 Task: Navigate through the streets views of Memphis to reach Sun Studio.
Action: Mouse moved to (146, 80)
Screenshot: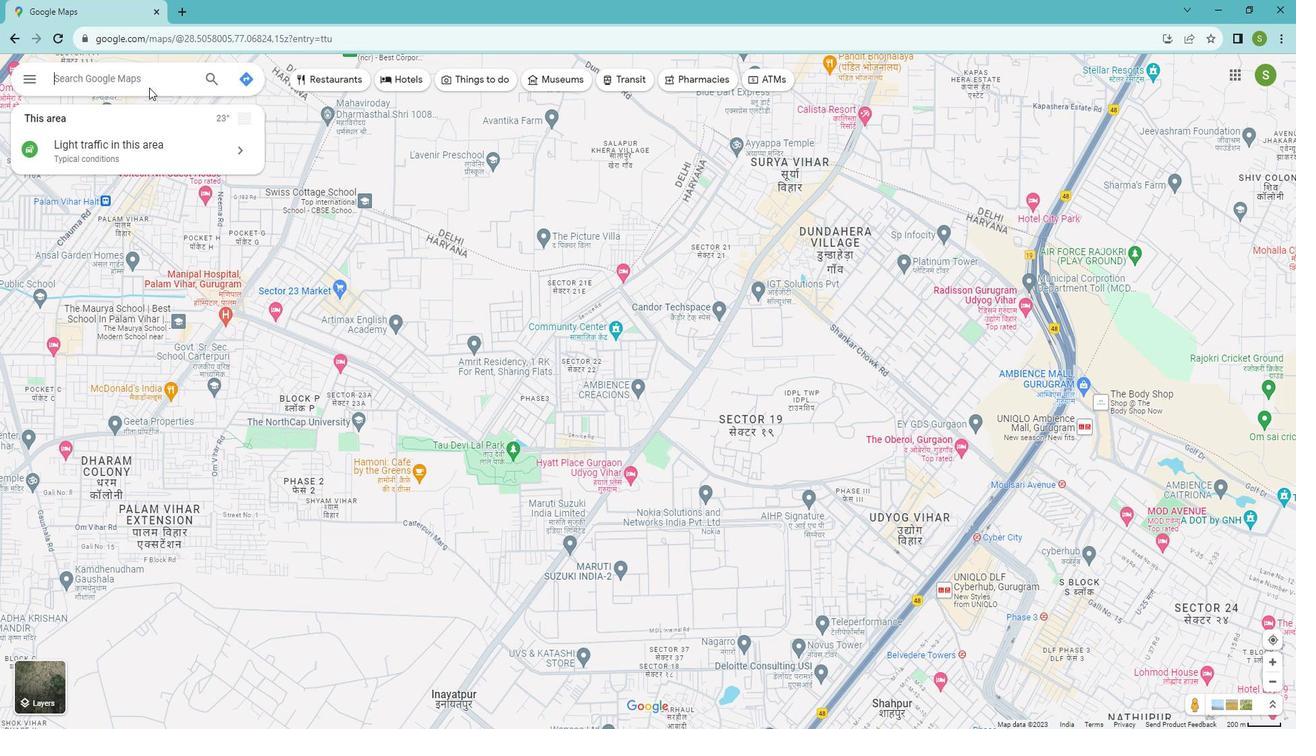 
Action: Mouse pressed left at (146, 80)
Screenshot: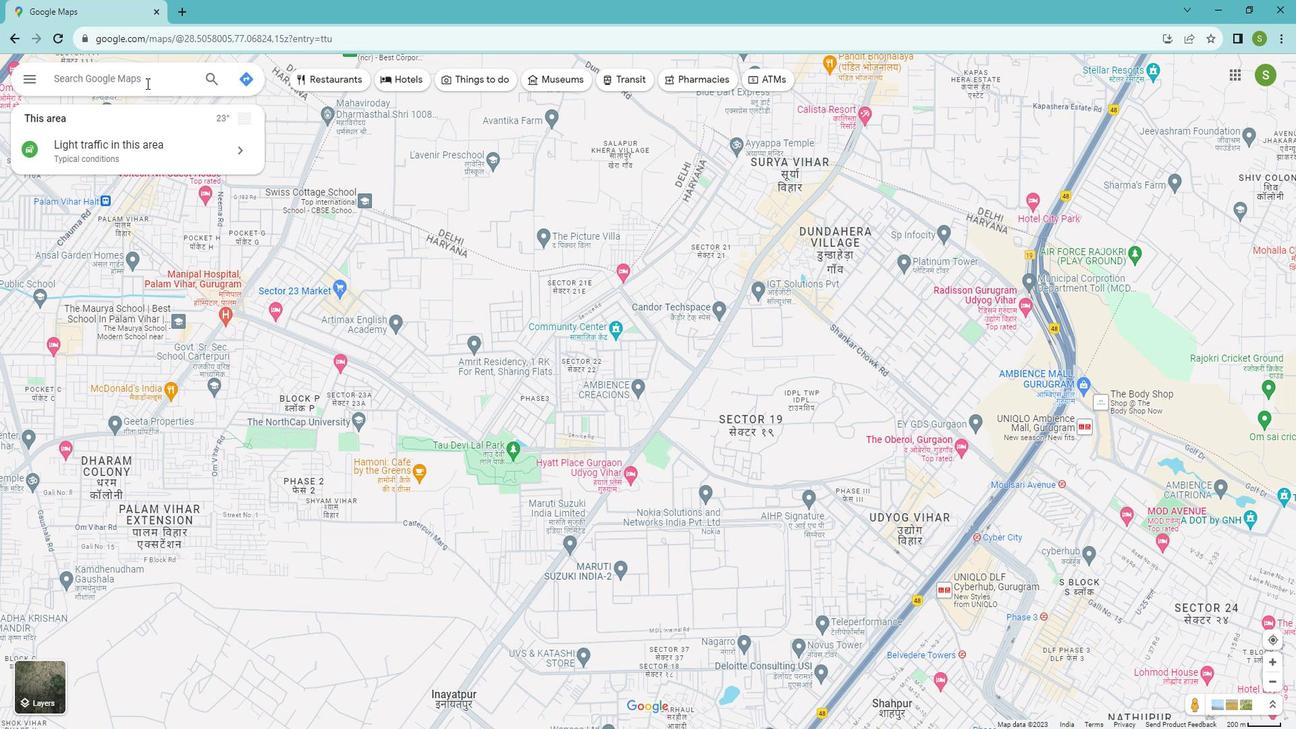 
Action: Mouse moved to (147, 76)
Screenshot: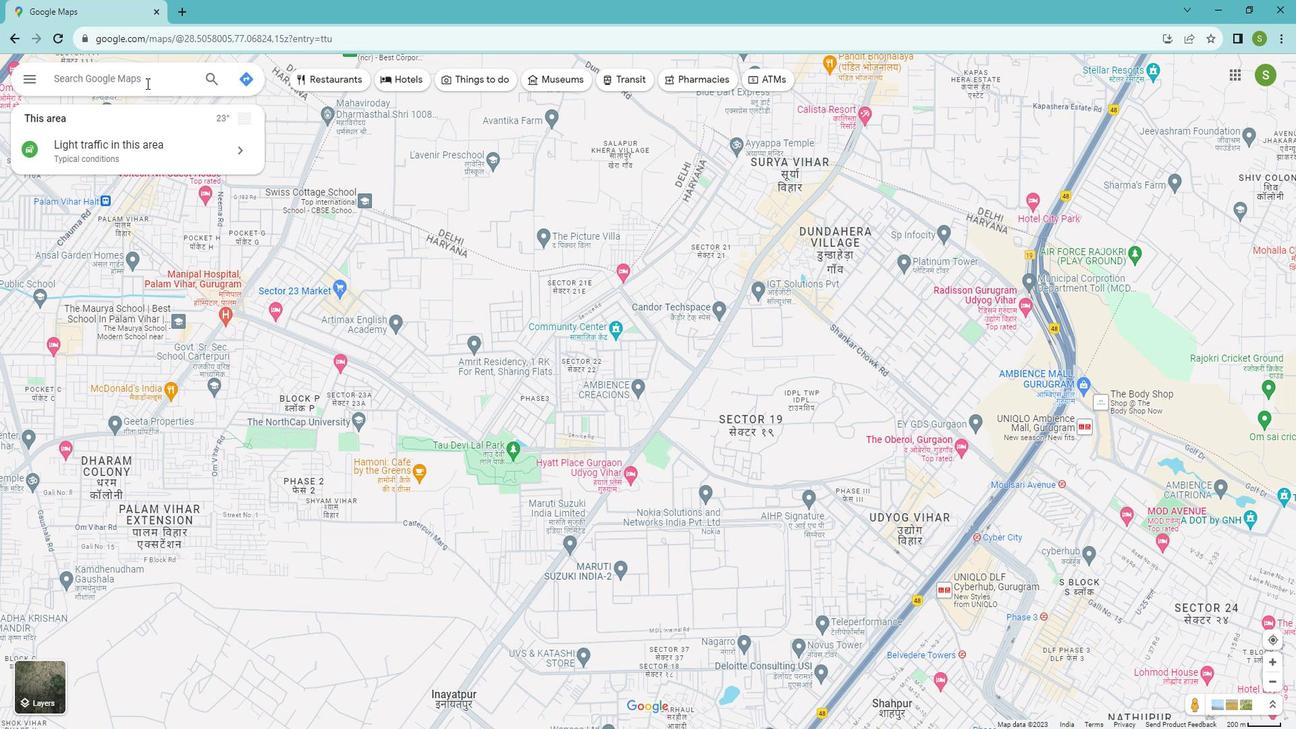
Action: Mouse pressed left at (147, 76)
Screenshot: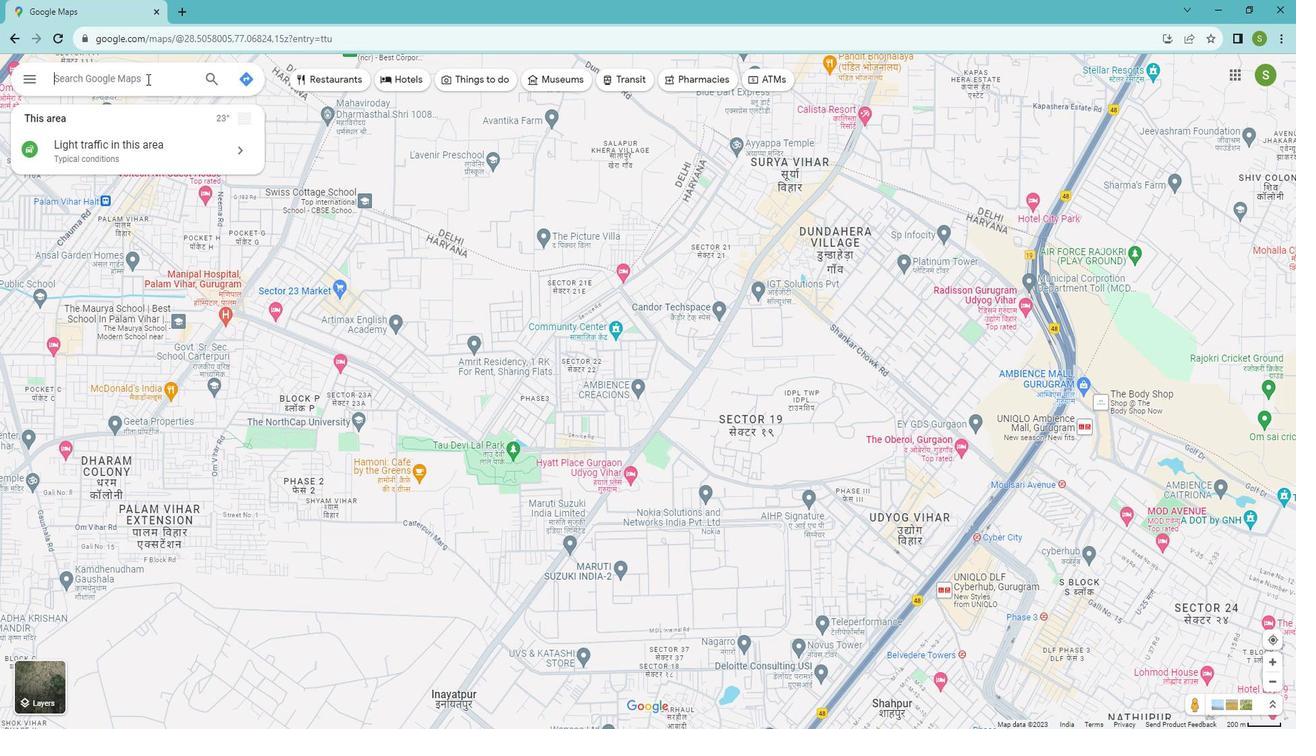 
Action: Key pressed <Key.shift>Memphis<Key.backspace><Key.backspace><Key.backspace><Key.backspace><Key.backspace><Key.backspace><Key.backspace><Key.backspace><Key.backspace><Key.backspace><Key.backspace><Key.backspace><Key.backspace><Key.backspace><Key.backspace>
Screenshot: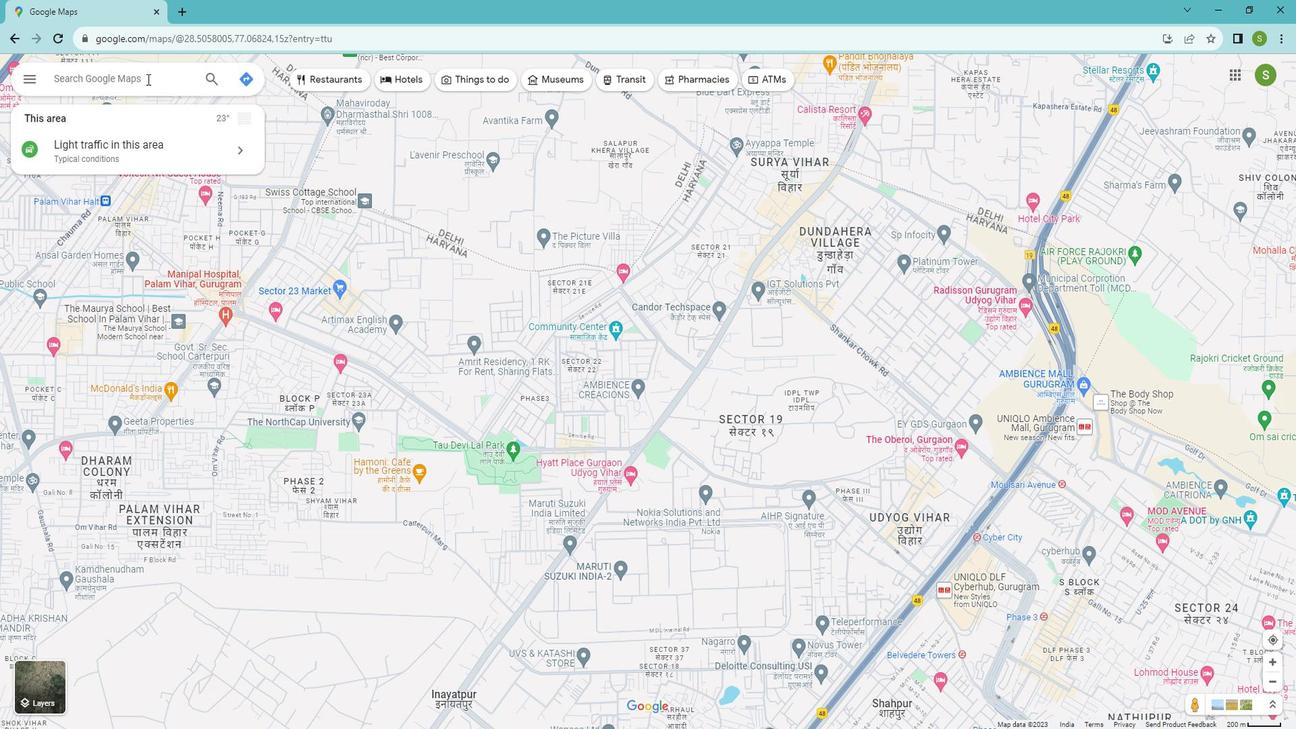 
Action: Mouse moved to (248, 77)
Screenshot: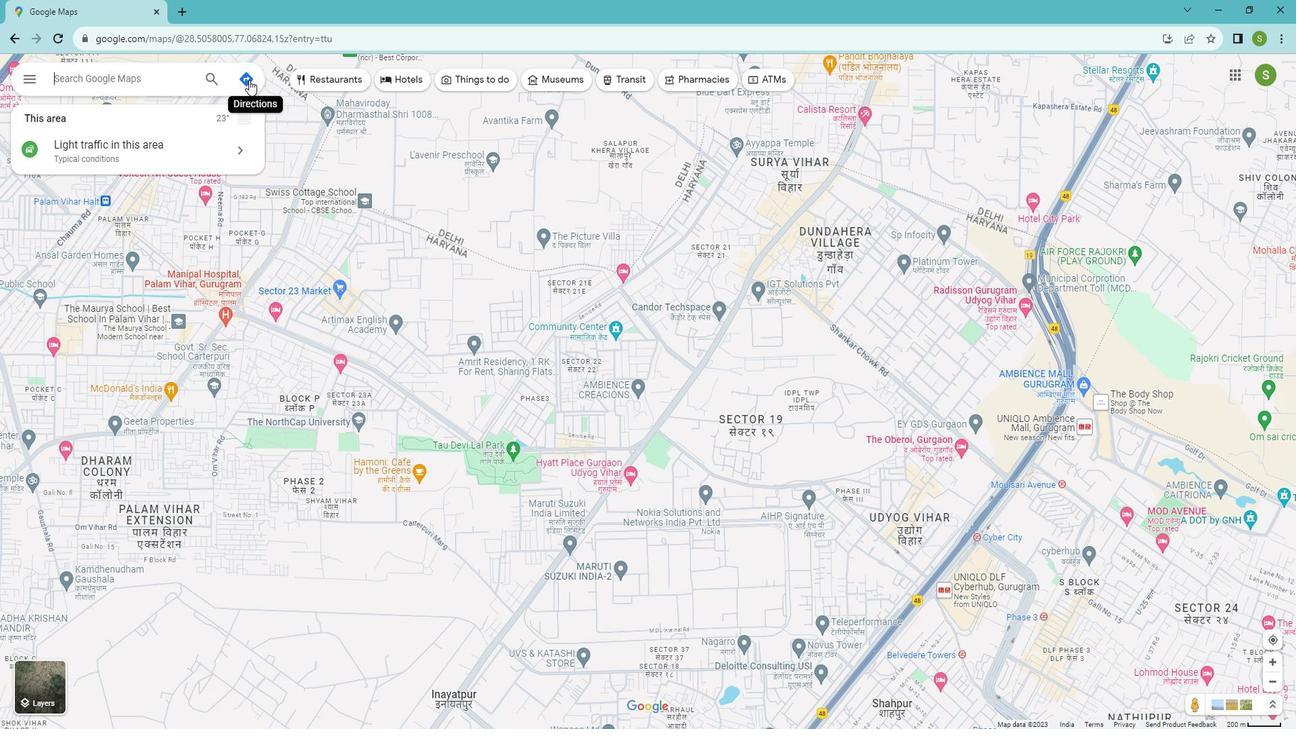 
Action: Mouse pressed left at (248, 77)
Screenshot: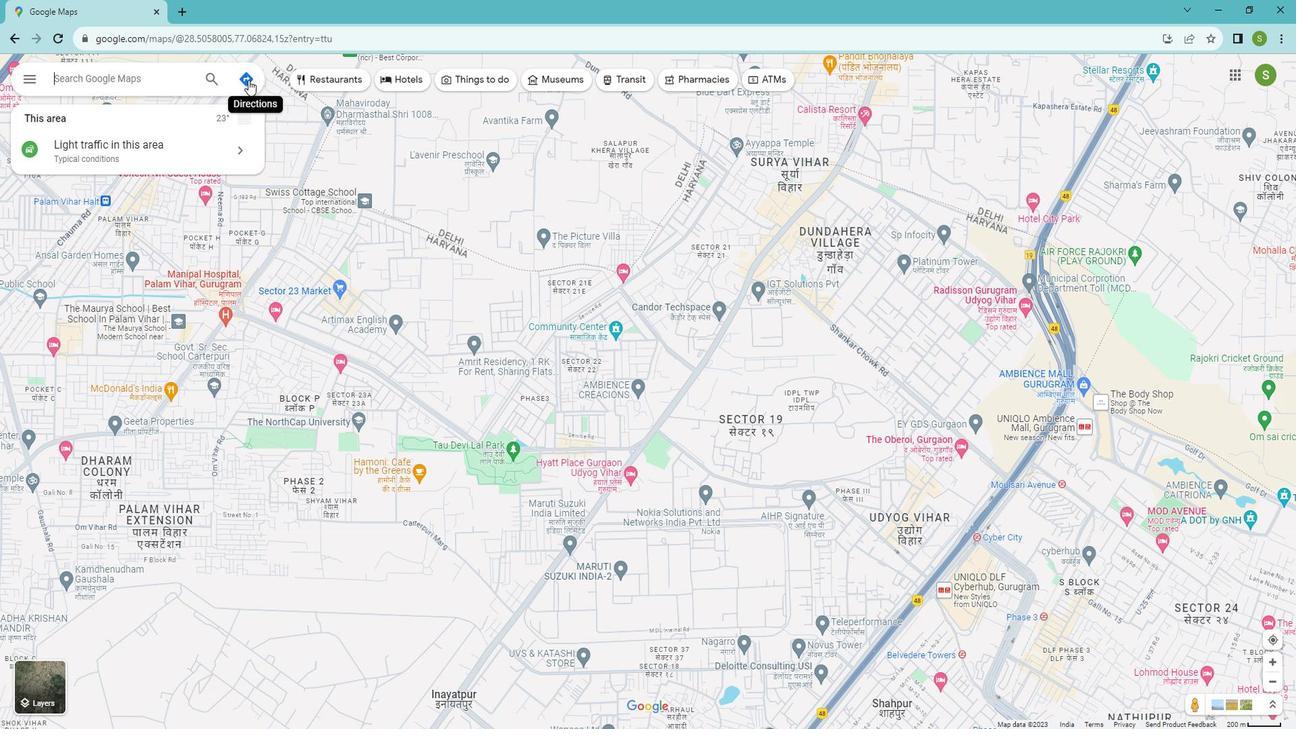 
Action: Mouse moved to (125, 113)
Screenshot: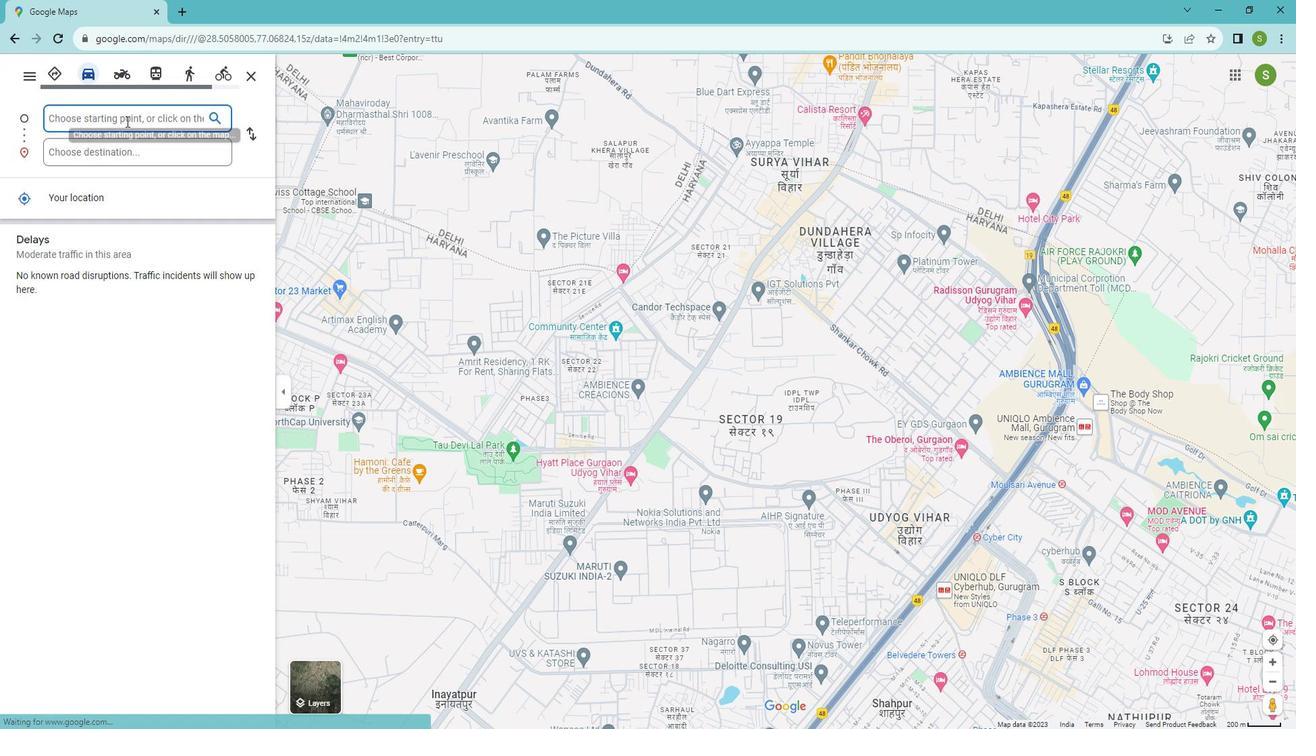 
Action: Mouse pressed left at (125, 113)
Screenshot: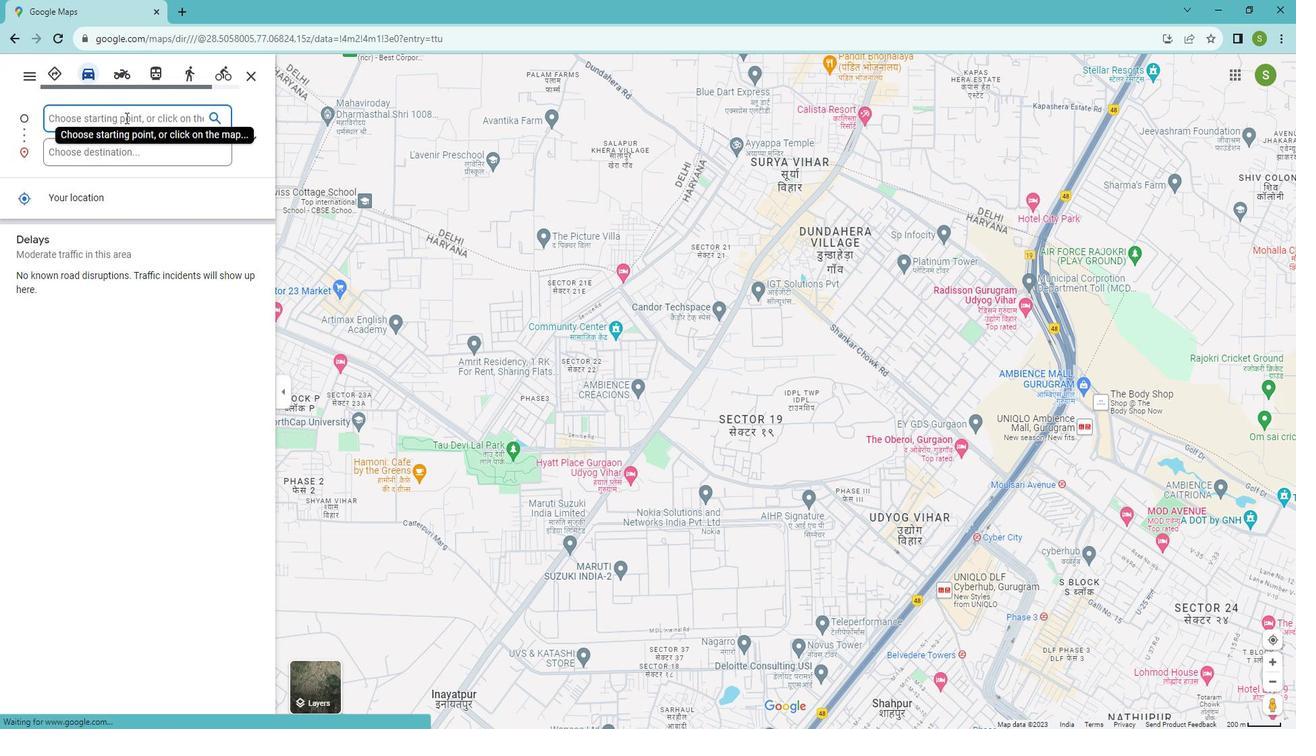 
Action: Key pressed <Key.shift>Memphis
Screenshot: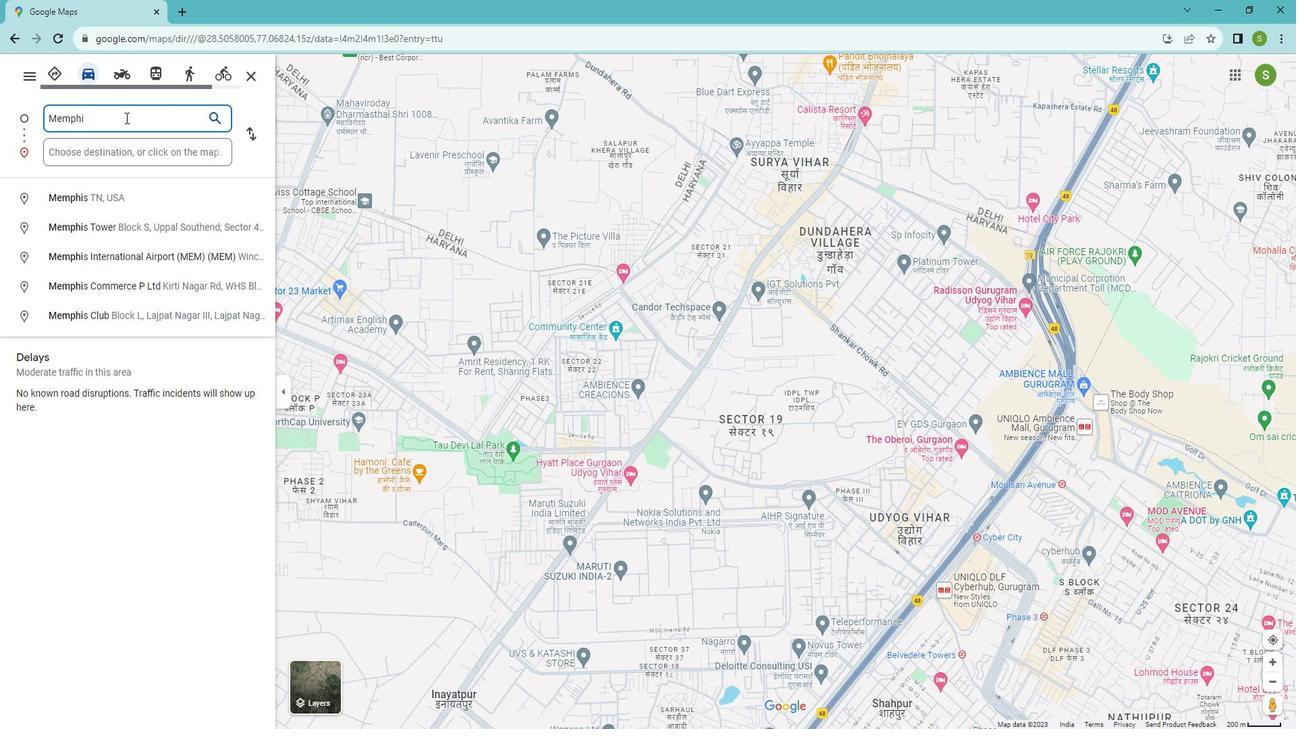 
Action: Mouse moved to (129, 189)
Screenshot: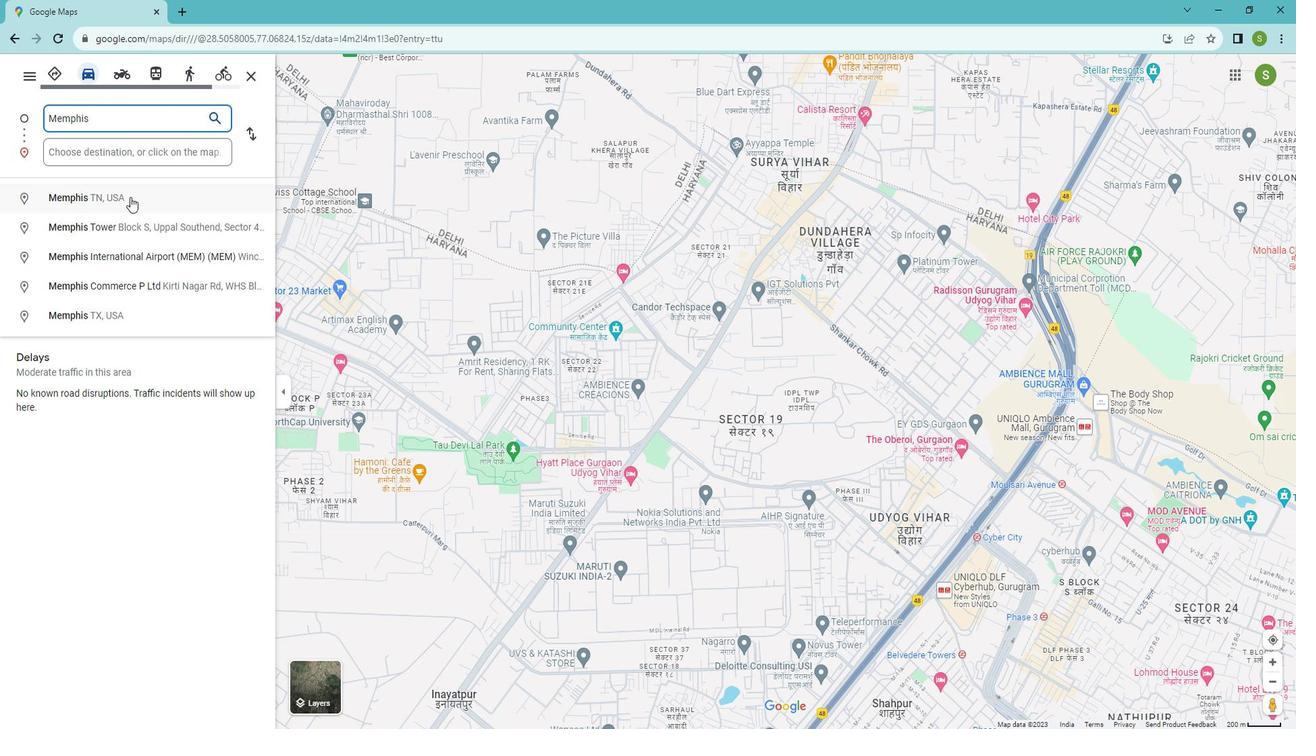 
Action: Mouse pressed left at (129, 189)
Screenshot: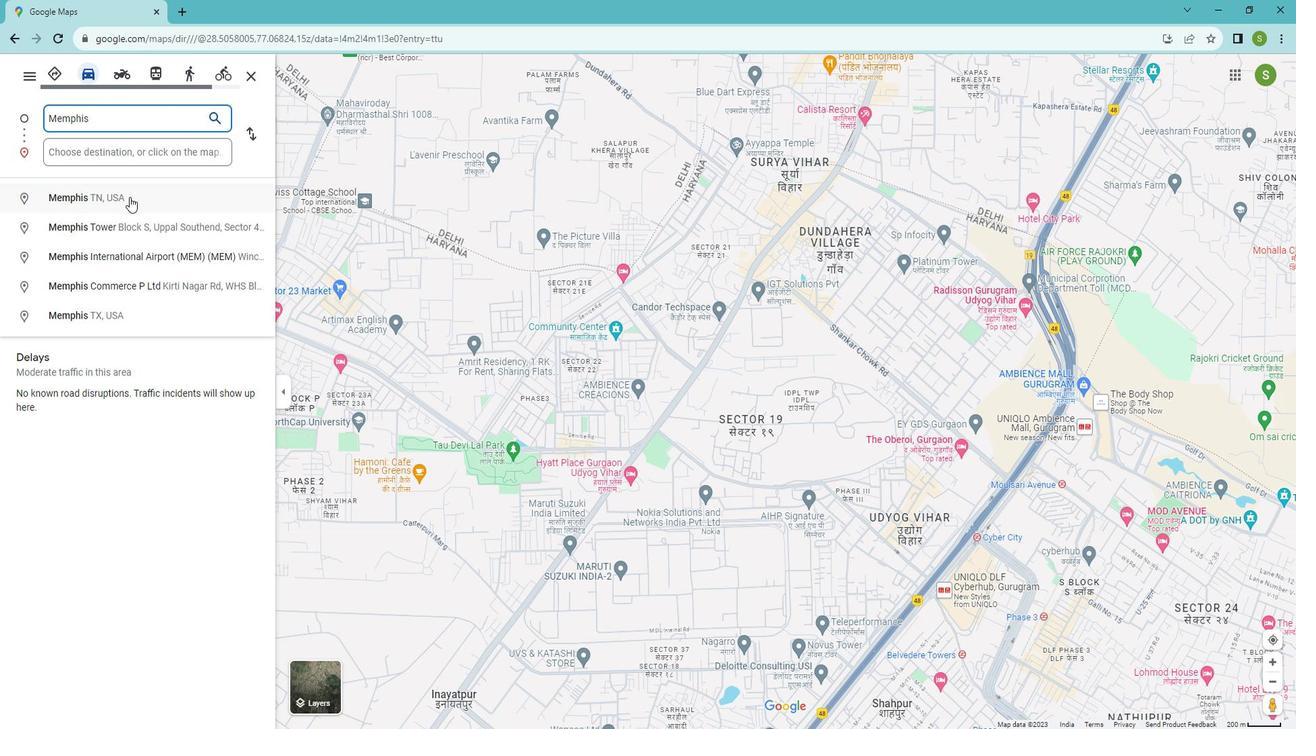 
Action: Mouse moved to (90, 144)
Screenshot: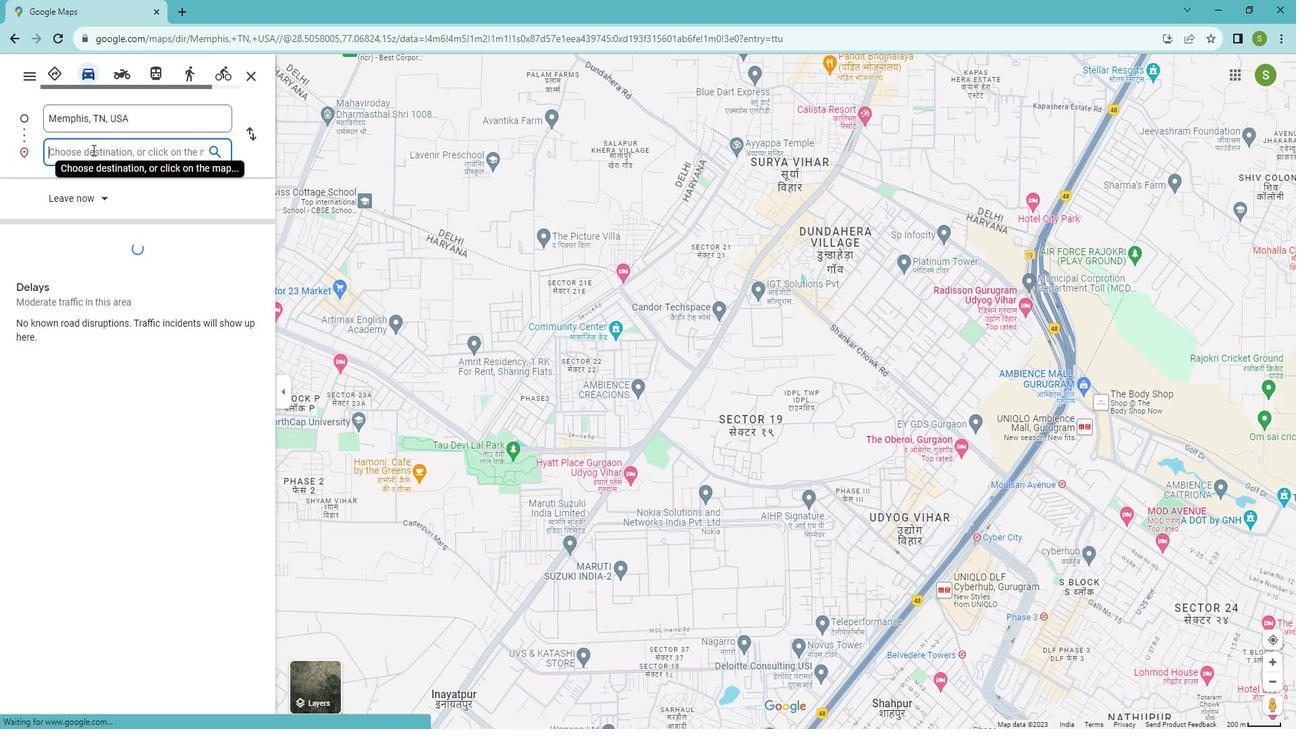 
Action: Mouse pressed left at (90, 144)
Screenshot: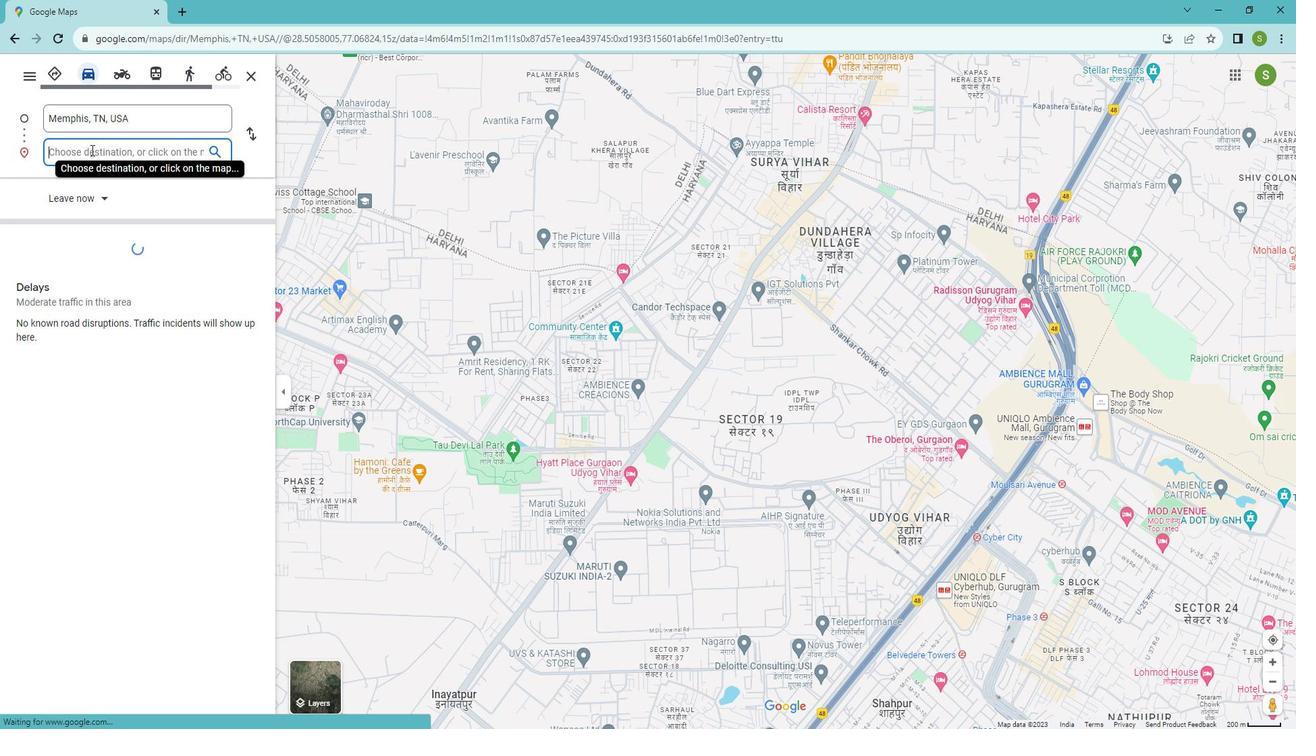 
Action: Key pressed <Key.shift><Key.shift><Key.shift><Key.shift><Key.shift><Key.shift><Key.shift><Key.shift><Key.shift><Key.shift><Key.shift><Key.shift><Key.shift><Key.shift><Key.shift><Key.shift><Key.shift><Key.shift><Key.shift><Key.shift><Key.shift><Key.shift>s<Key.backspace><Key.shift><Key.shift><Key.shift><Key.shift><Key.shift><Key.shift><Key.shift><Key.shift><Key.shift><Key.shift><Key.shift><Key.shift><Key.shift><Key.shift><Key.shift><Key.shift><Key.shift><Key.shift><Key.shift><Key.shift><Key.shift><Key.shift>Sun<Key.space><Key.shift>Studio<Key.enter>
Screenshot: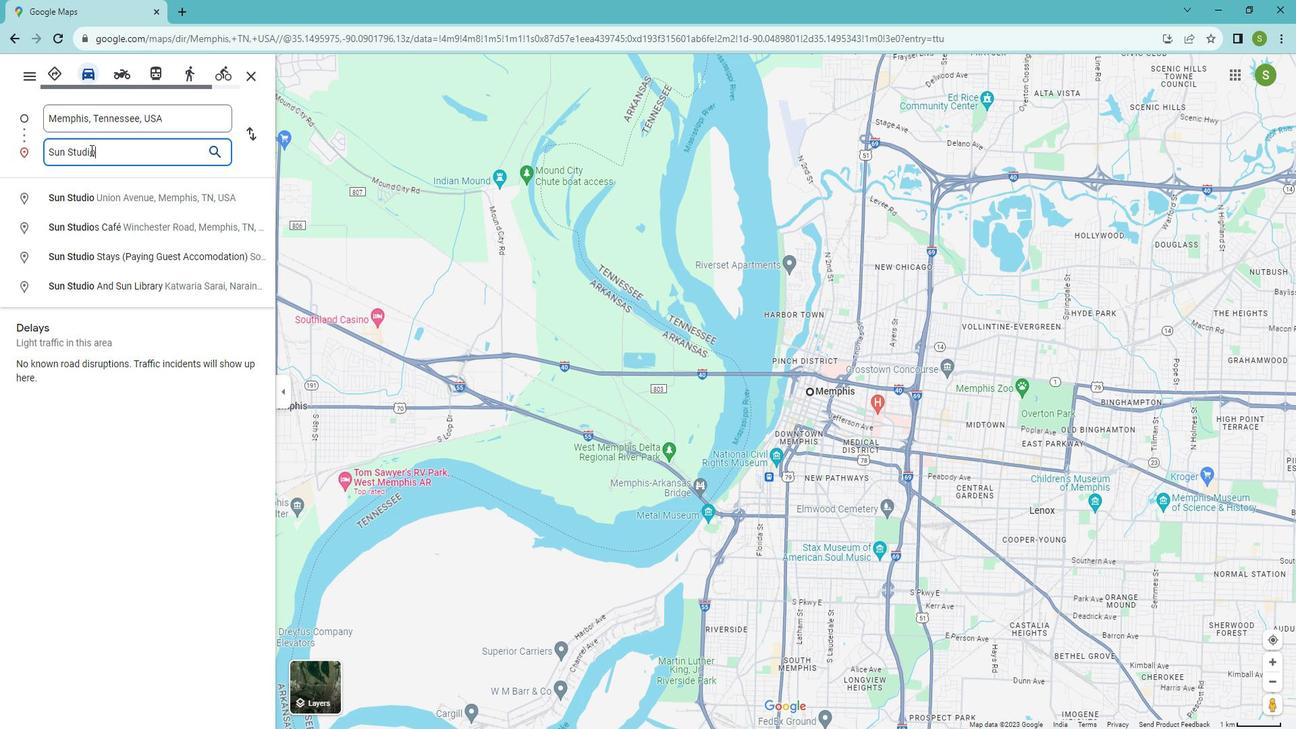 
Action: Mouse moved to (539, 656)
Screenshot: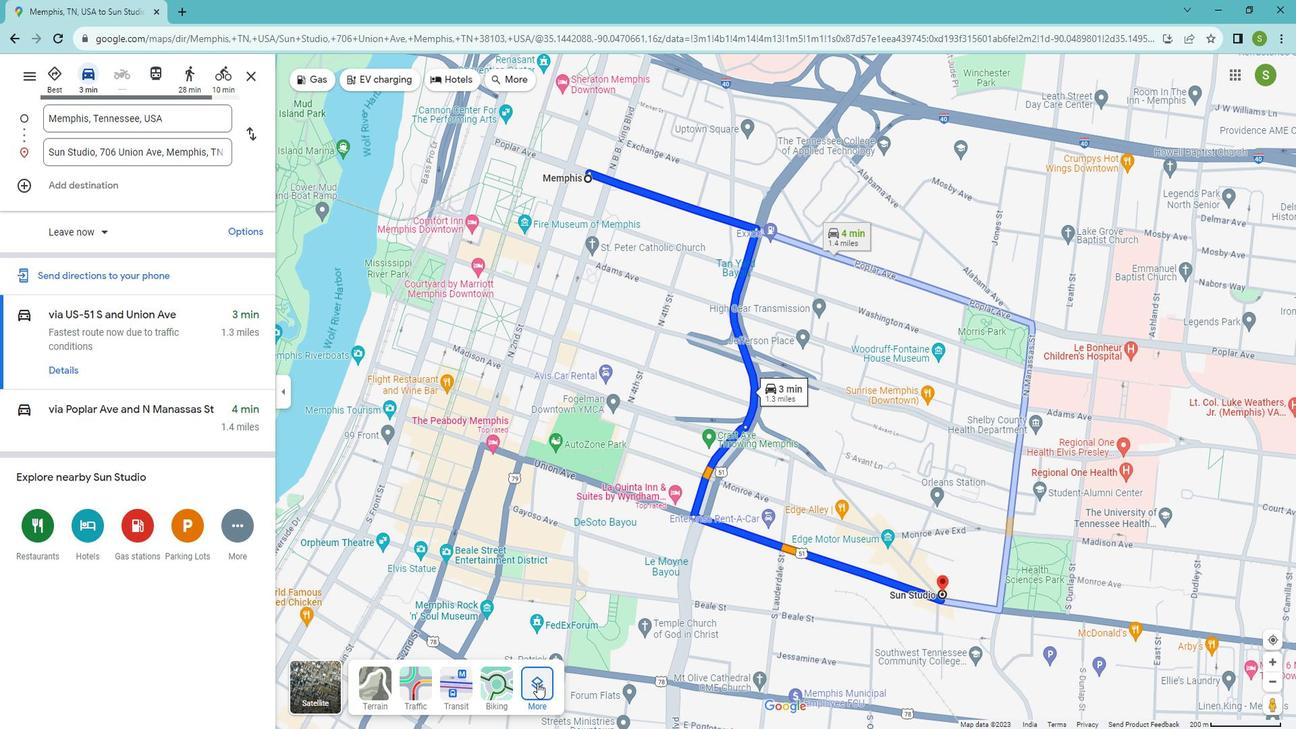 
Action: Mouse pressed left at (539, 656)
Screenshot: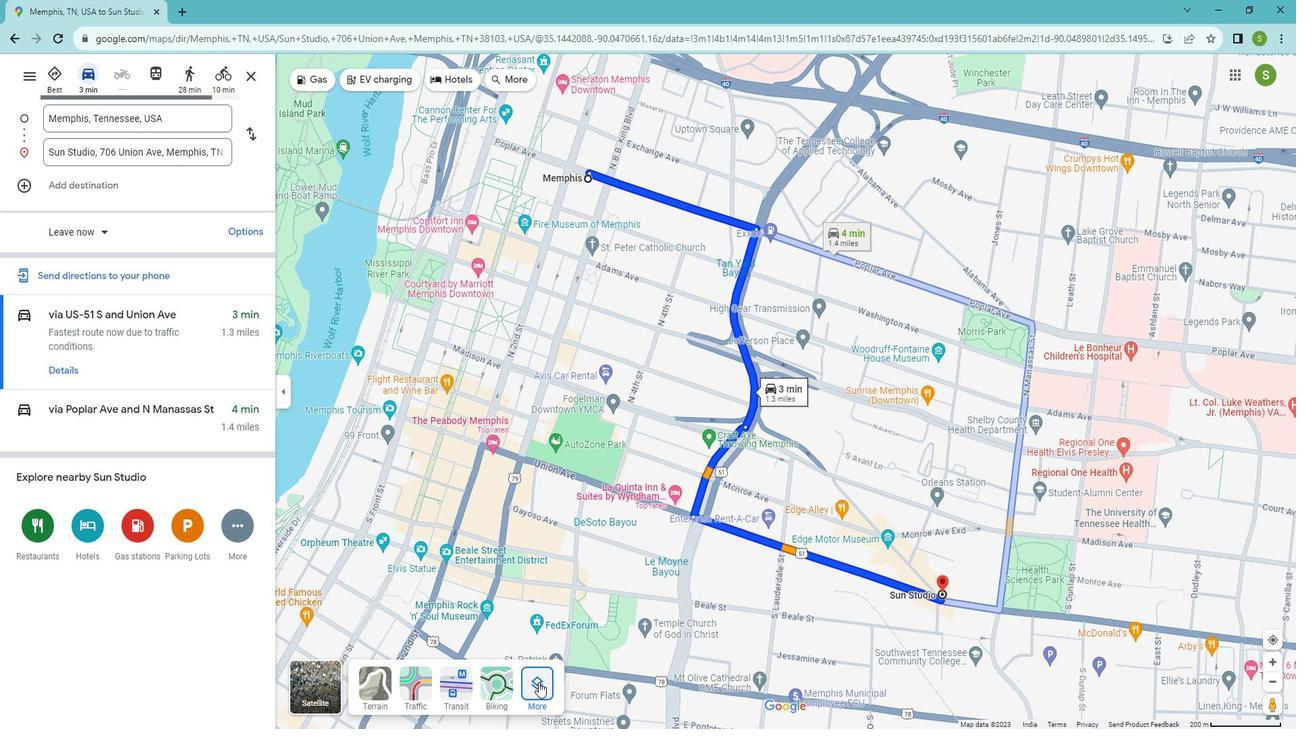 
Action: Mouse moved to (379, 391)
Screenshot: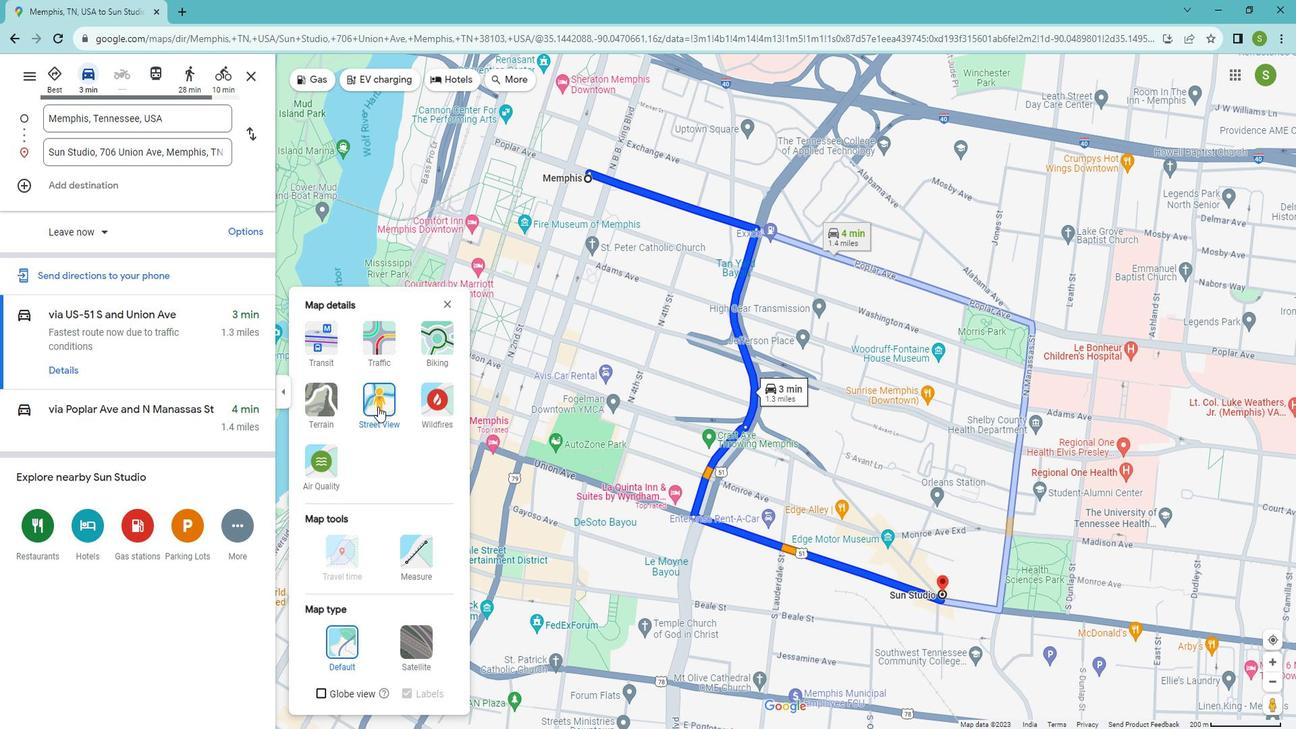 
Action: Mouse pressed left at (379, 391)
Screenshot: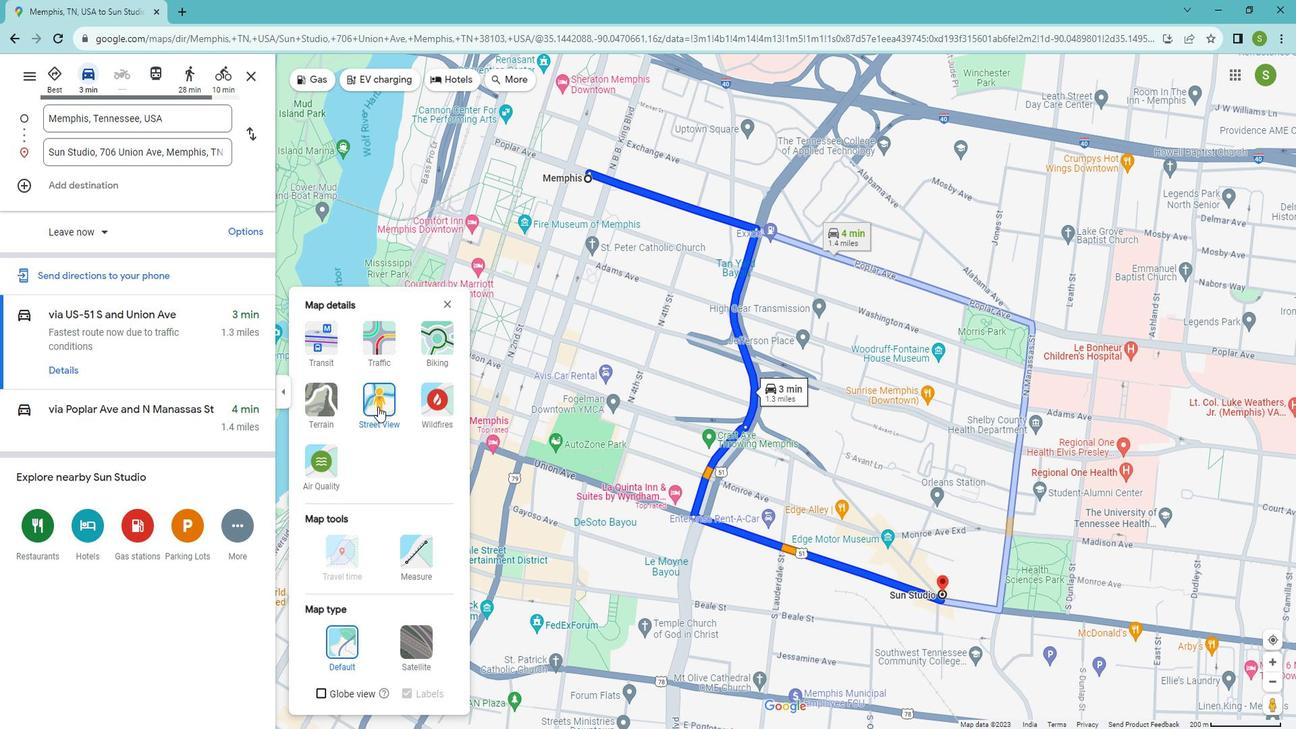 
Action: Mouse moved to (937, 567)
Screenshot: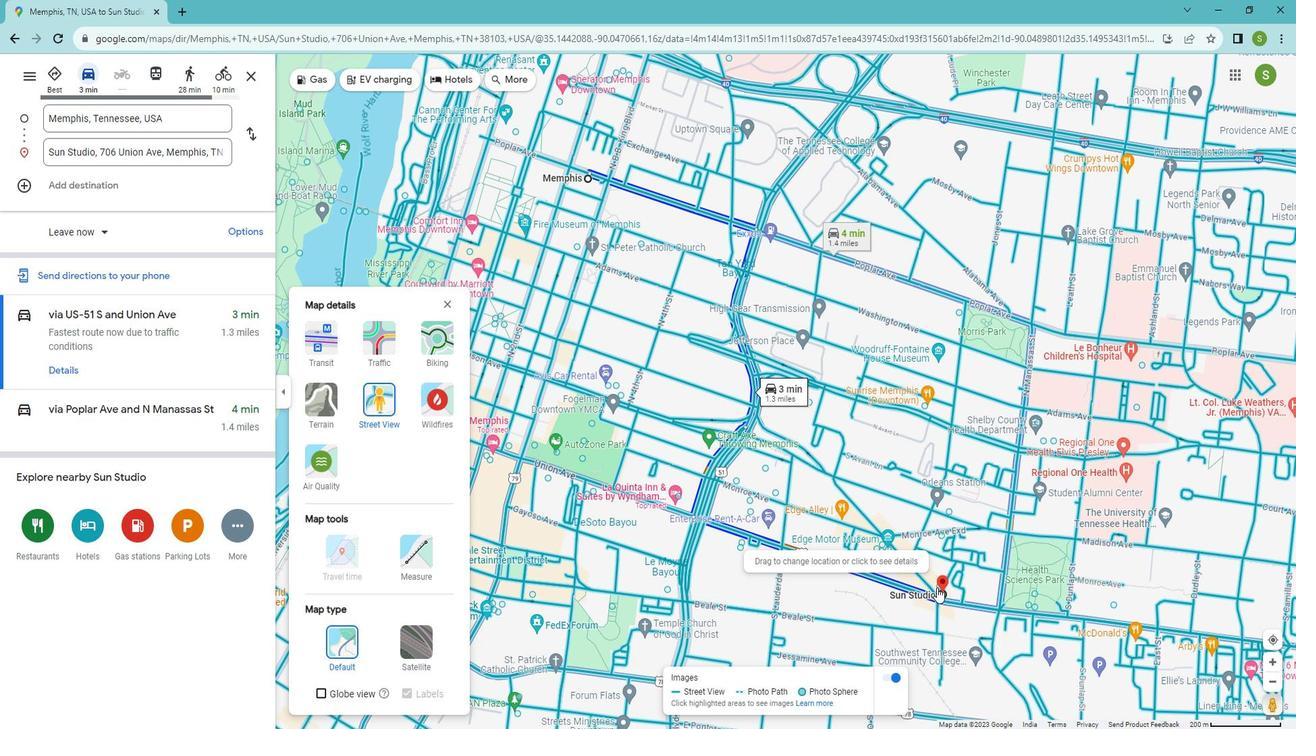 
Action: Mouse pressed left at (937, 567)
Screenshot: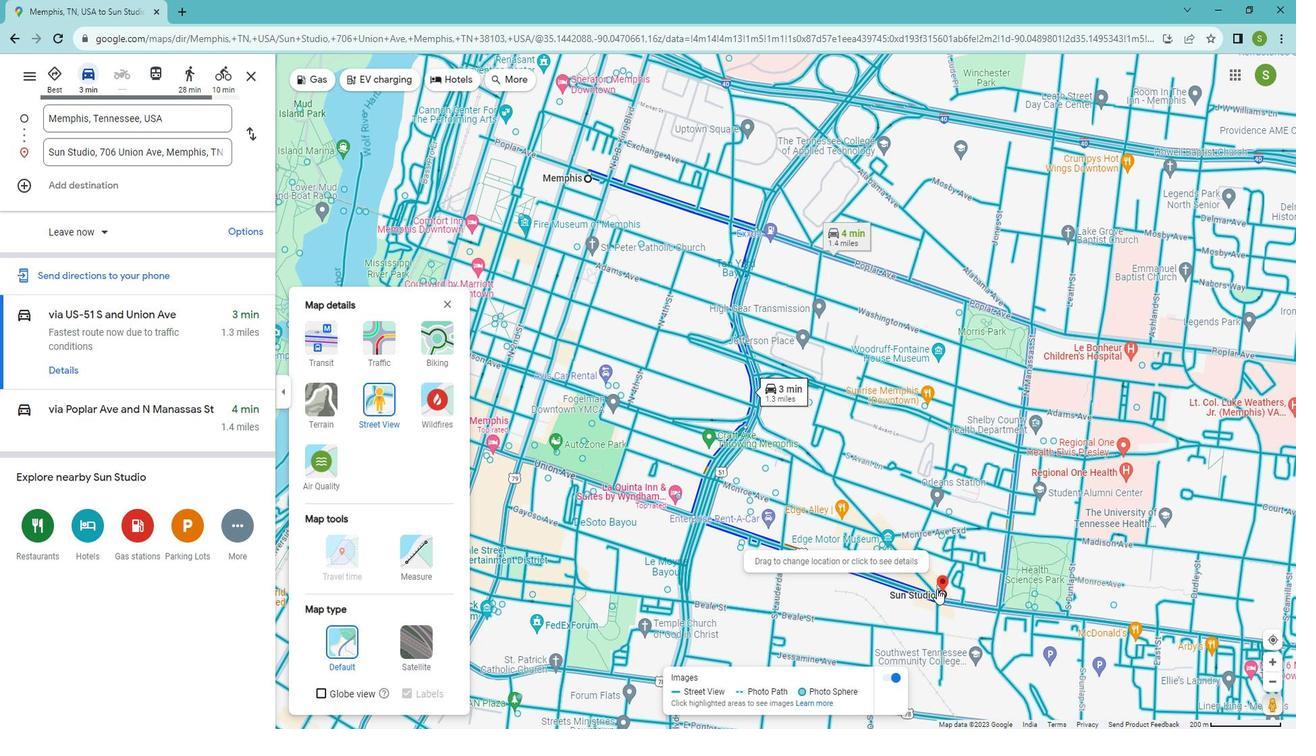 
Action: Mouse moved to (1200, 655)
Screenshot: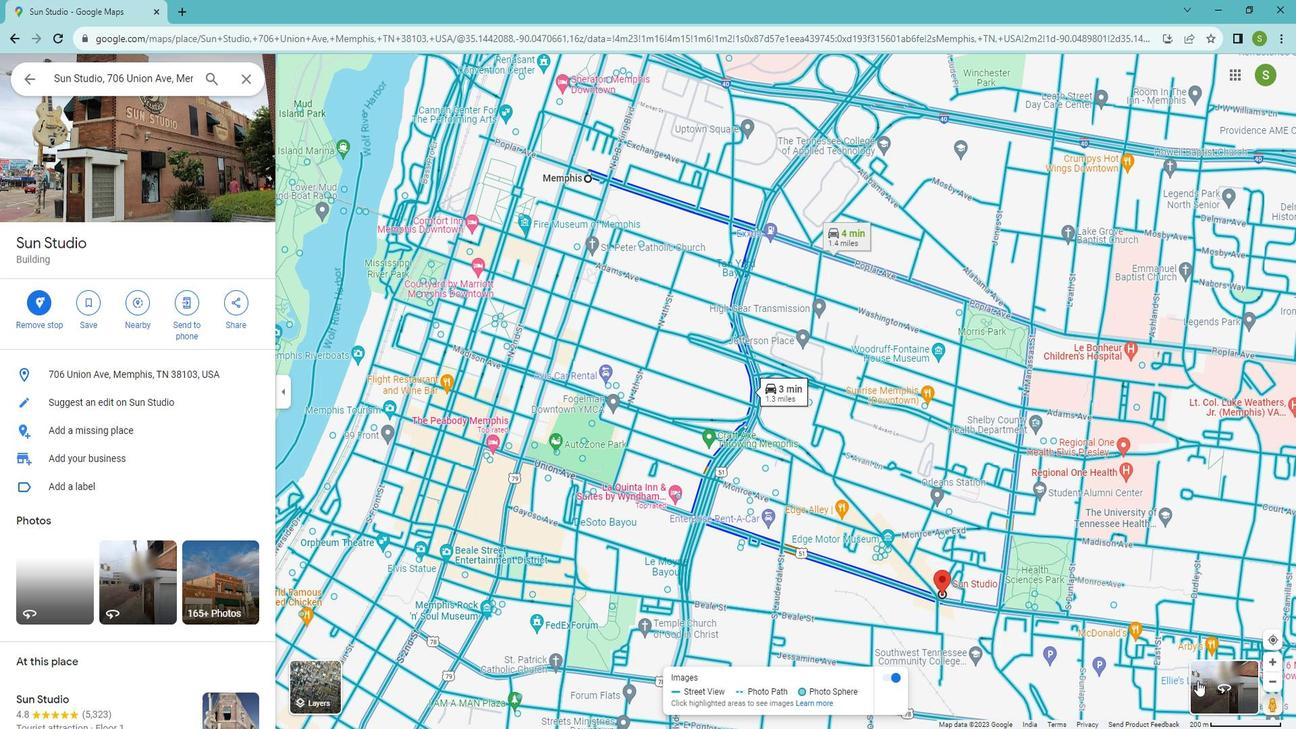 
Action: Mouse pressed left at (1200, 655)
Screenshot: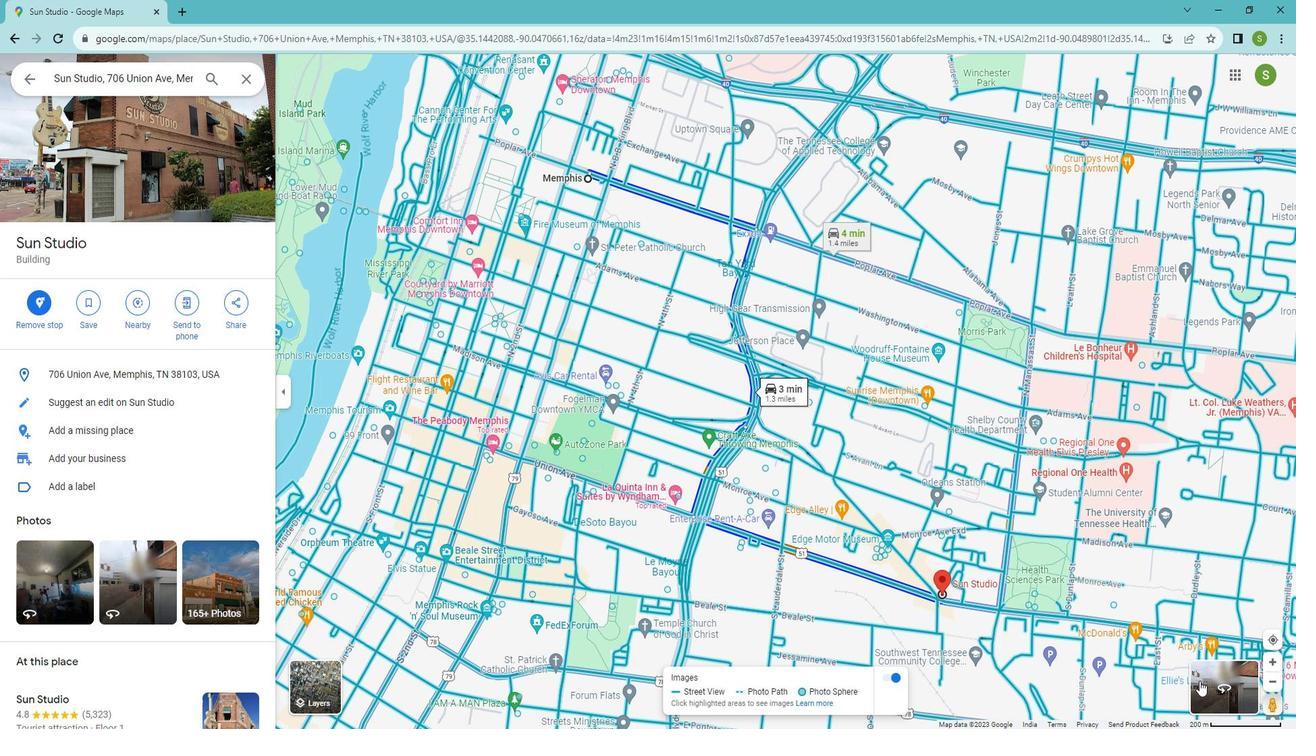 
Action: Mouse moved to (692, 439)
Screenshot: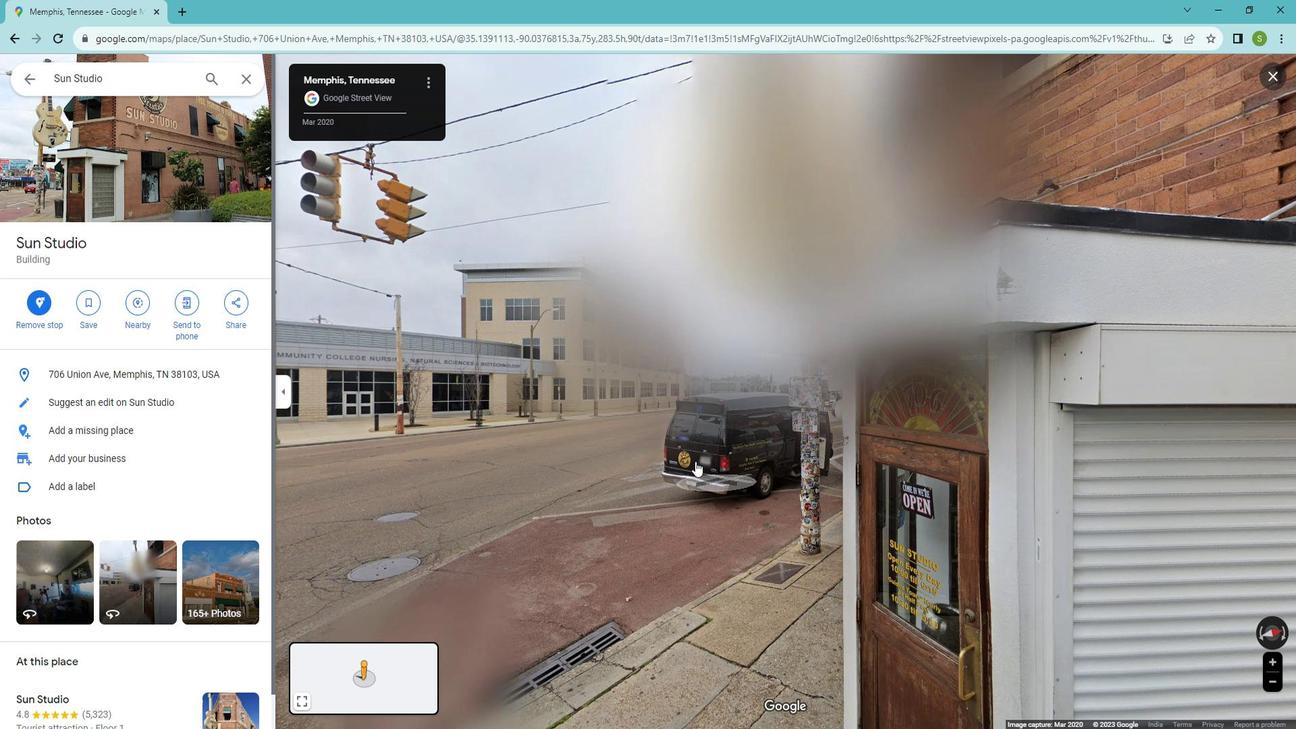 
Action: Mouse scrolled (692, 438) with delta (0, 0)
Screenshot: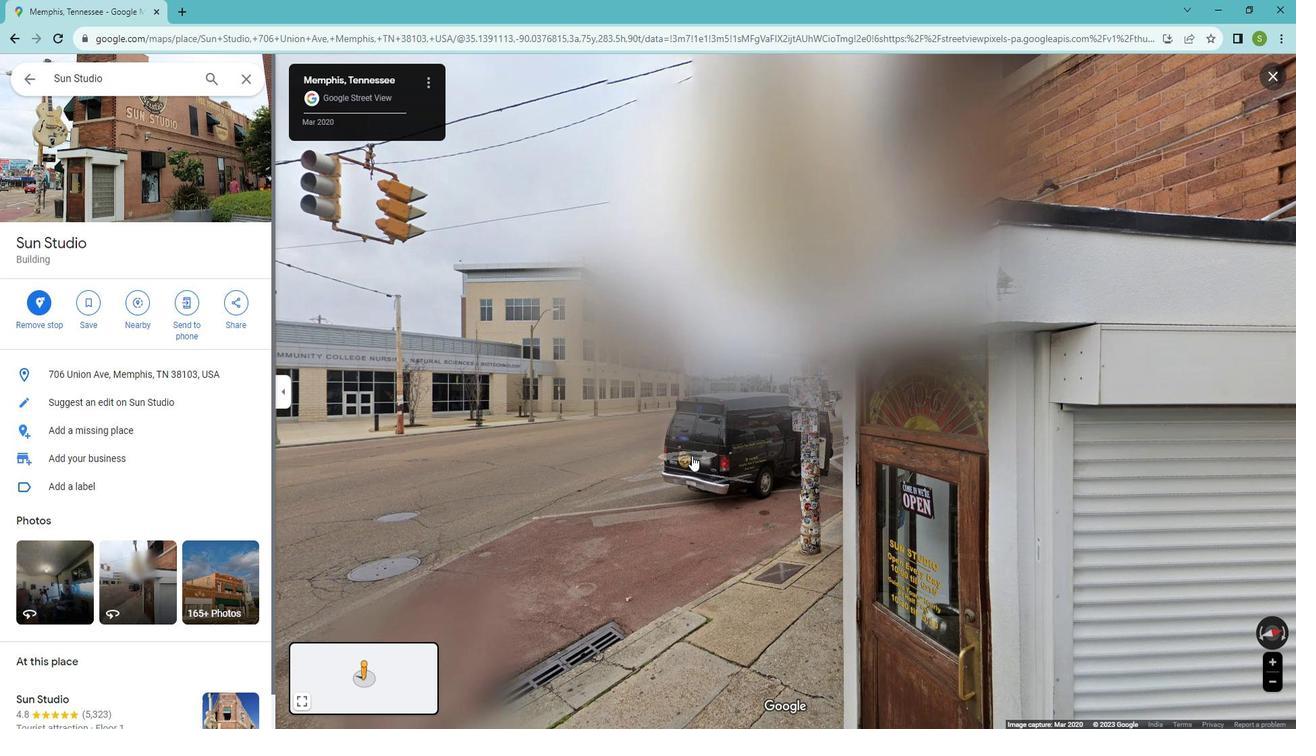 
Action: Mouse scrolled (692, 438) with delta (0, 0)
Screenshot: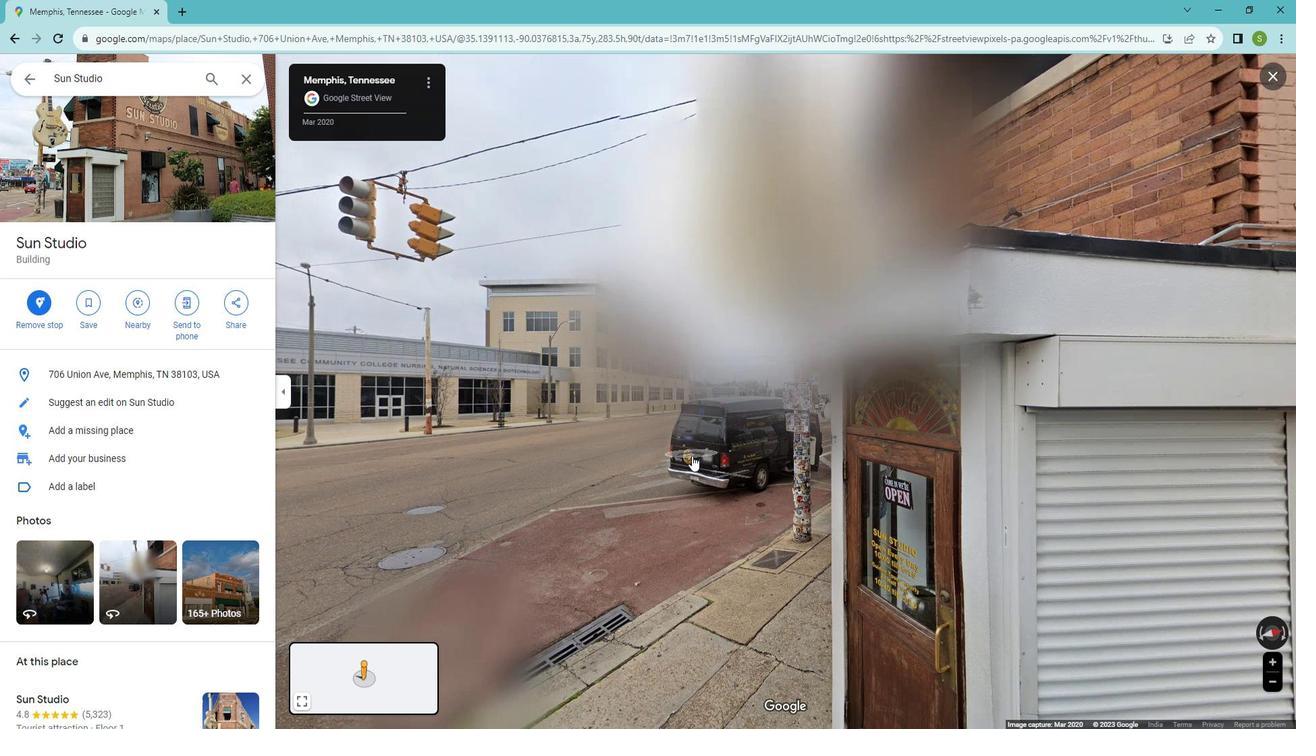 
Action: Mouse scrolled (692, 438) with delta (0, 0)
Screenshot: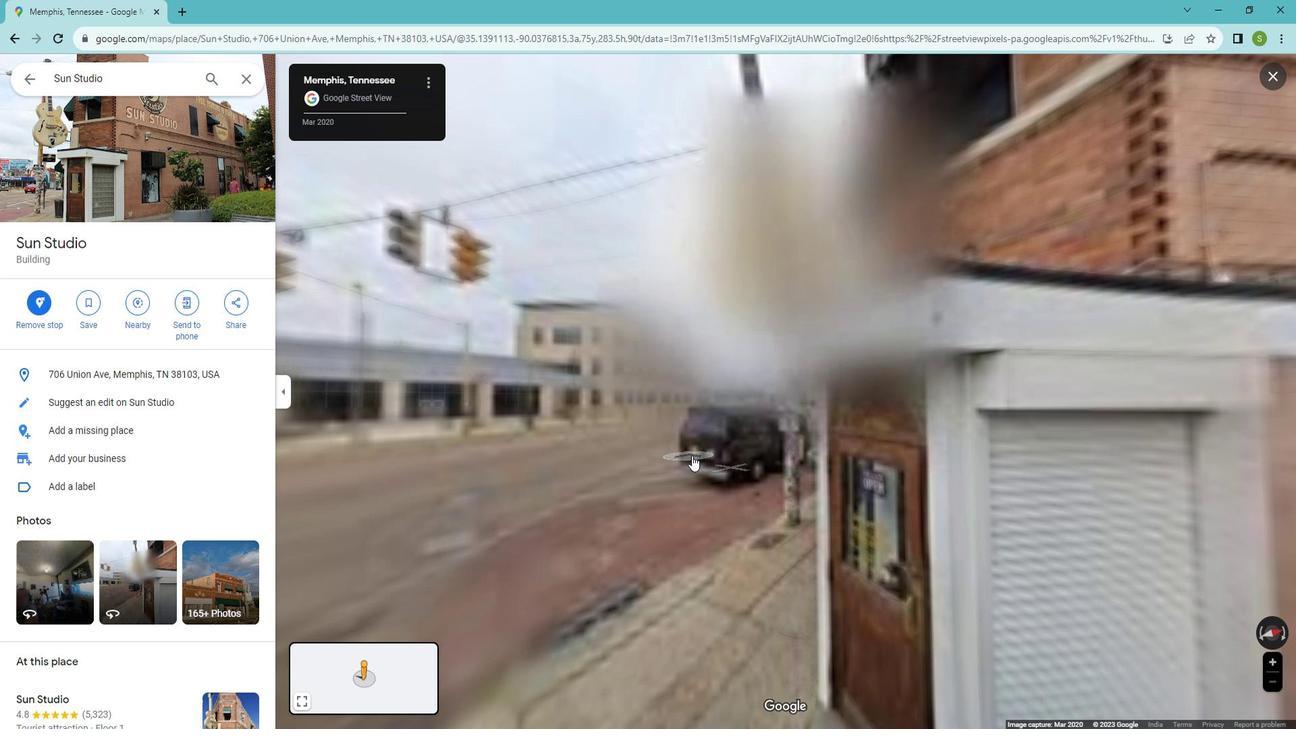 
Action: Mouse scrolled (692, 438) with delta (0, 0)
Screenshot: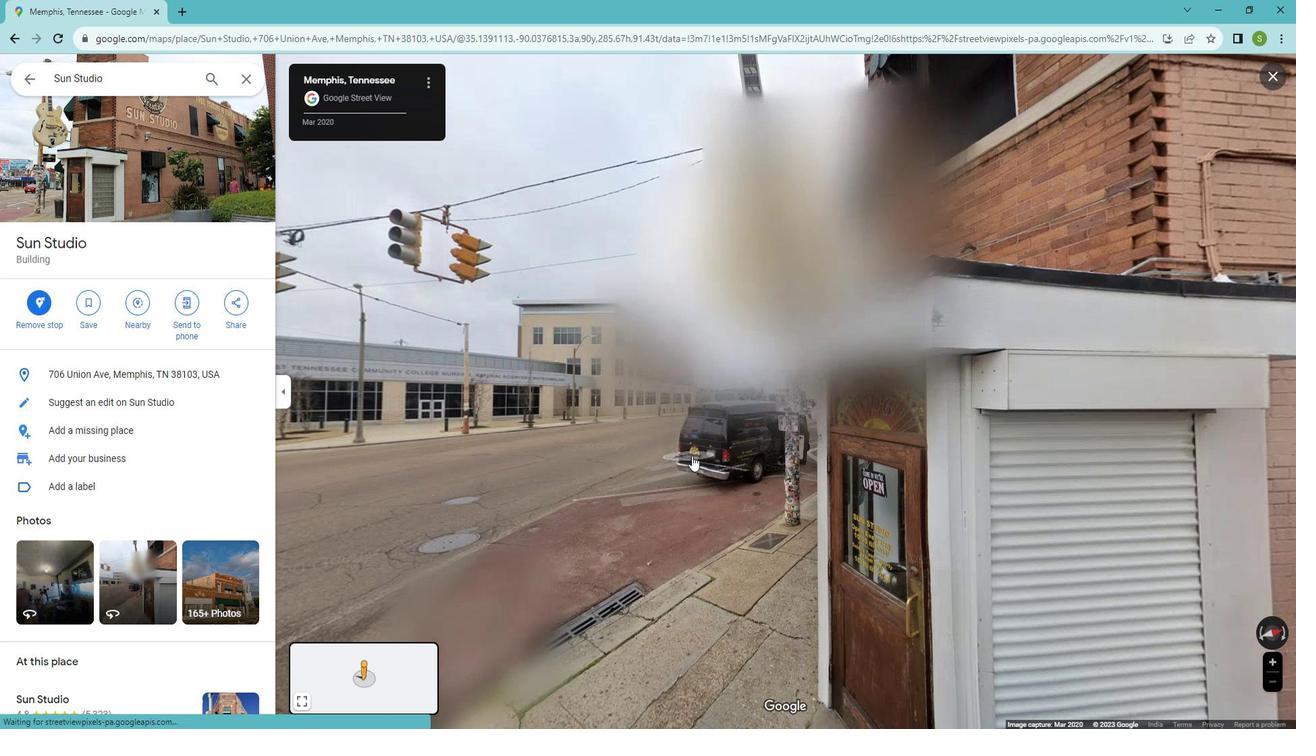 
Action: Mouse scrolled (692, 438) with delta (0, 0)
Screenshot: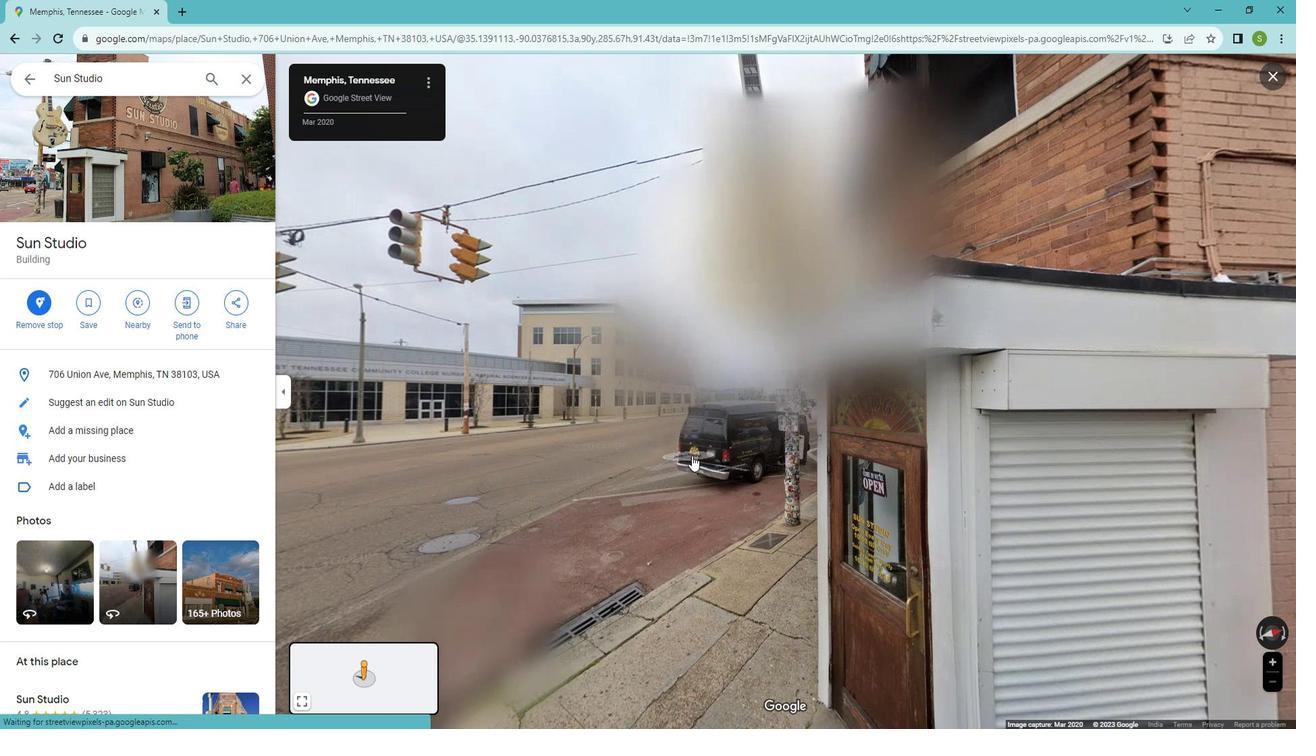 
Action: Mouse scrolled (692, 438) with delta (0, 0)
Screenshot: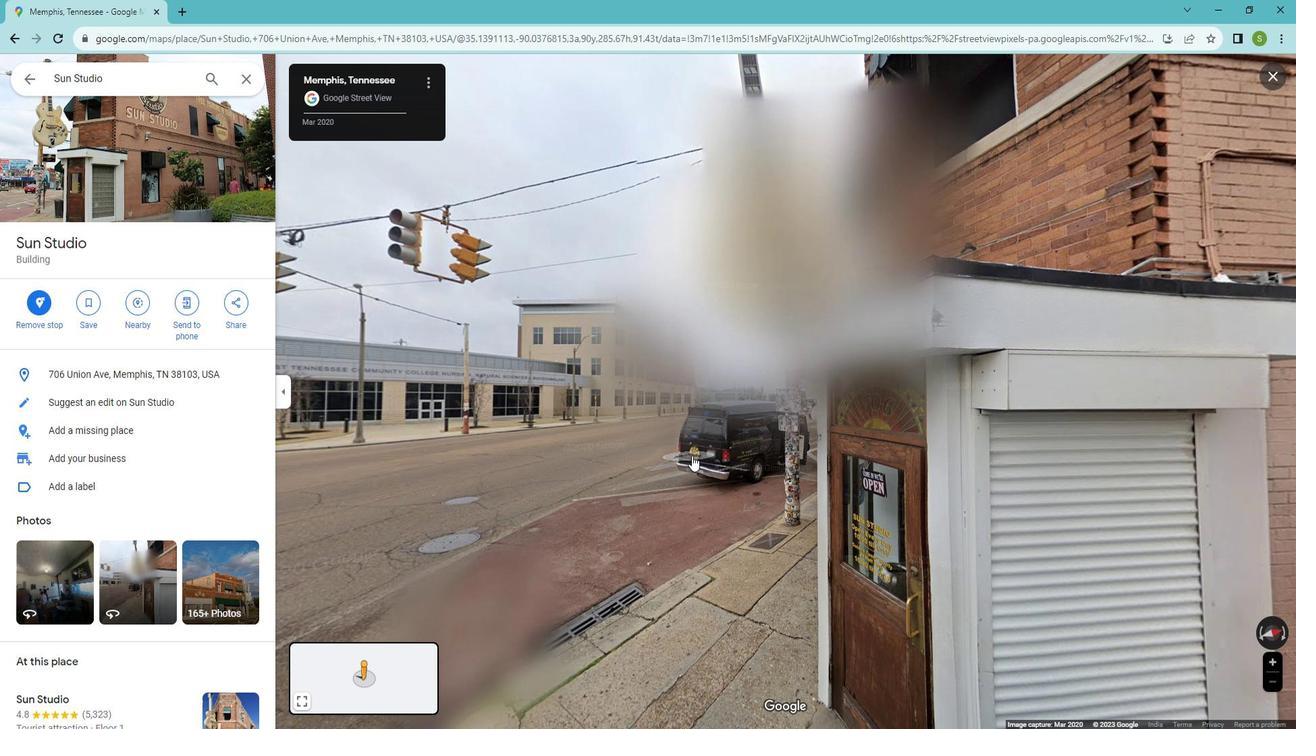 
Action: Mouse scrolled (692, 438) with delta (0, 0)
Screenshot: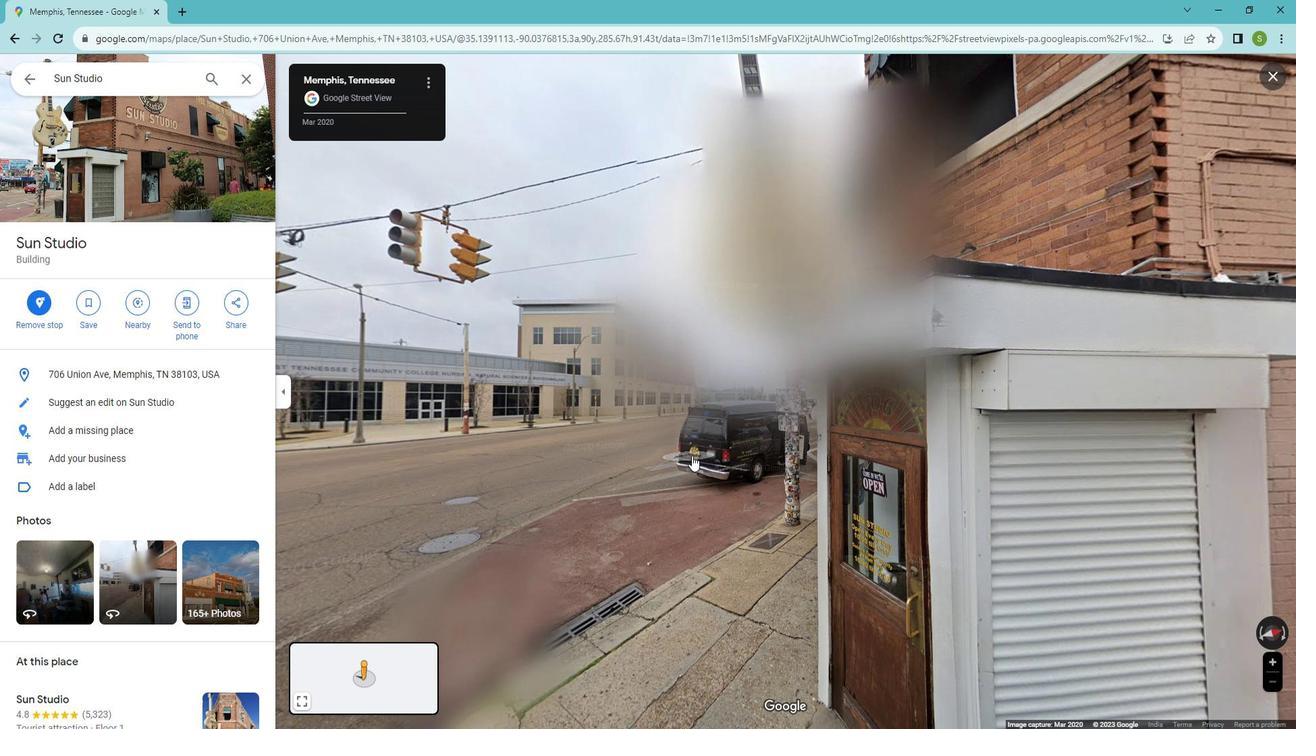 
Action: Mouse scrolled (692, 438) with delta (0, 0)
Screenshot: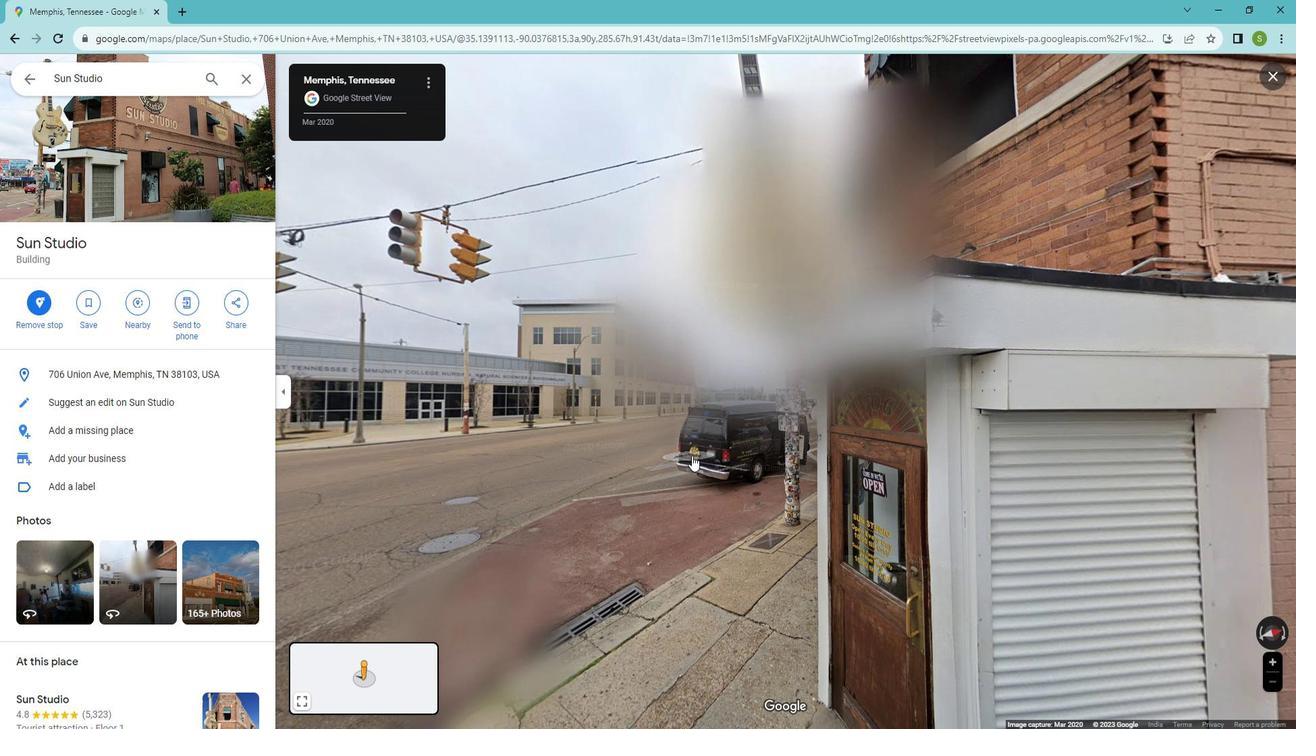 
Action: Mouse scrolled (692, 438) with delta (0, 0)
Screenshot: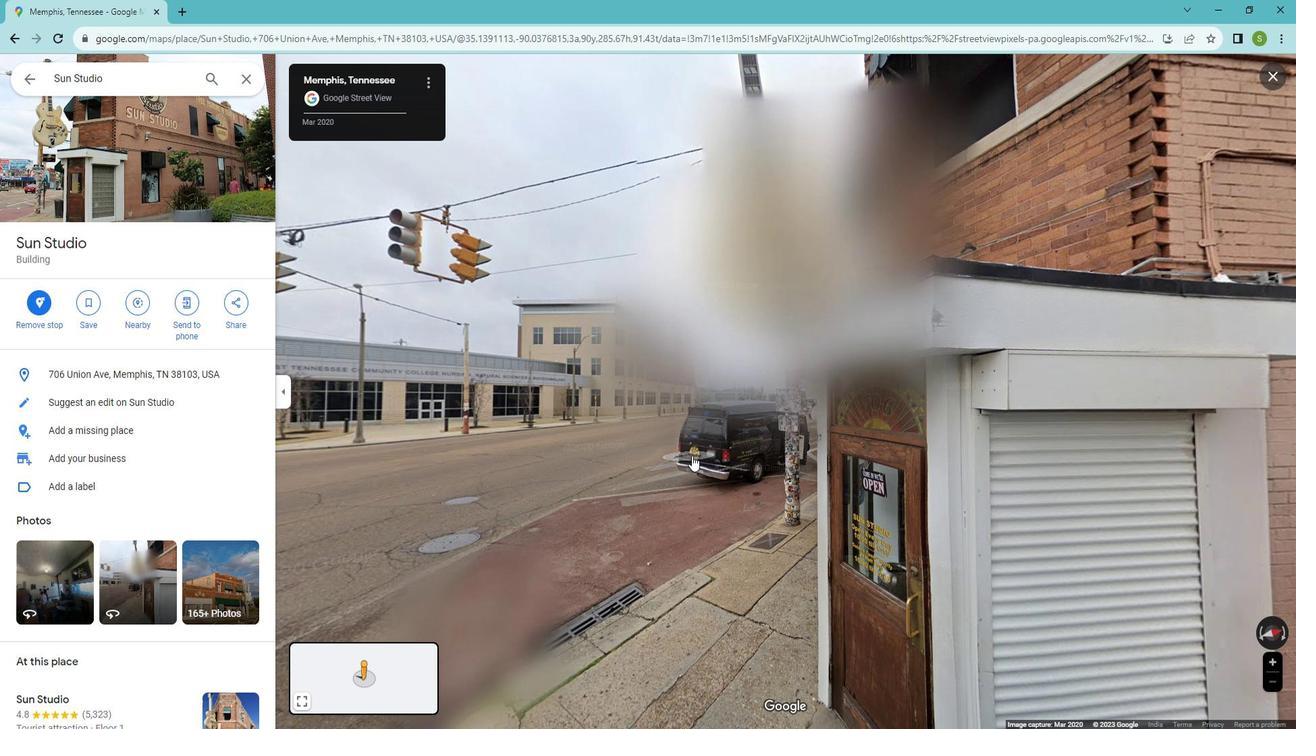 
Action: Mouse moved to (692, 438)
Screenshot: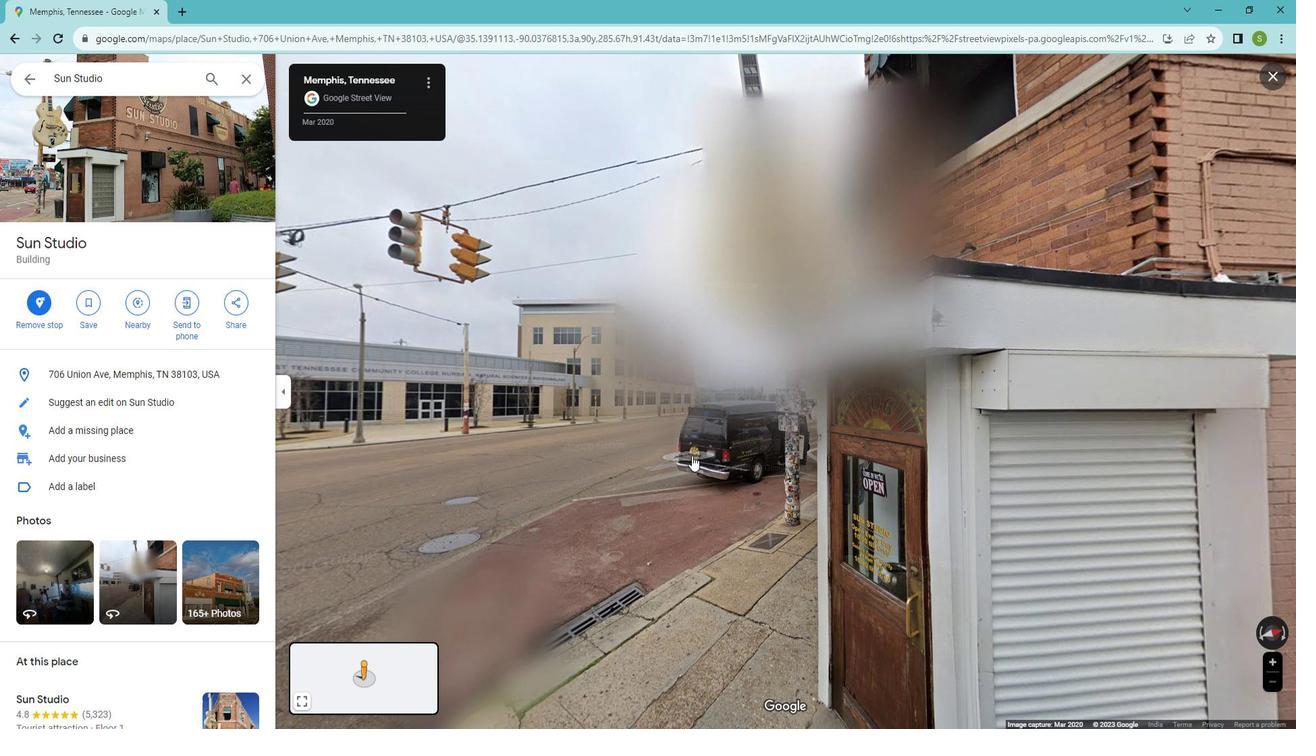 
Action: Mouse pressed left at (692, 438)
Screenshot: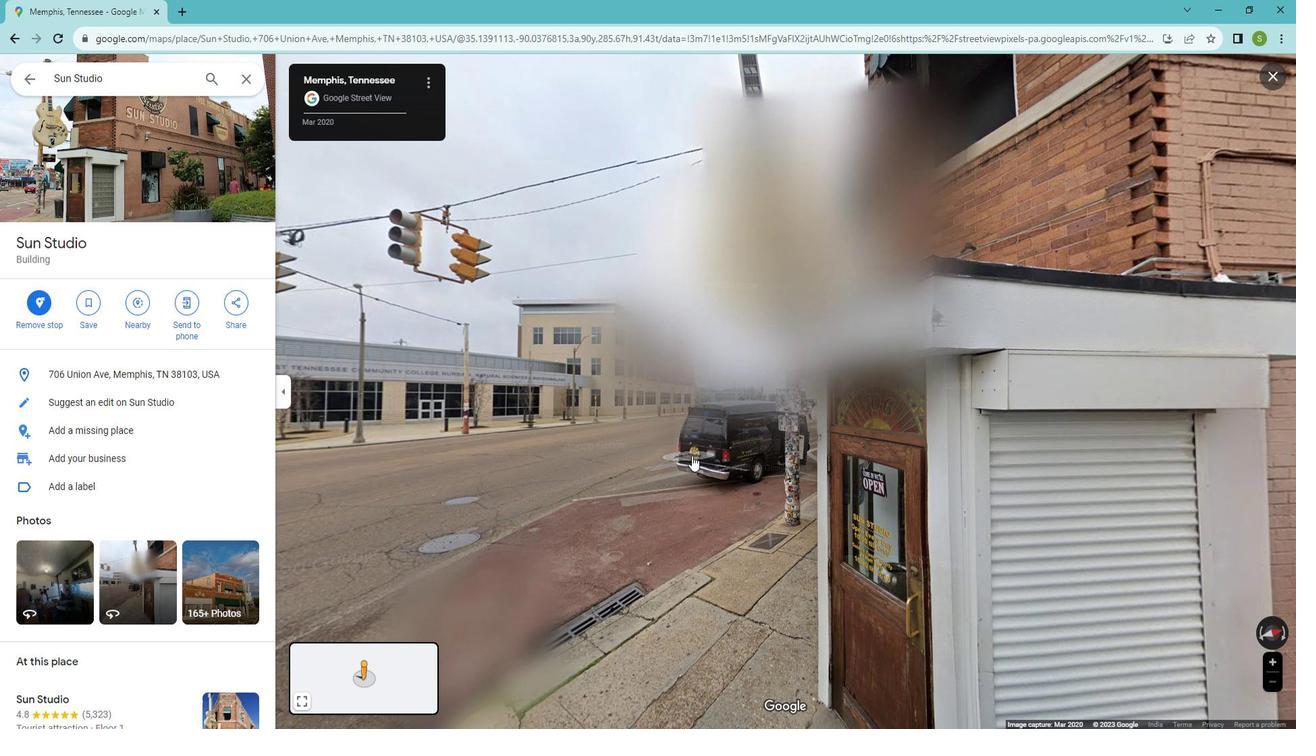 
Action: Mouse moved to (909, 441)
Screenshot: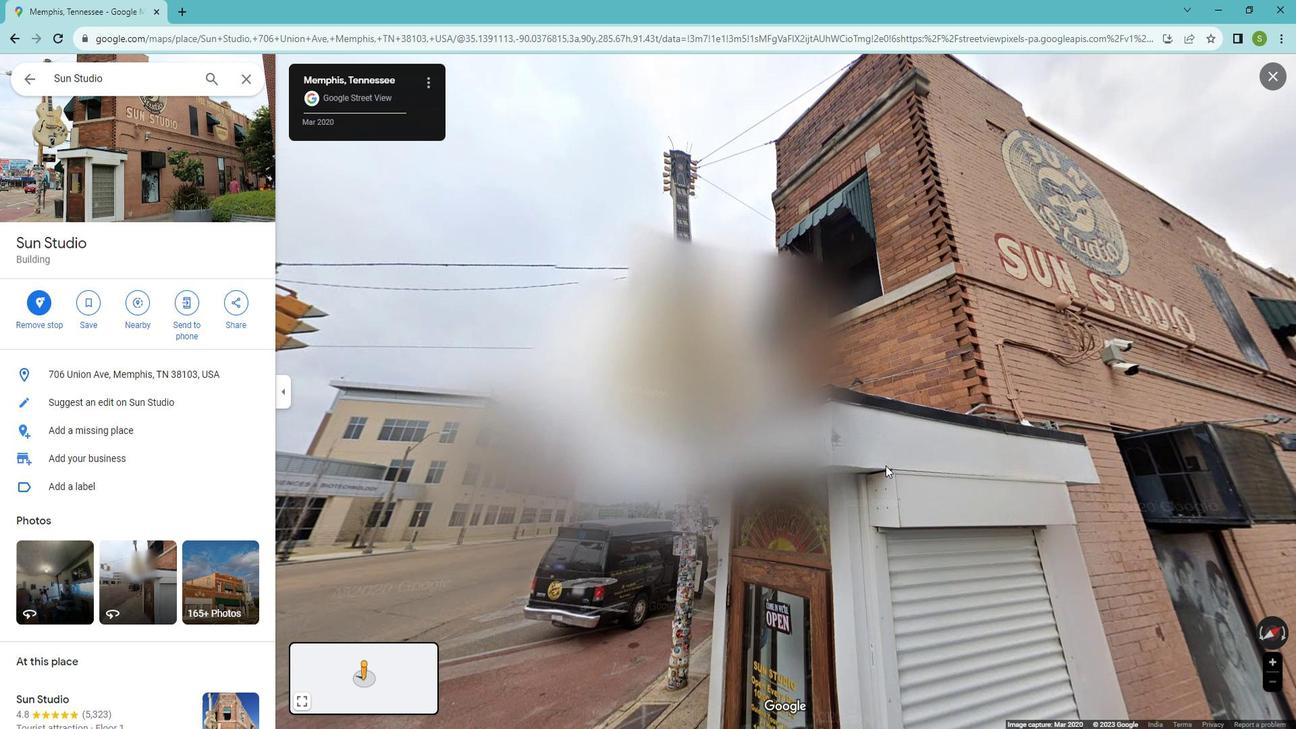 
Action: Mouse pressed left at (909, 441)
Screenshot: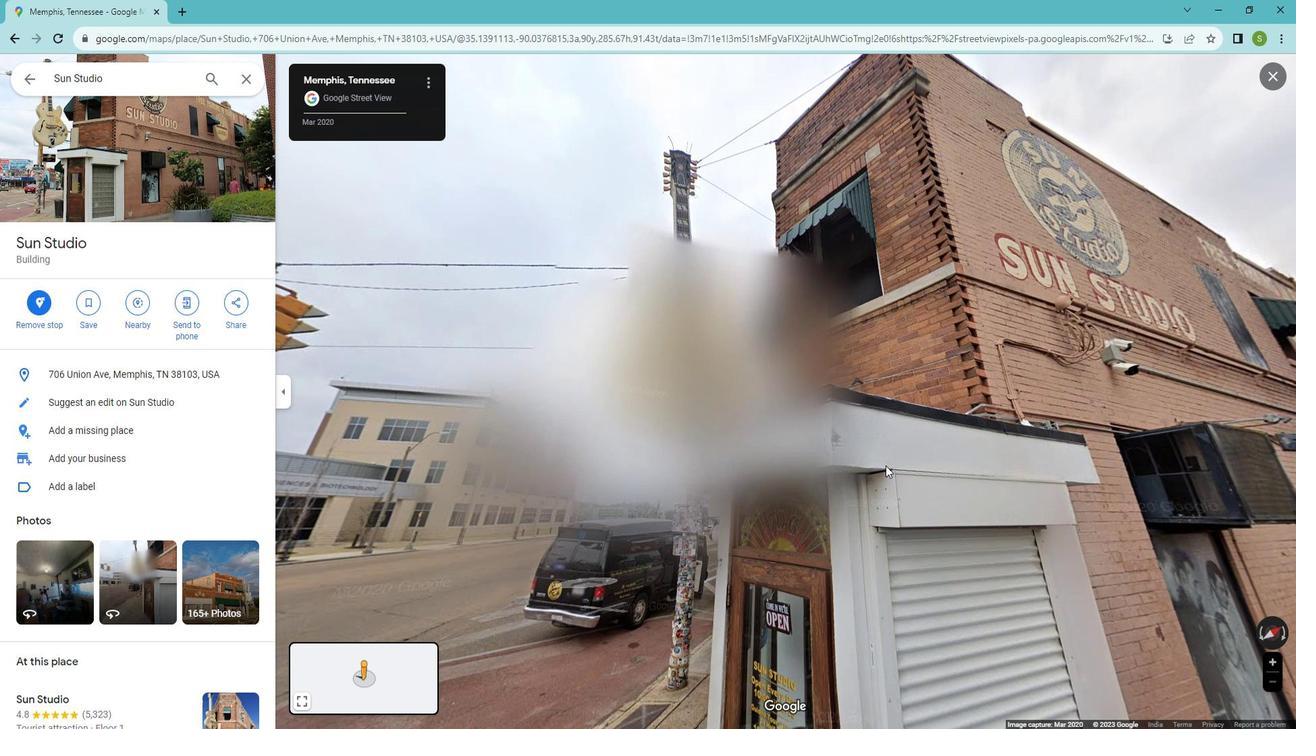 
Action: Mouse moved to (646, 199)
Screenshot: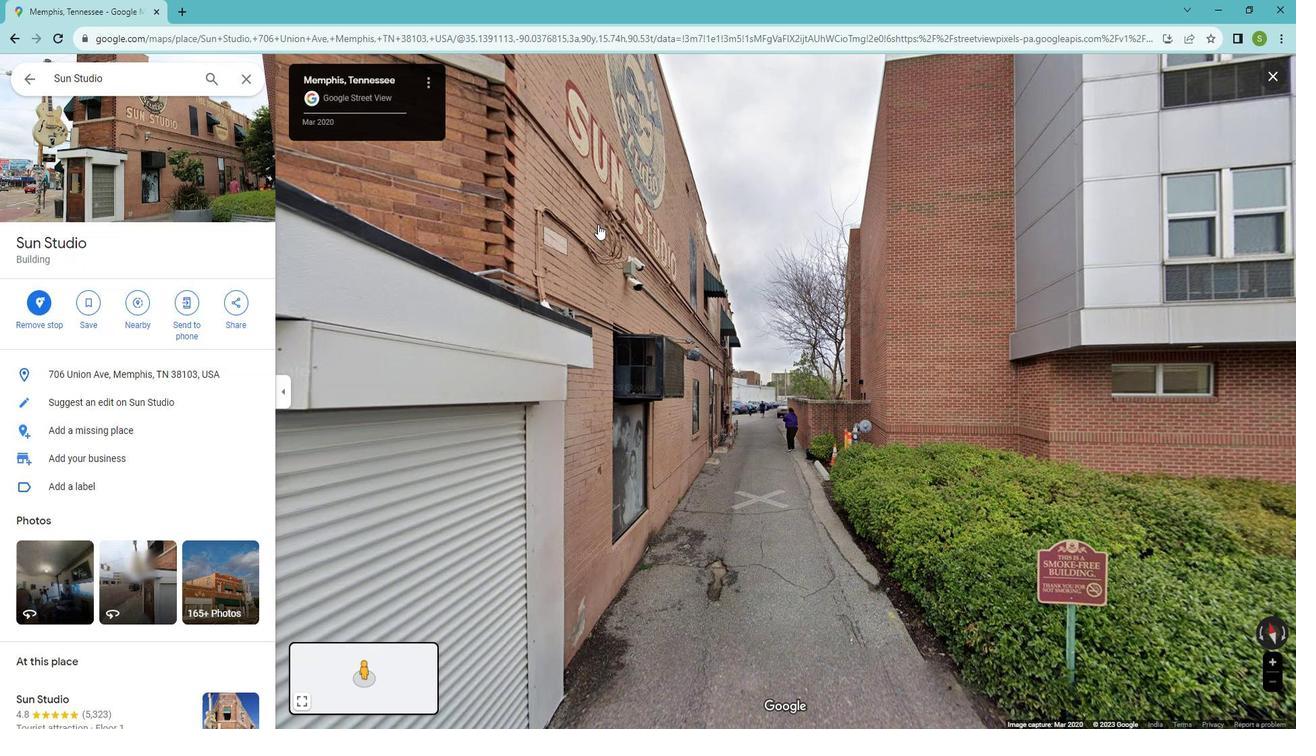 
Action: Mouse pressed left at (646, 199)
Screenshot: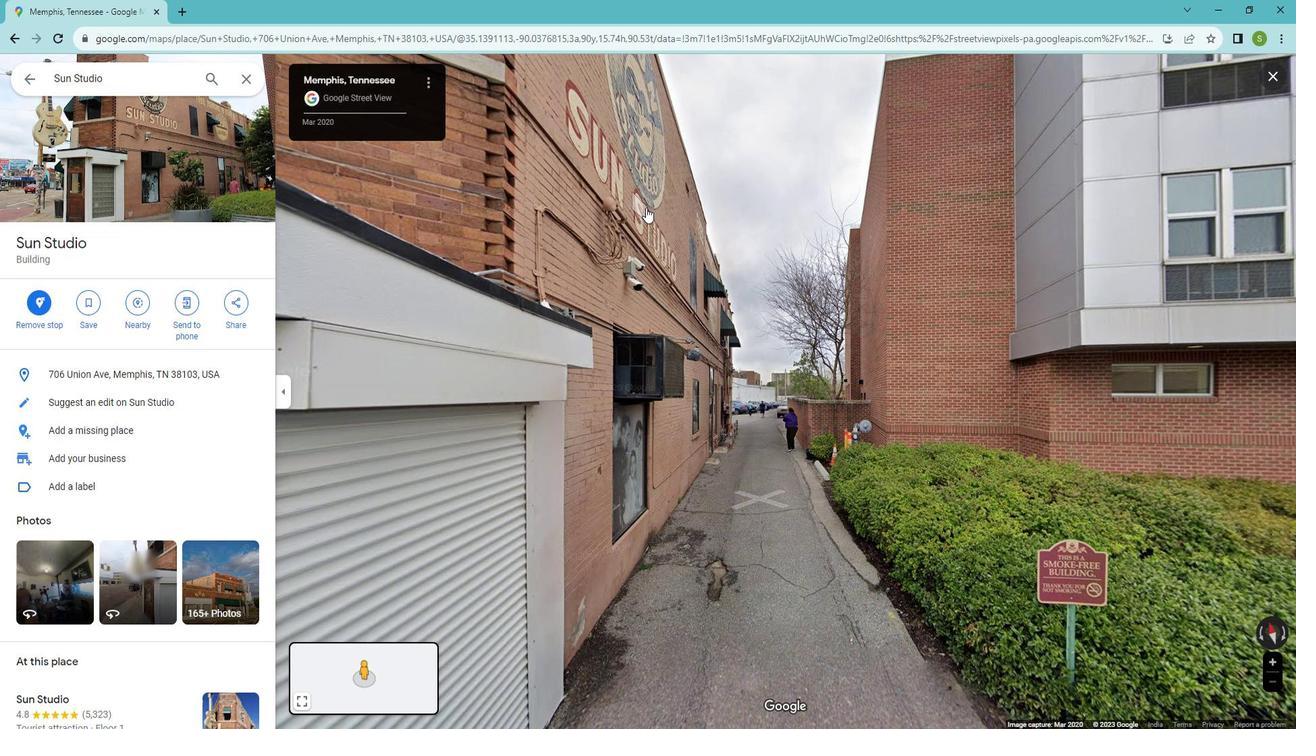 
Action: Mouse moved to (951, 426)
Screenshot: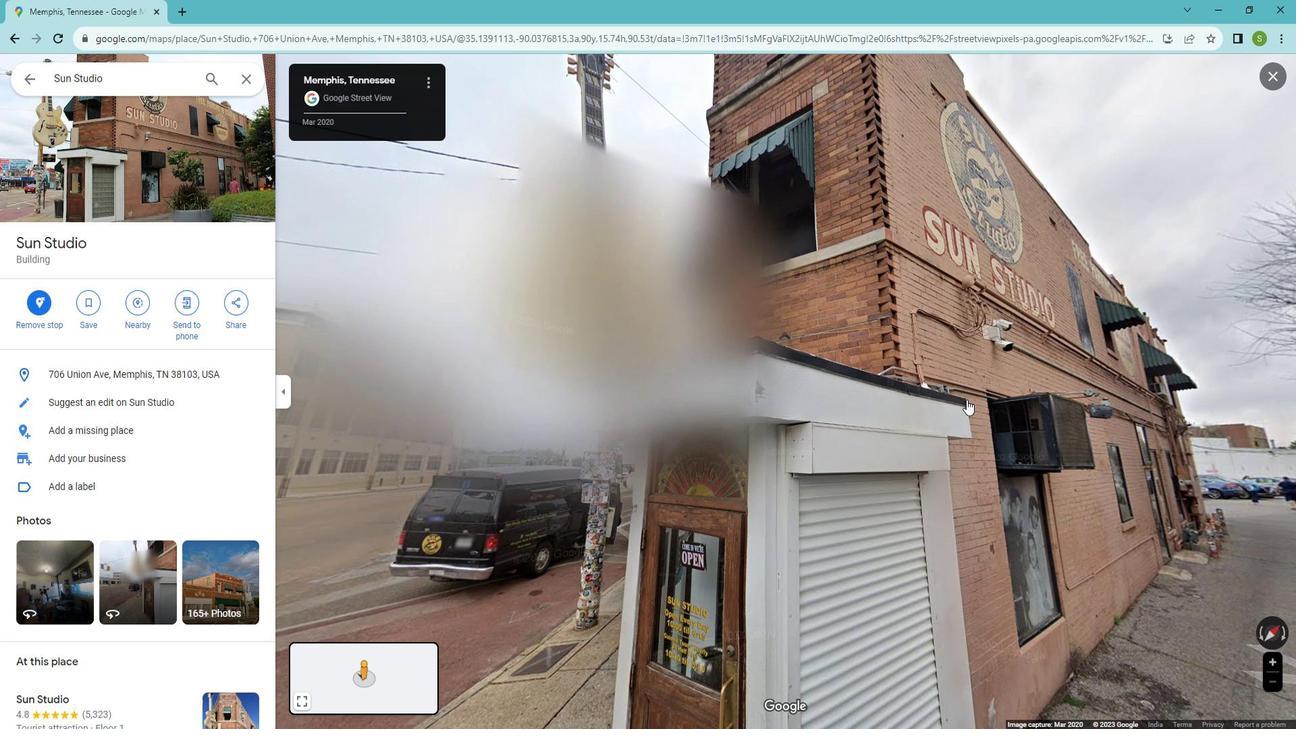 
Action: Mouse pressed left at (951, 426)
Screenshot: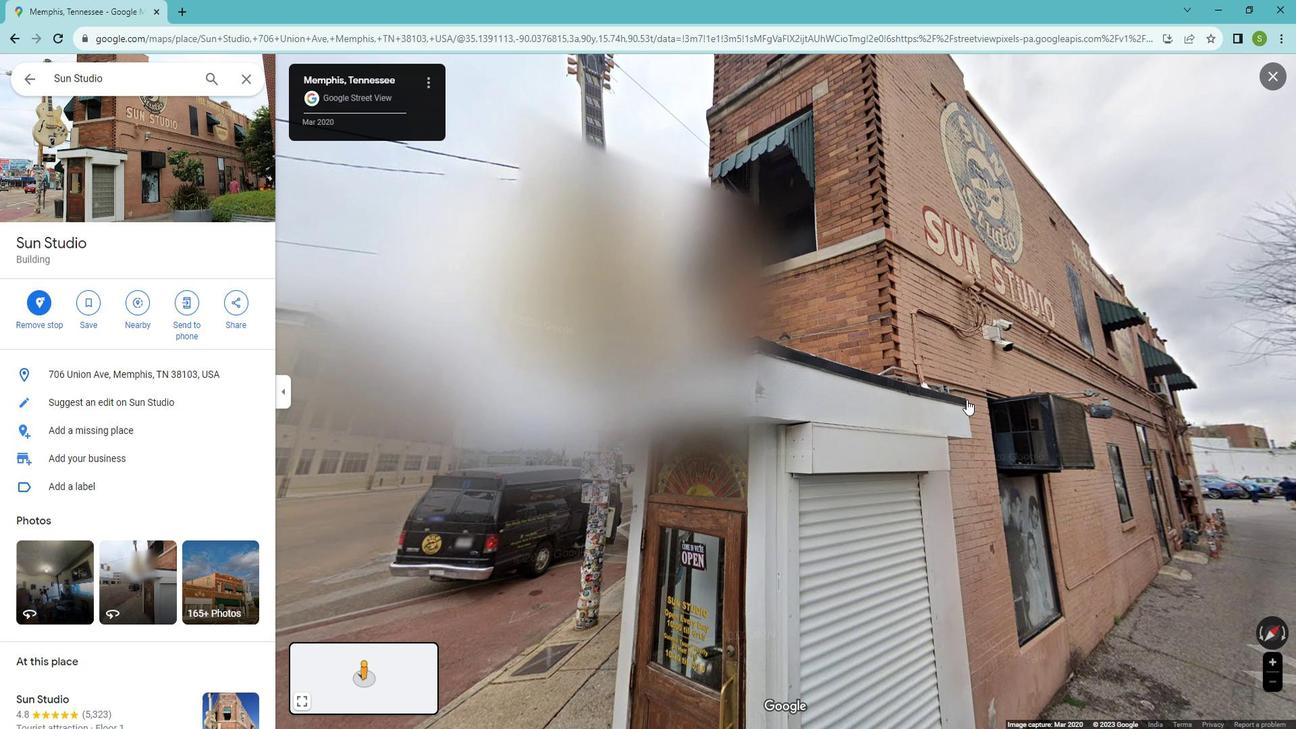 
Action: Mouse moved to (578, 327)
Screenshot: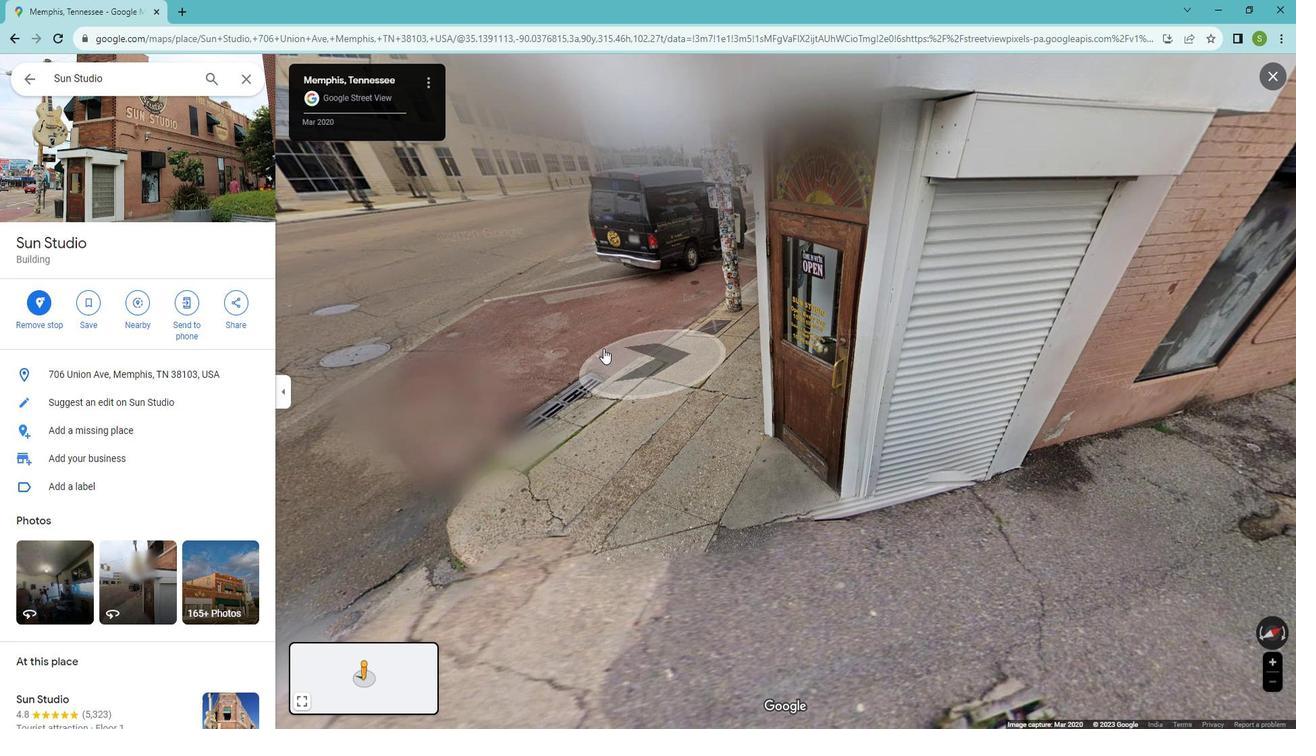 
Action: Mouse pressed left at (578, 327)
Screenshot: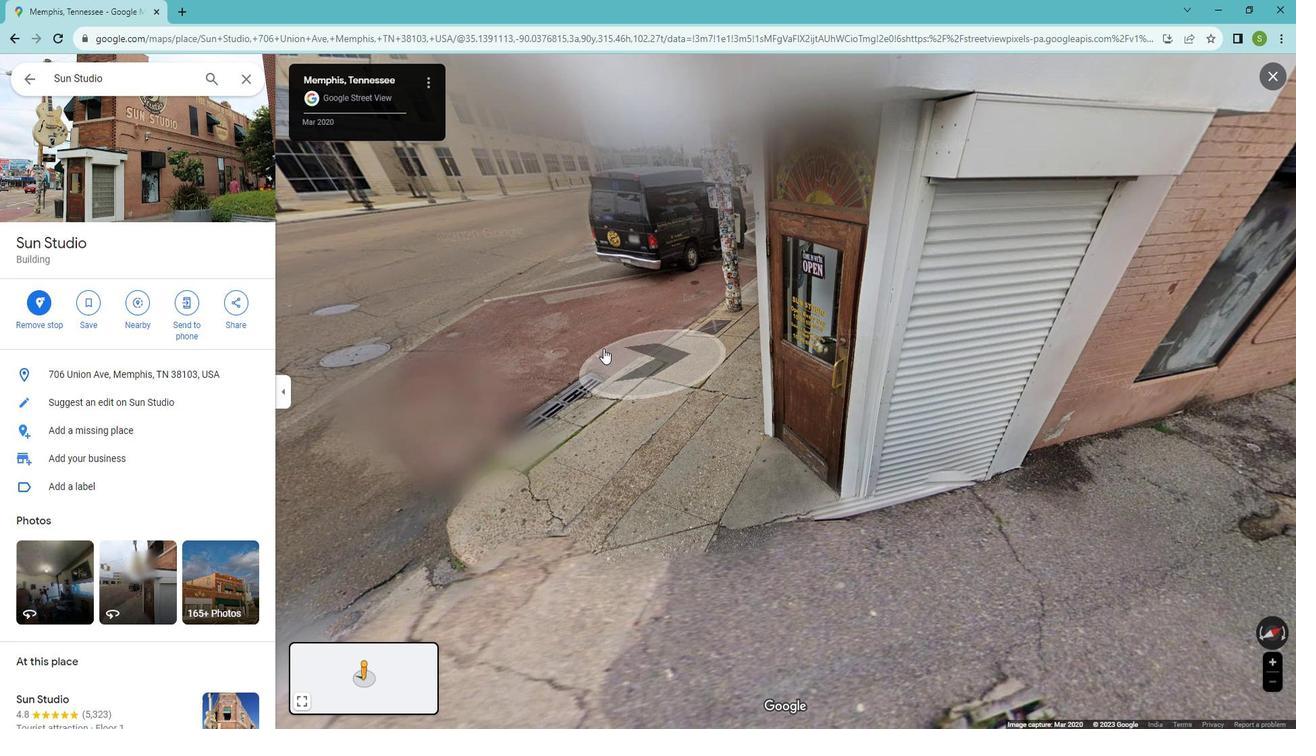 
Action: Mouse moved to (753, 293)
Screenshot: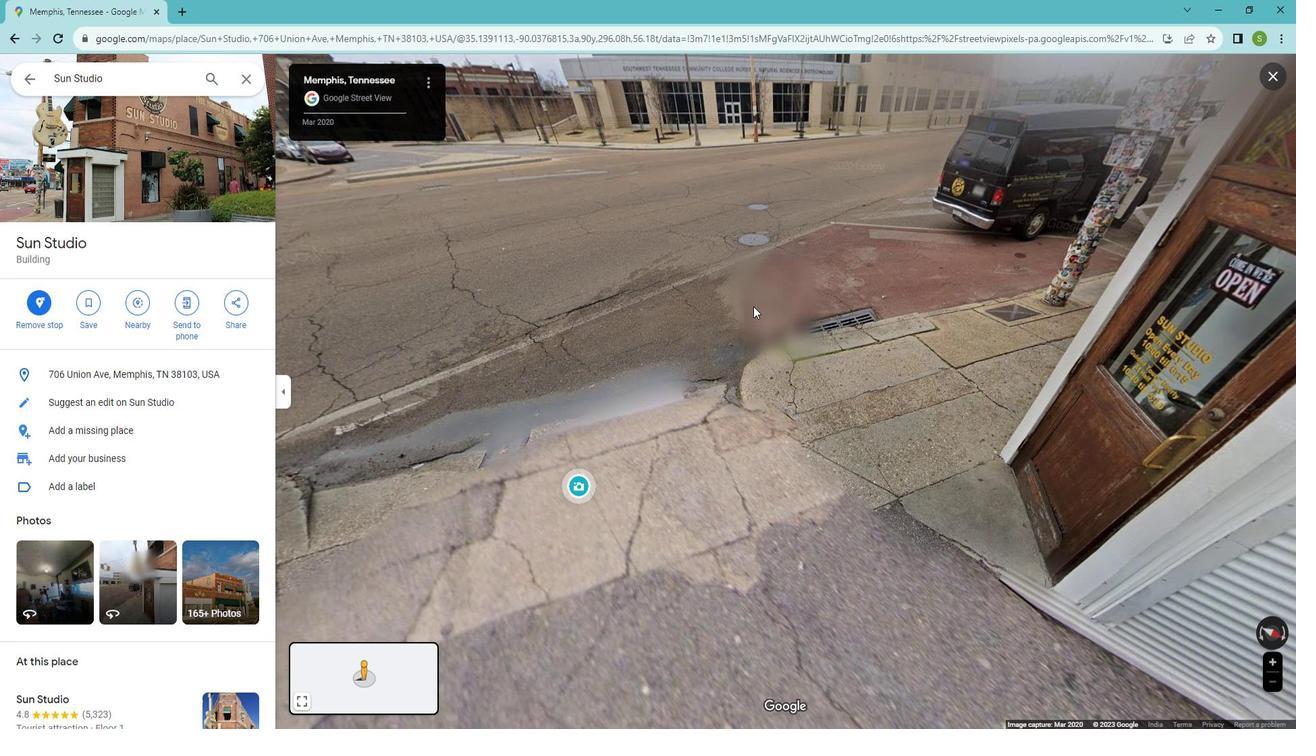 
Action: Mouse pressed left at (753, 293)
Screenshot: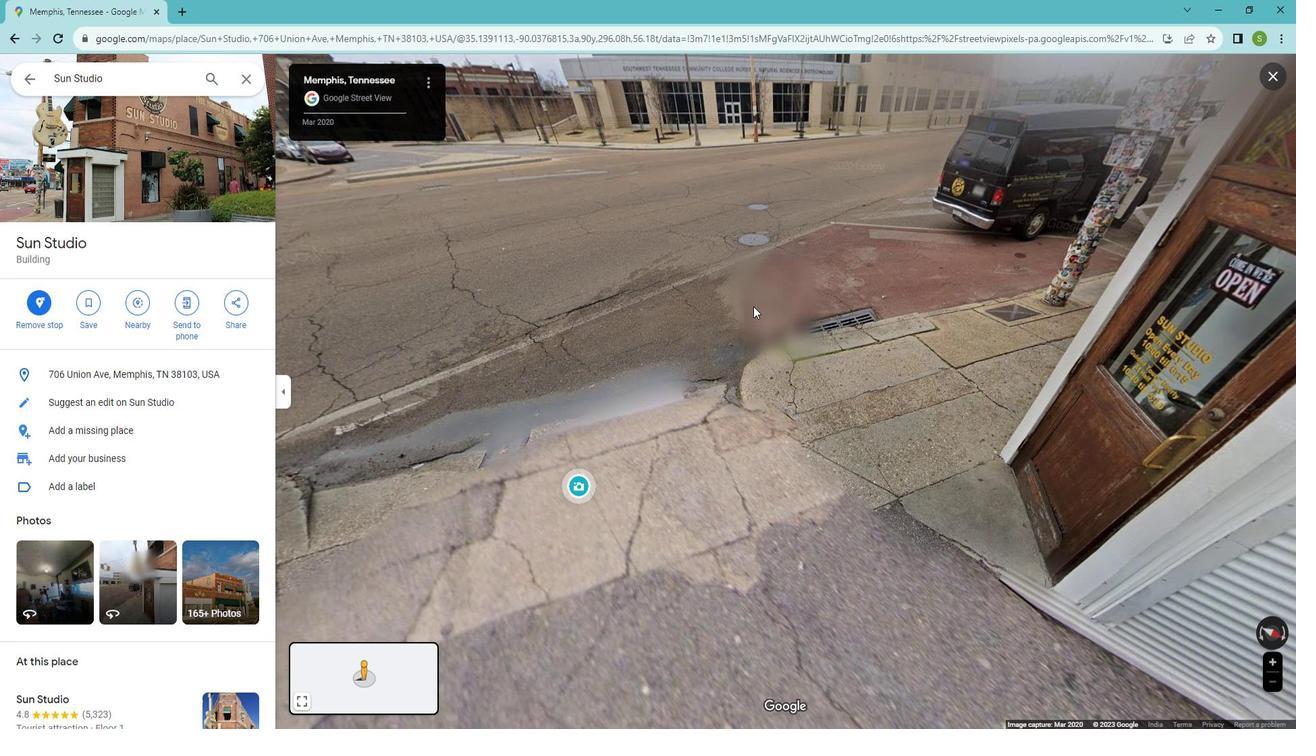 
Action: Mouse moved to (983, 431)
Screenshot: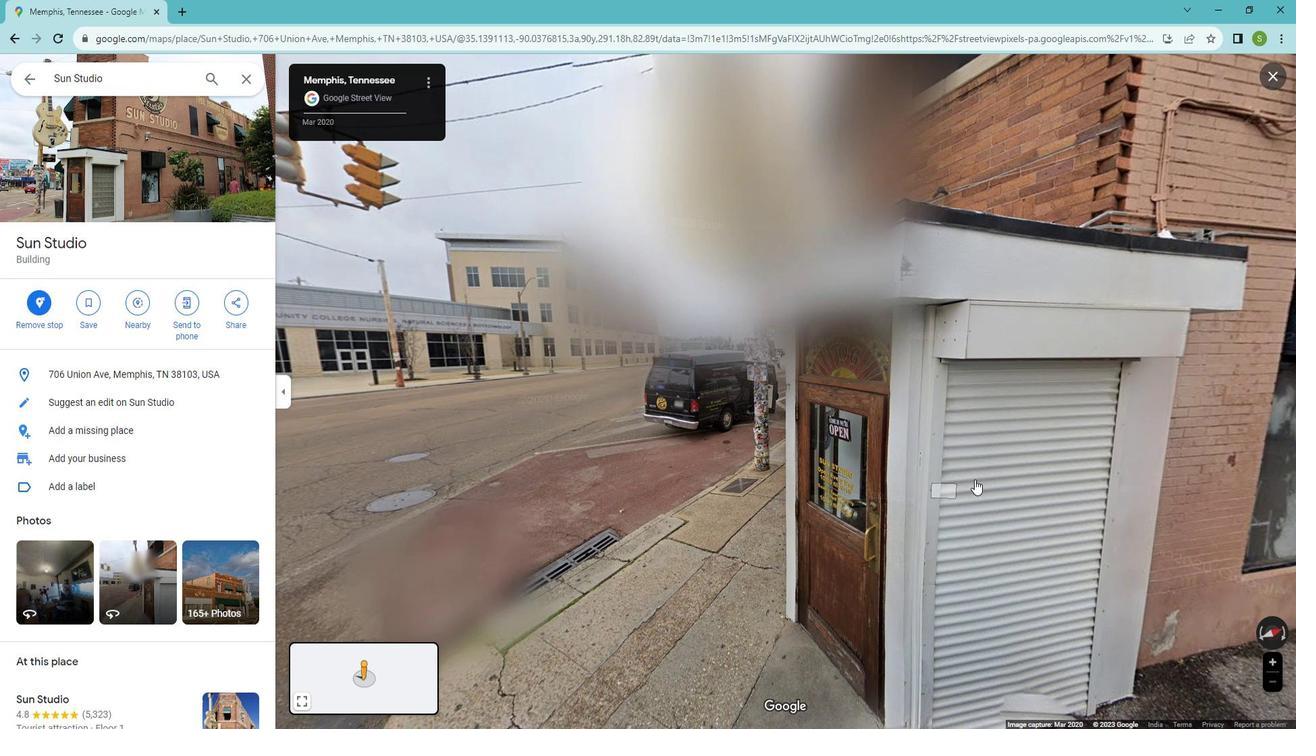 
Action: Mouse pressed left at (983, 431)
Screenshot: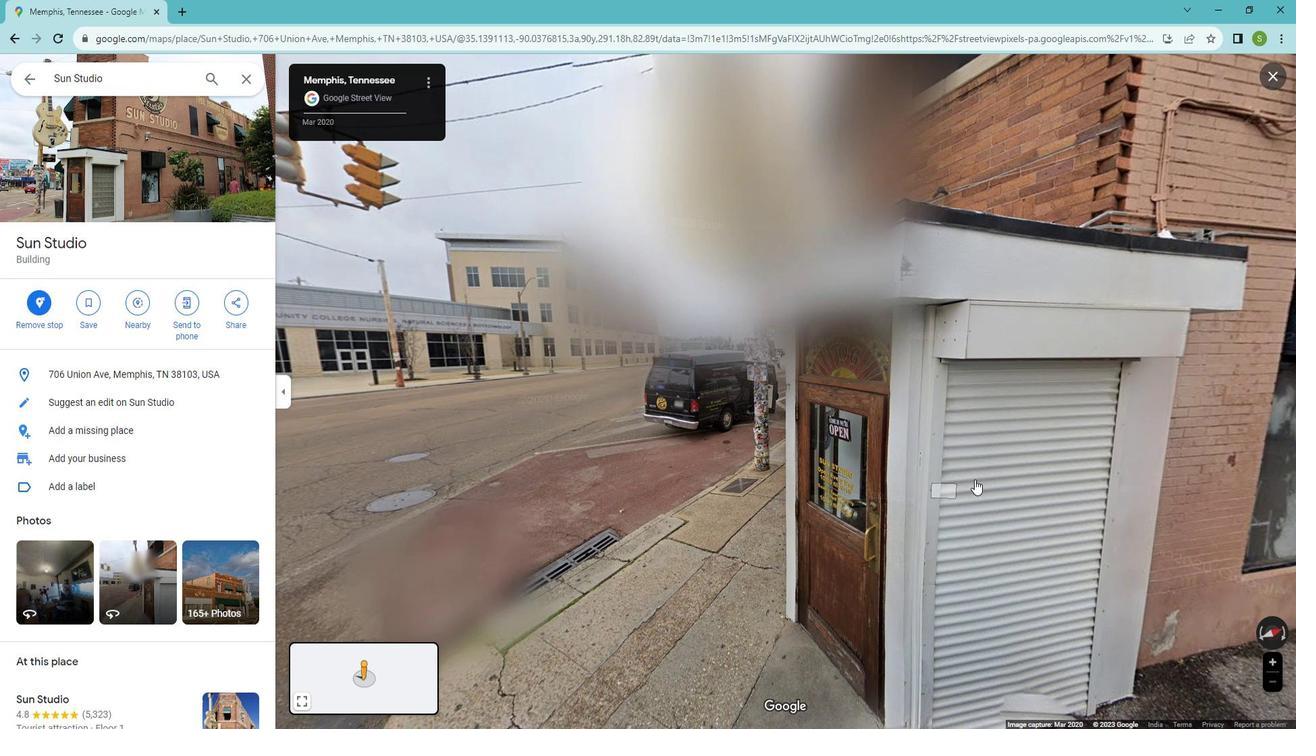
Action: Mouse moved to (578, 232)
Screenshot: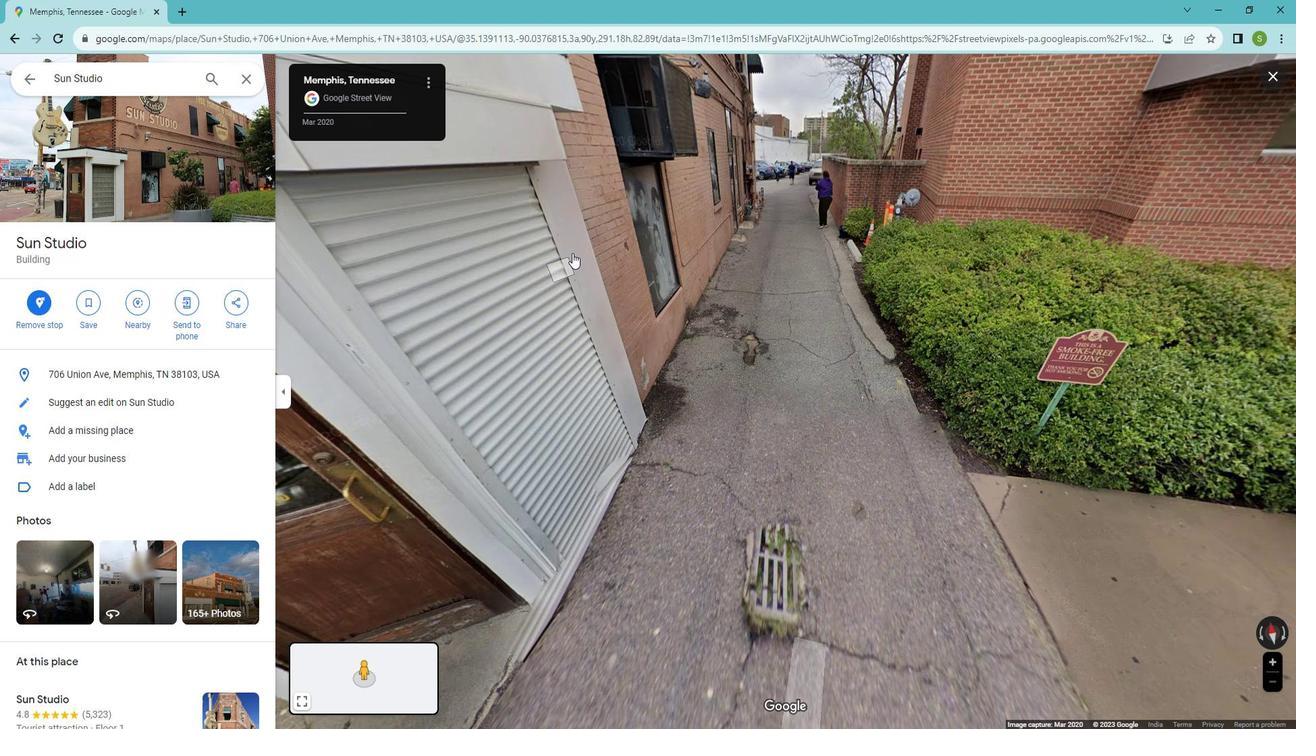 
Action: Mouse pressed left at (578, 232)
Screenshot: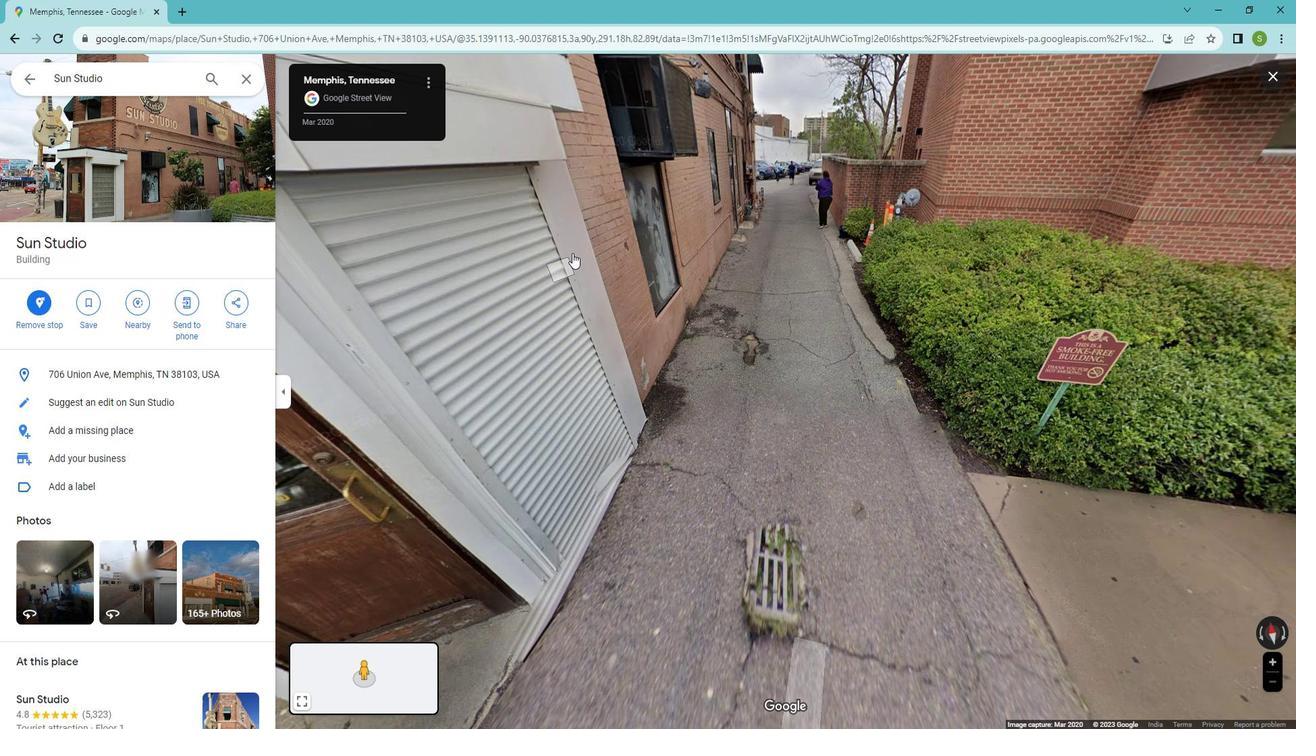 
Action: Mouse moved to (638, 361)
Screenshot: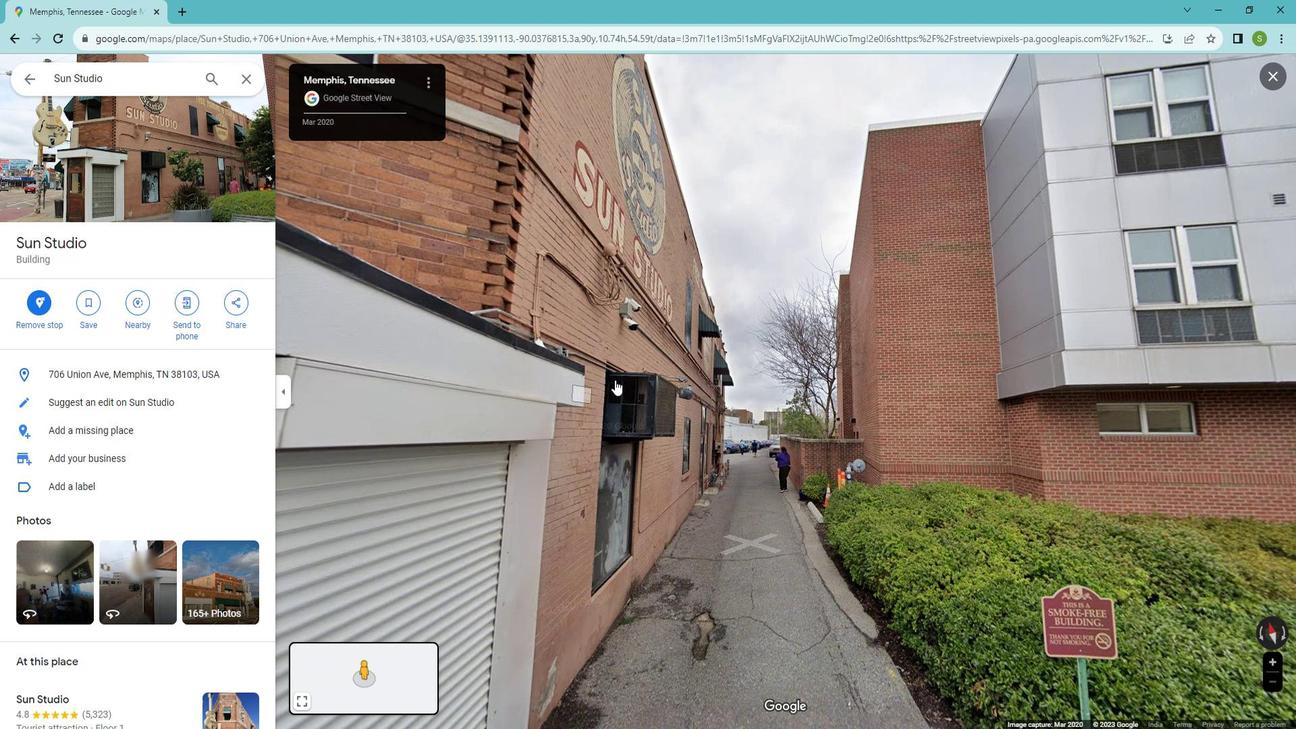 
Action: Mouse pressed left at (638, 361)
Screenshot: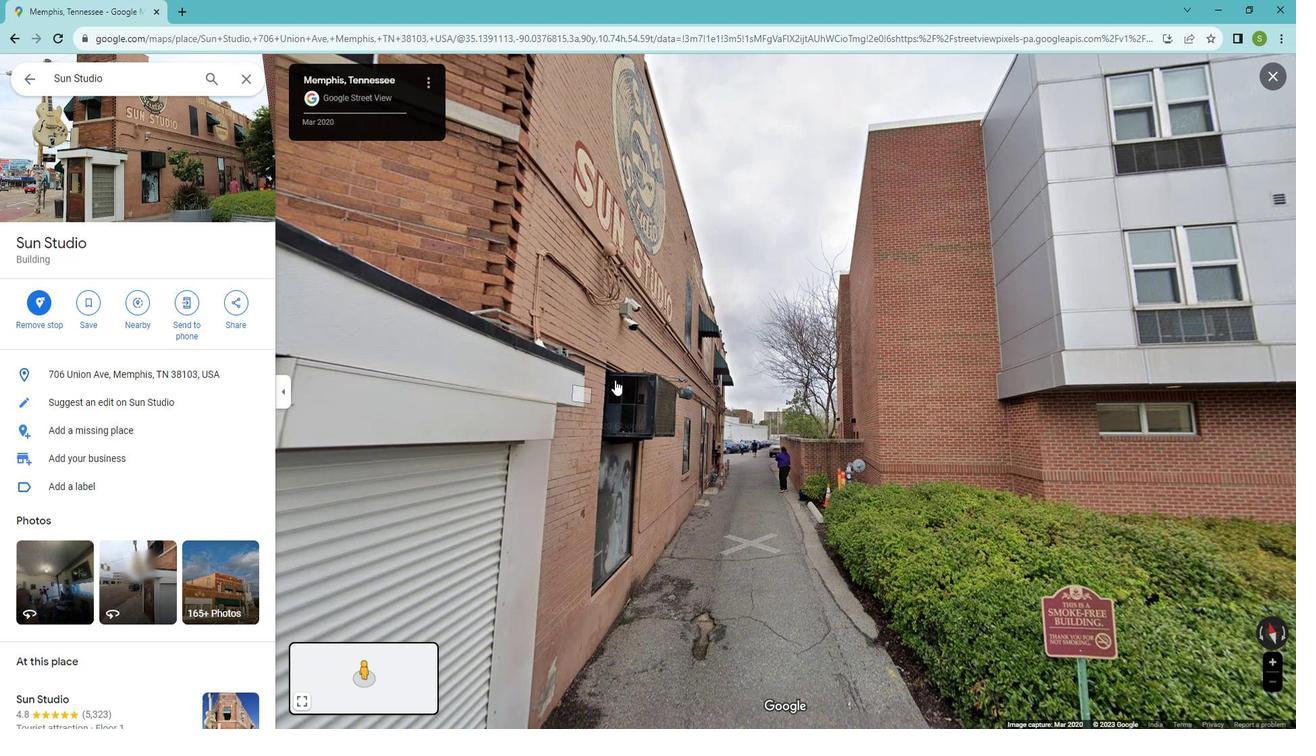 
Action: Mouse moved to (746, 247)
Screenshot: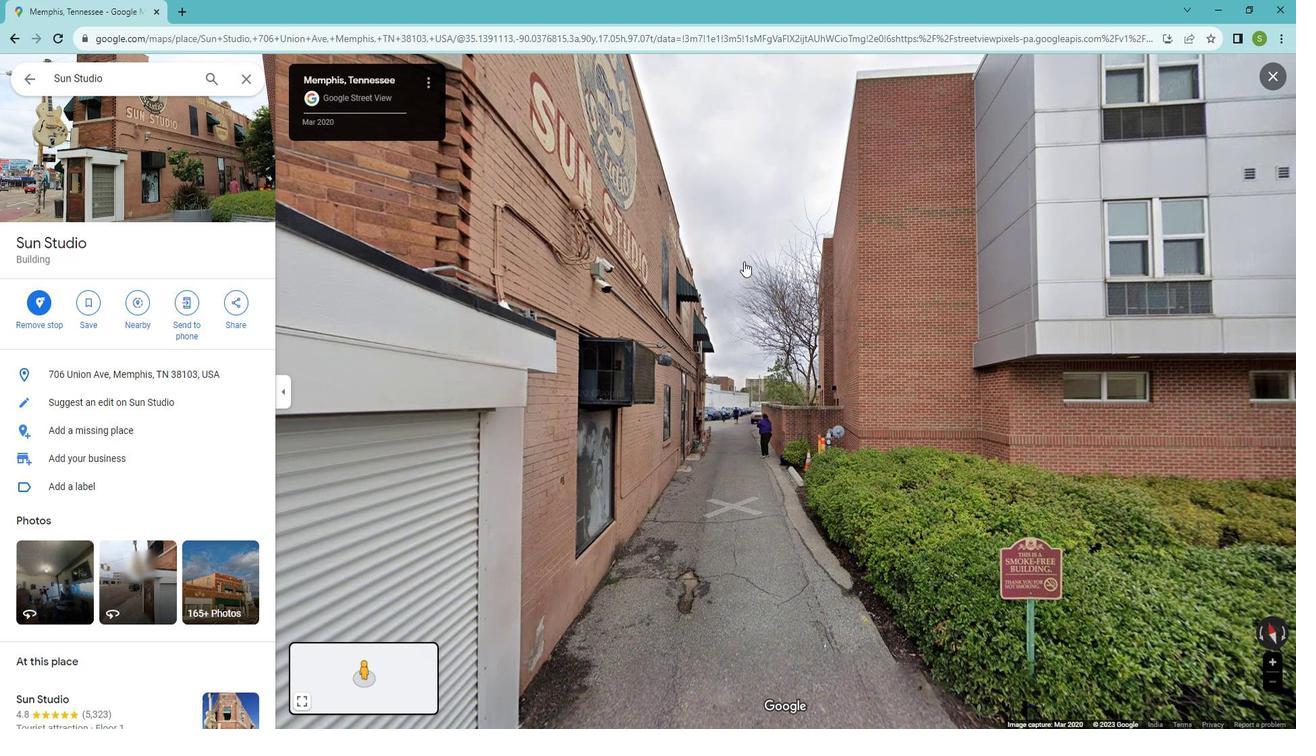 
Action: Mouse pressed left at (746, 247)
Screenshot: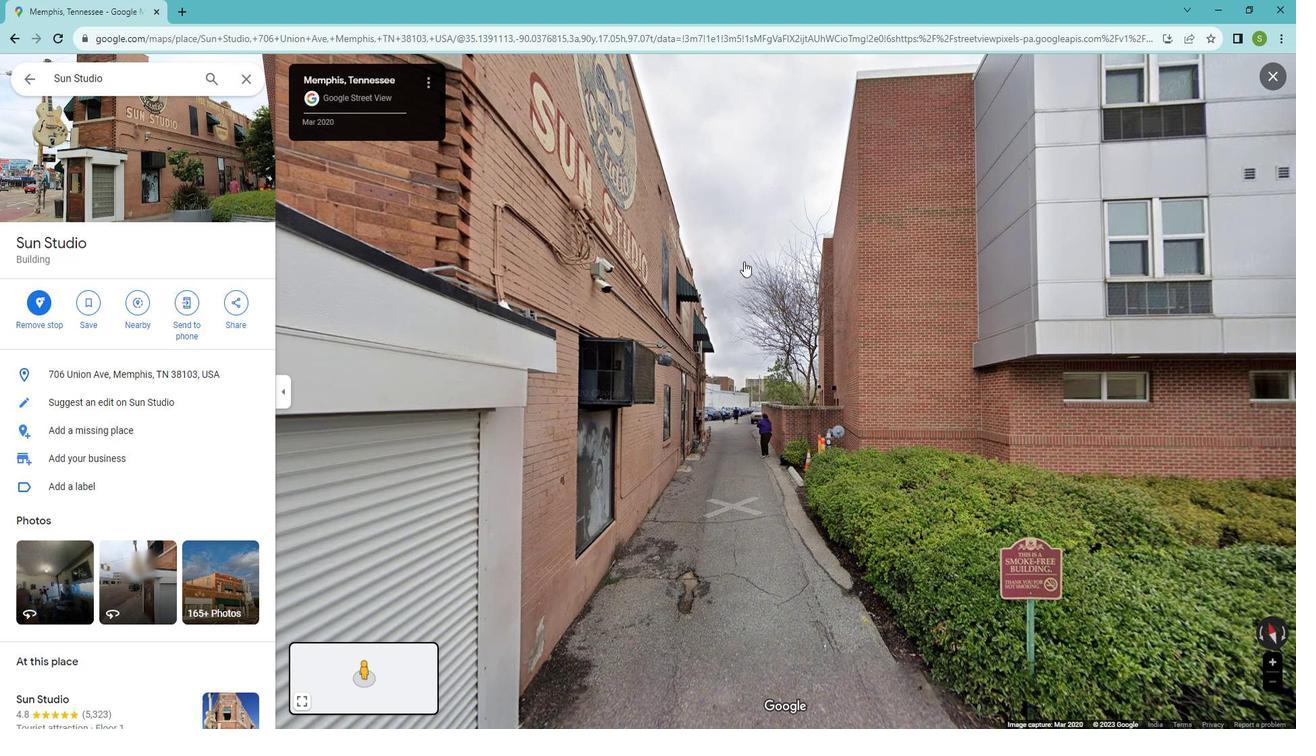 
Action: Mouse moved to (741, 288)
Screenshot: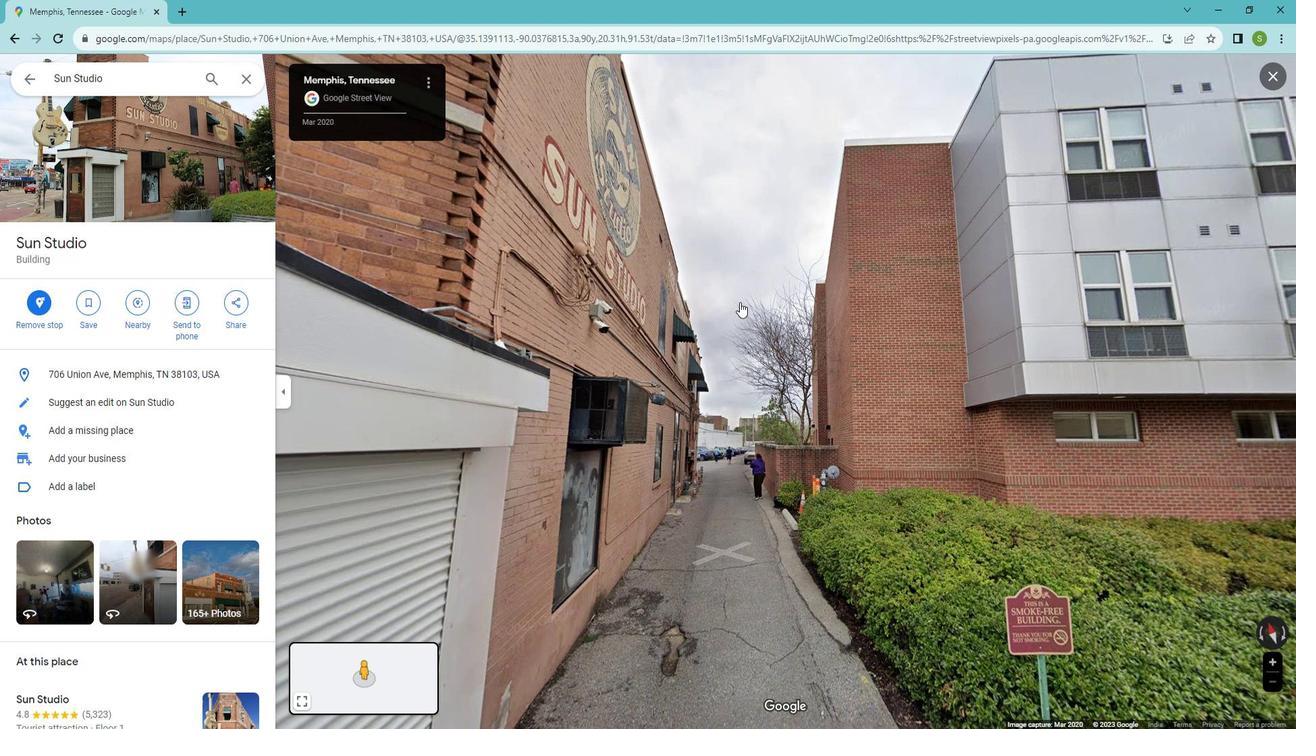 
Action: Mouse scrolled (741, 287) with delta (0, 0)
Screenshot: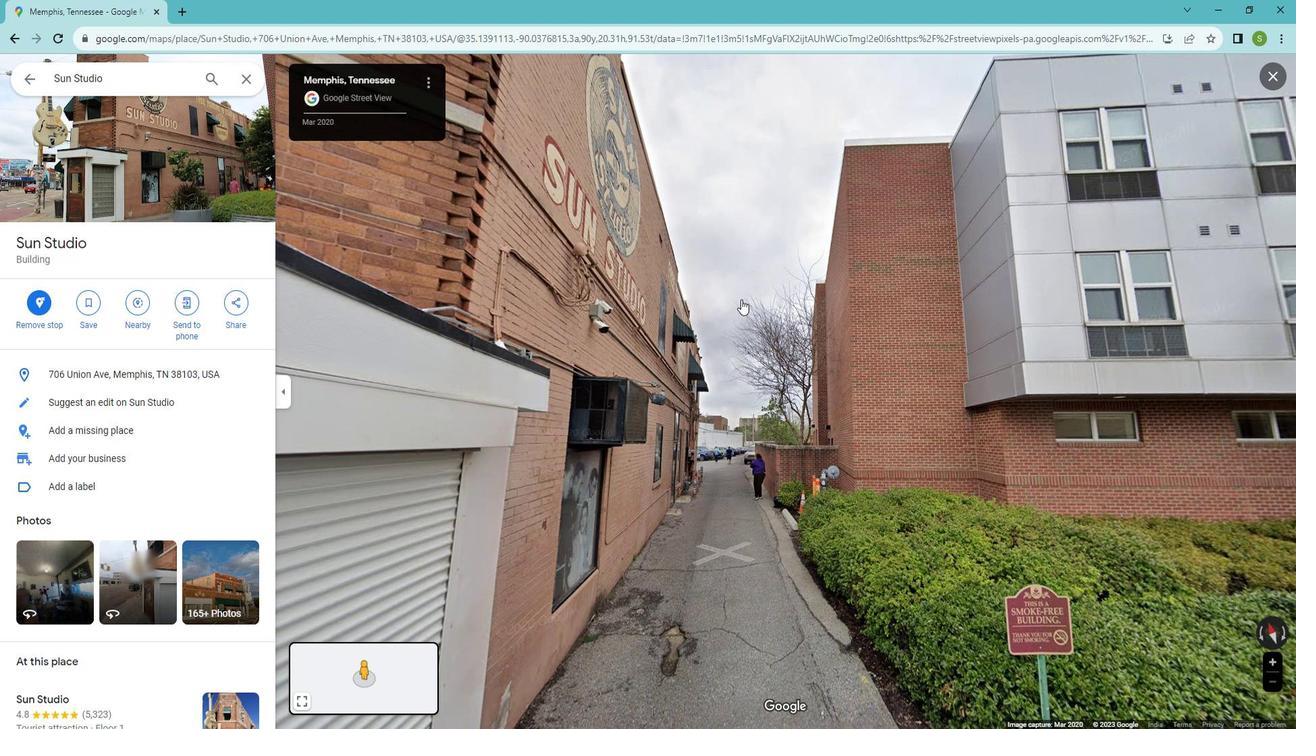
Action: Mouse scrolled (741, 287) with delta (0, 0)
Screenshot: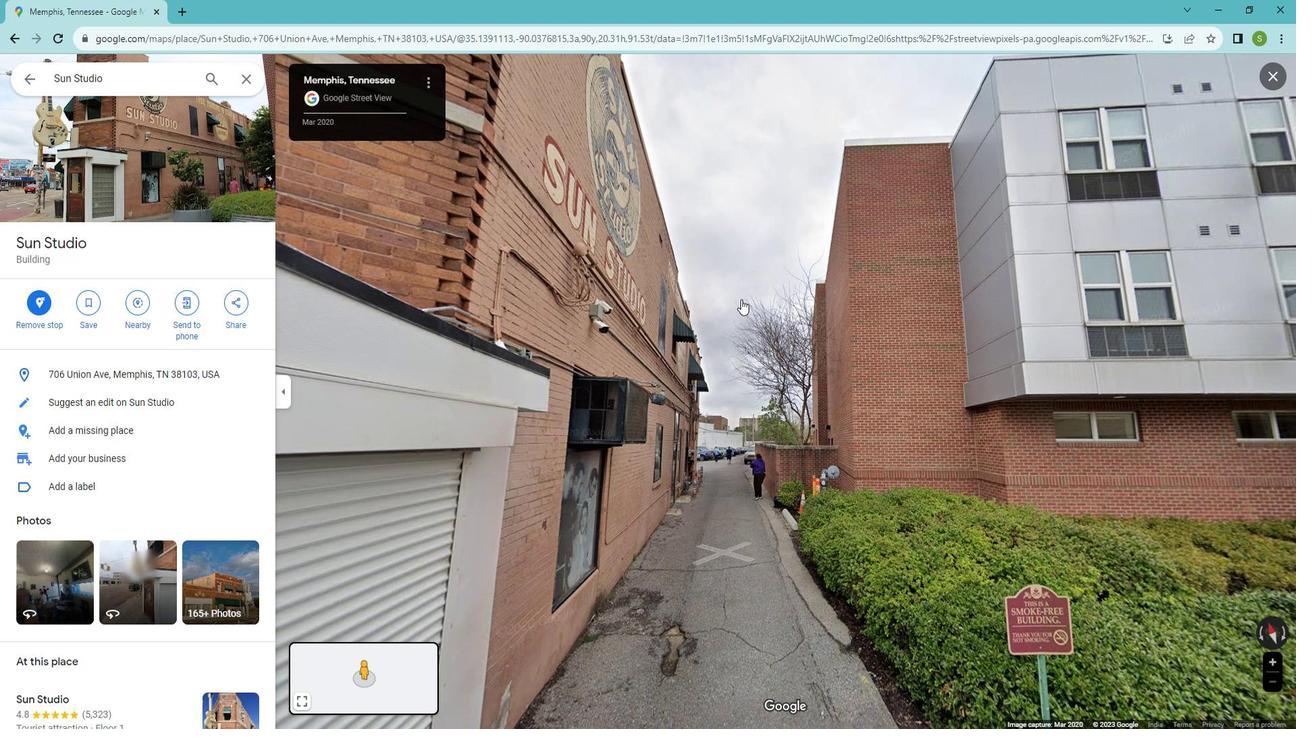 
Action: Mouse scrolled (741, 287) with delta (0, 0)
Screenshot: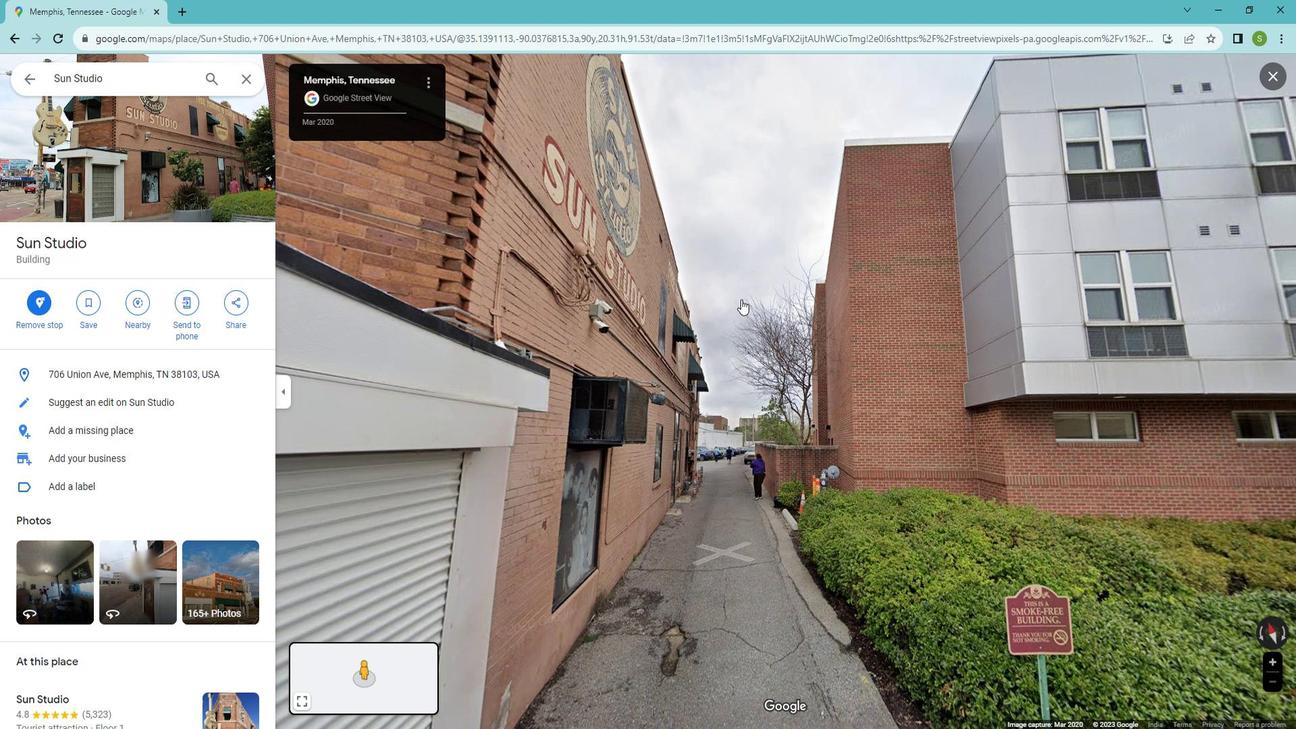 
Action: Mouse scrolled (741, 287) with delta (0, 0)
Screenshot: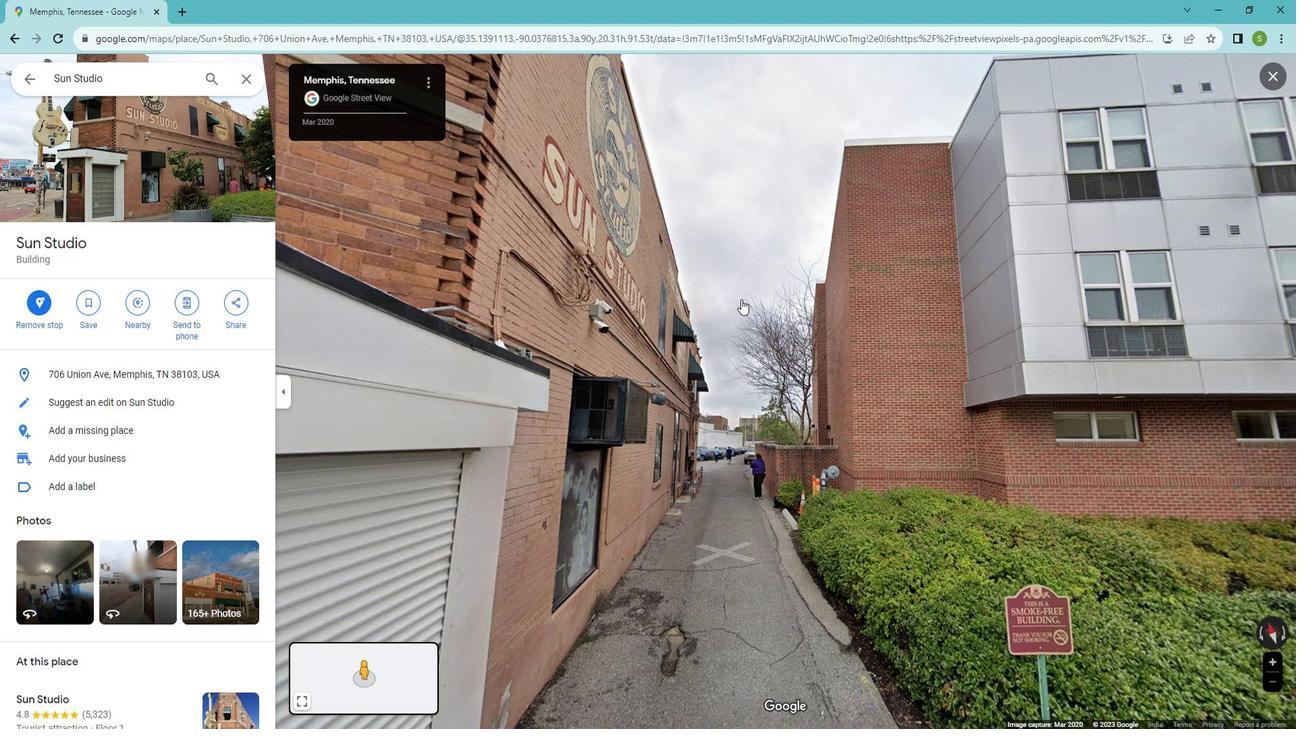 
Action: Mouse moved to (814, 366)
Screenshot: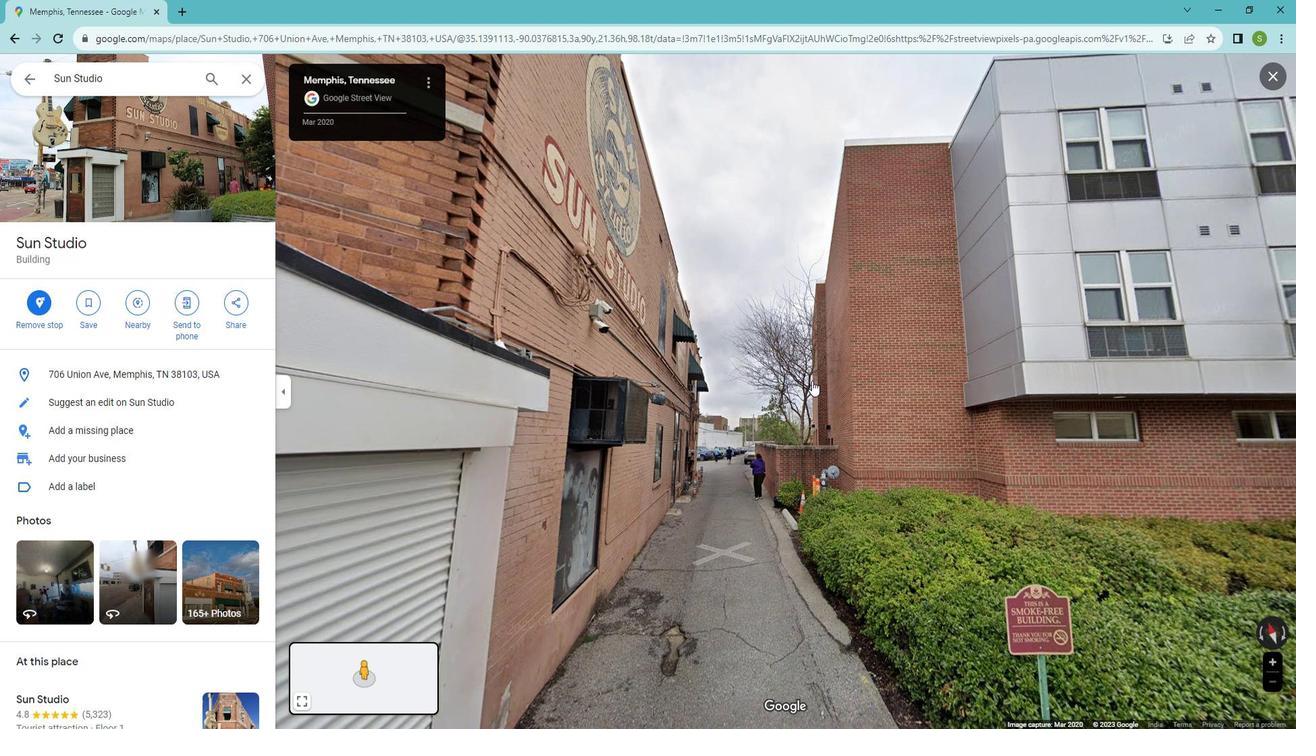 
Action: Mouse pressed left at (814, 366)
Screenshot: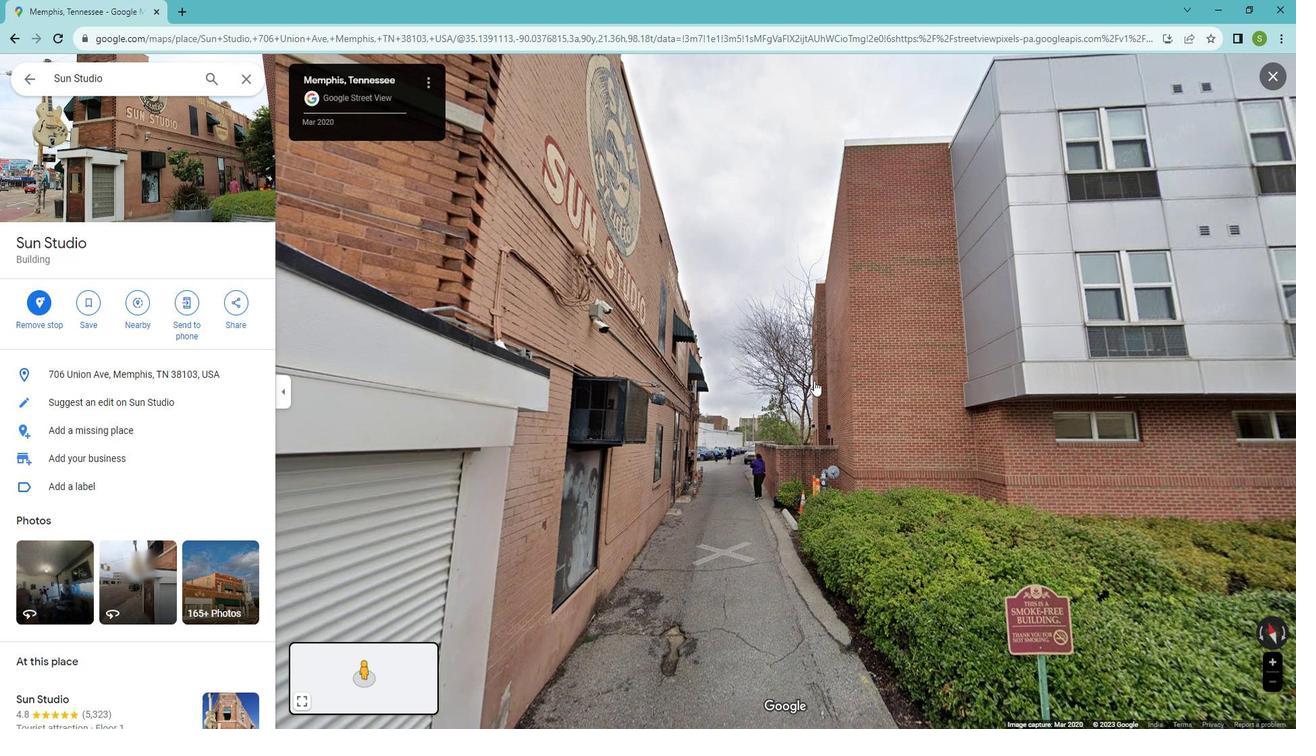 
Action: Mouse moved to (655, 339)
Screenshot: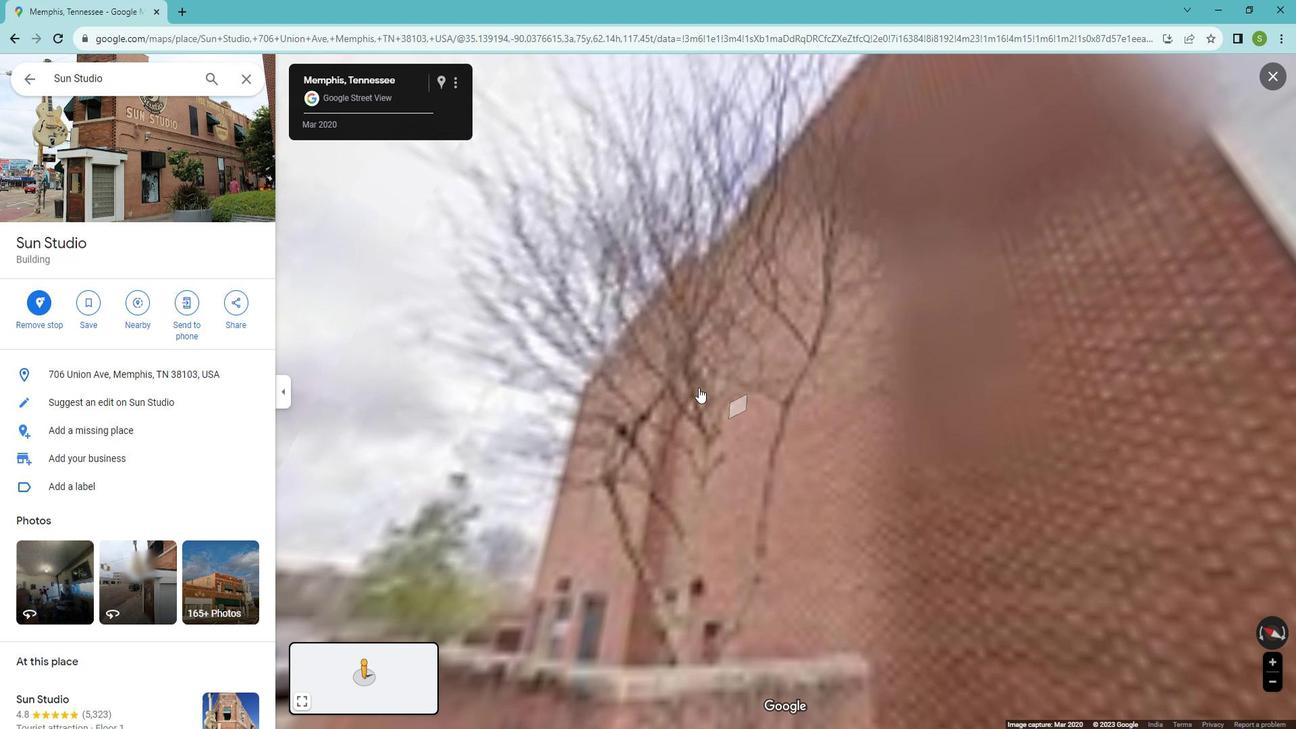 
Action: Mouse pressed left at (655, 339)
Screenshot: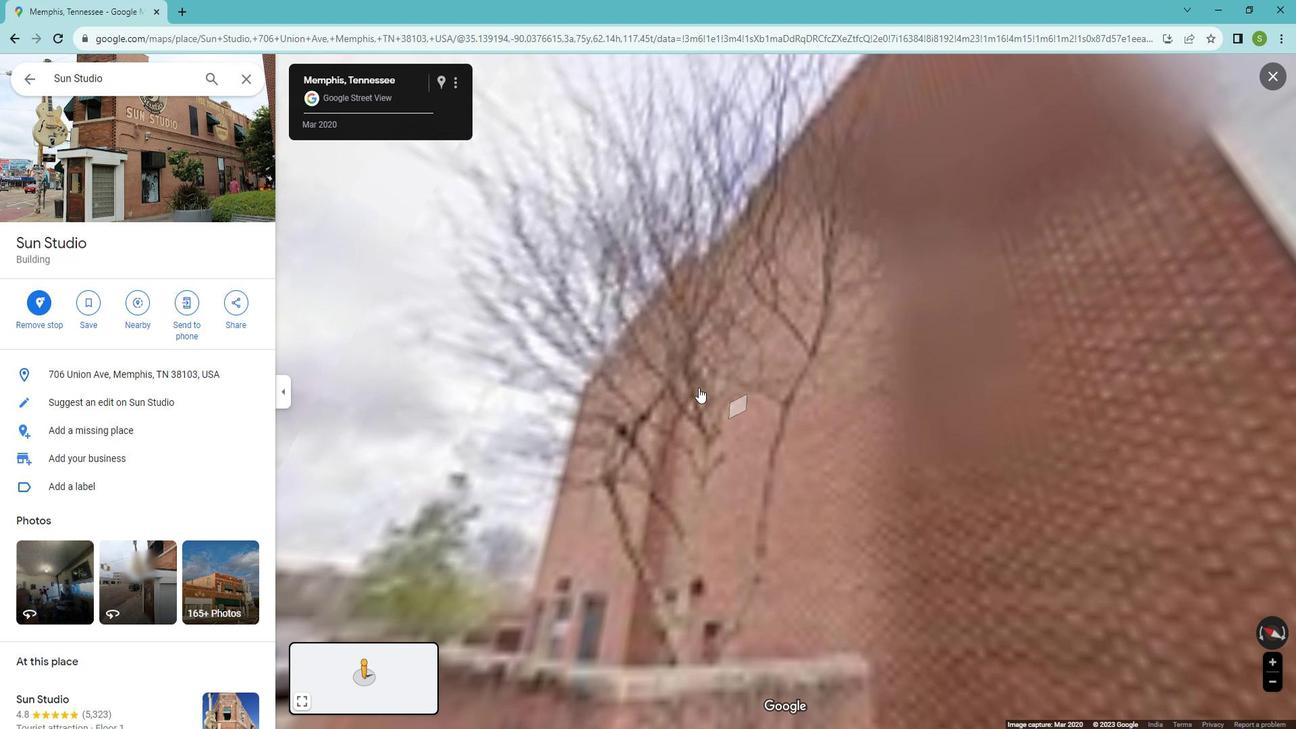 
Action: Mouse moved to (603, 258)
Screenshot: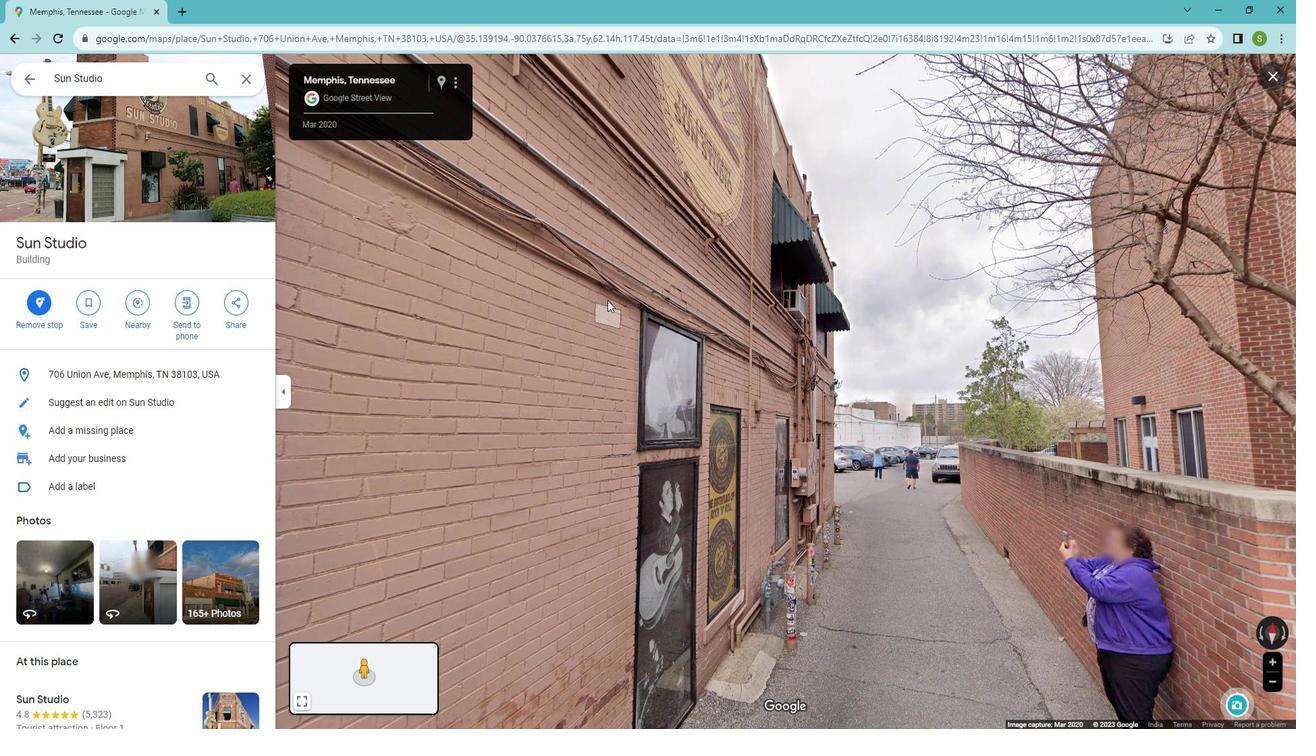 
Action: Mouse pressed left at (603, 258)
Screenshot: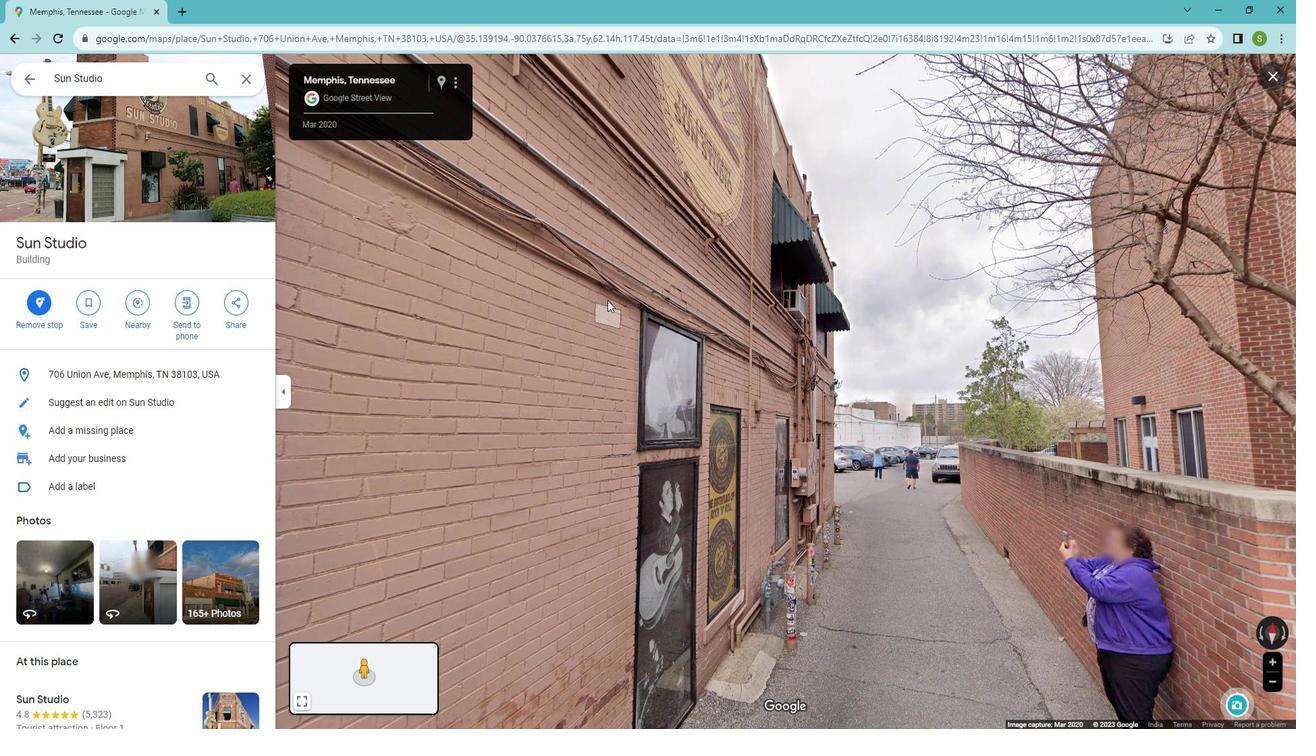 
Action: Mouse moved to (676, 403)
Screenshot: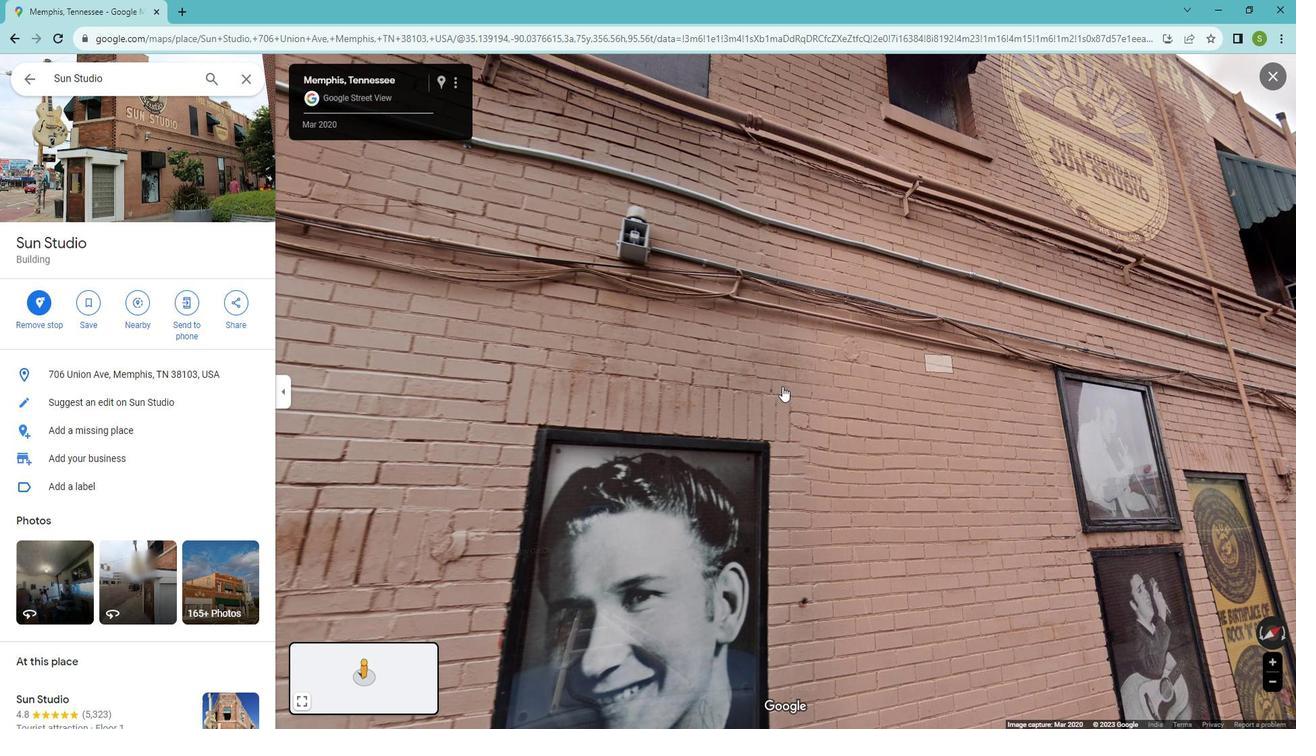 
Action: Mouse pressed left at (676, 403)
Screenshot: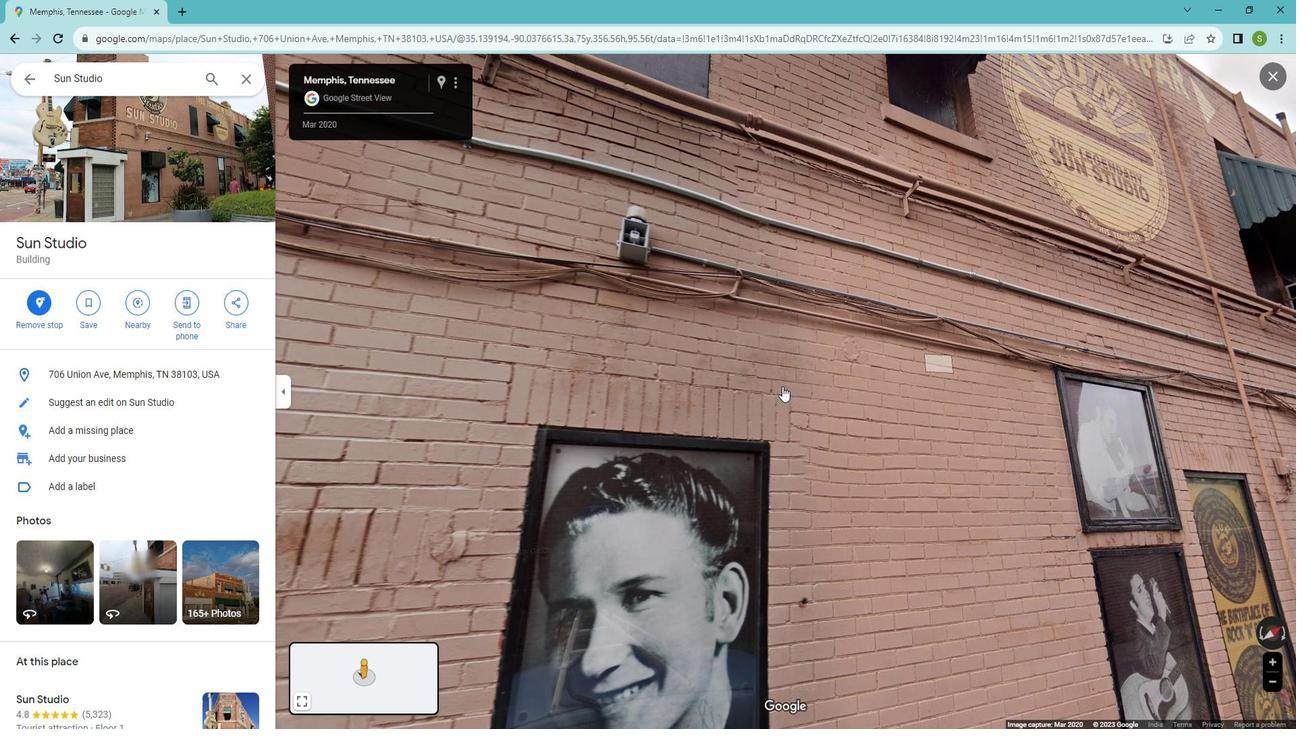 
Action: Mouse moved to (640, 228)
Screenshot: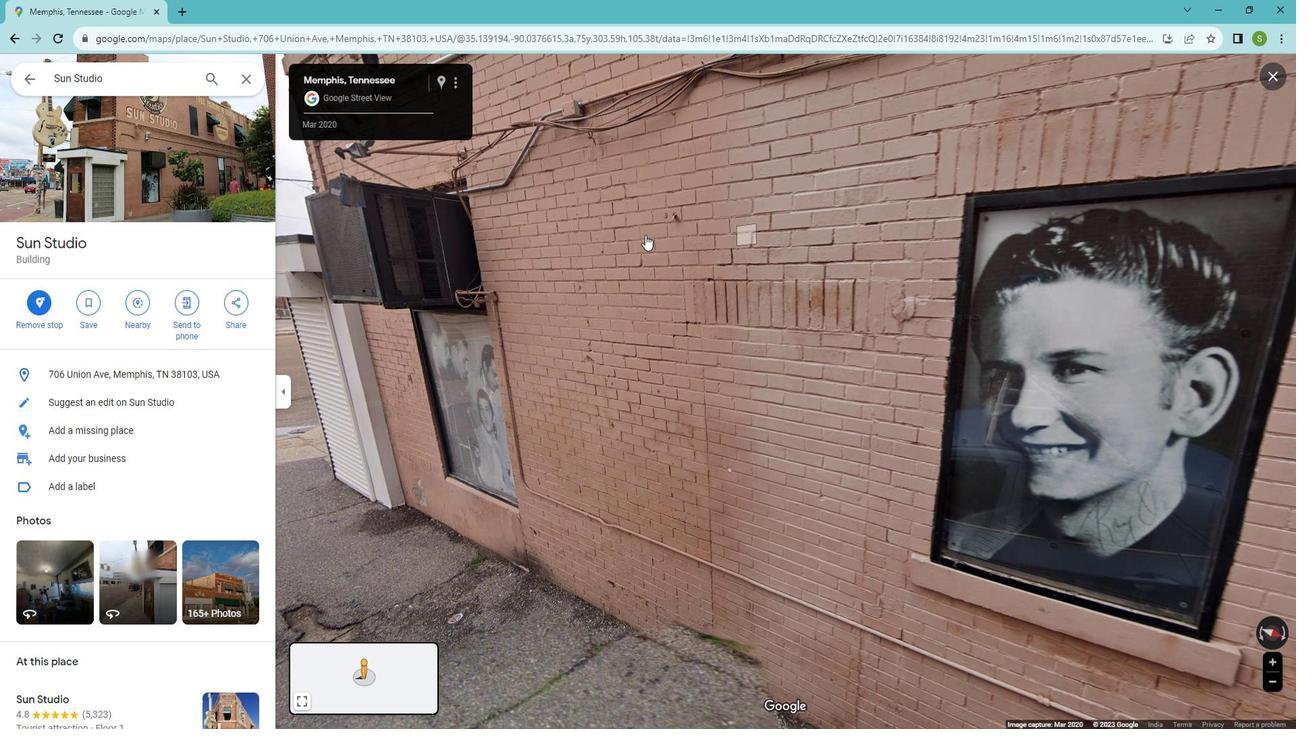 
Action: Mouse pressed left at (640, 228)
Screenshot: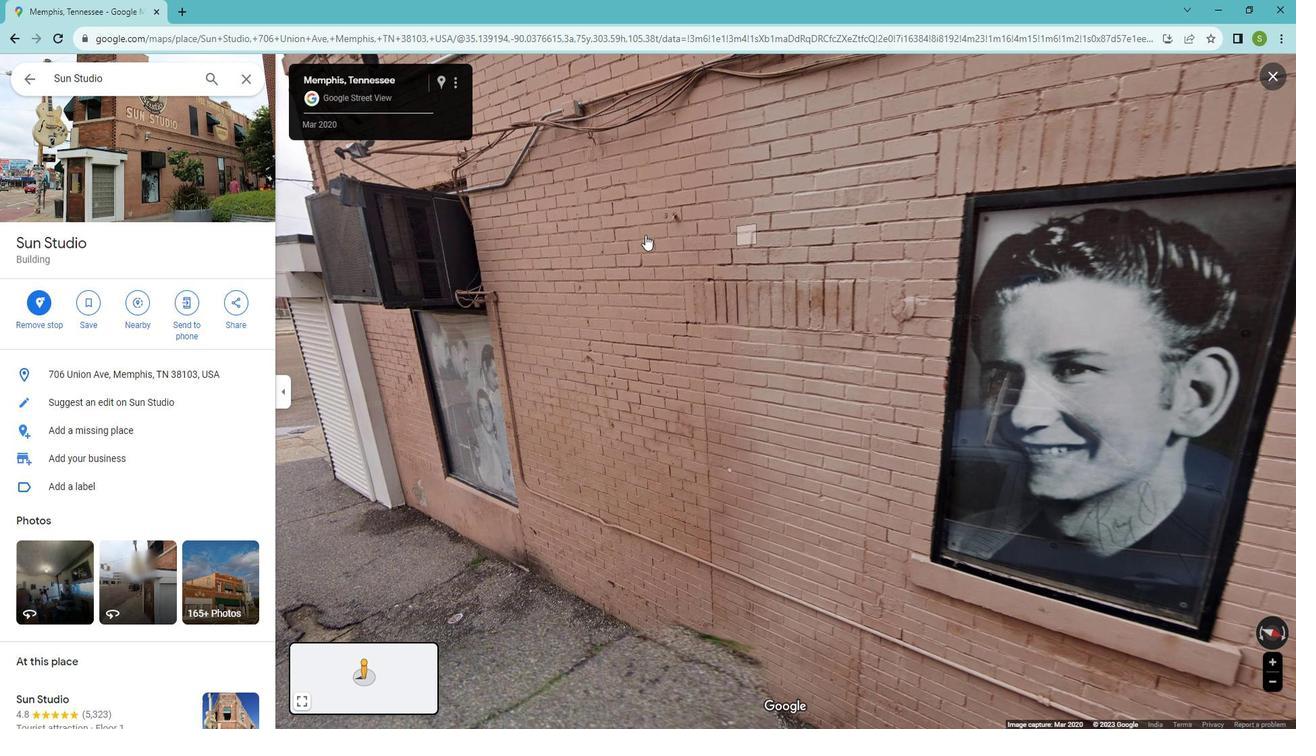 
Action: Mouse moved to (1265, 72)
Screenshot: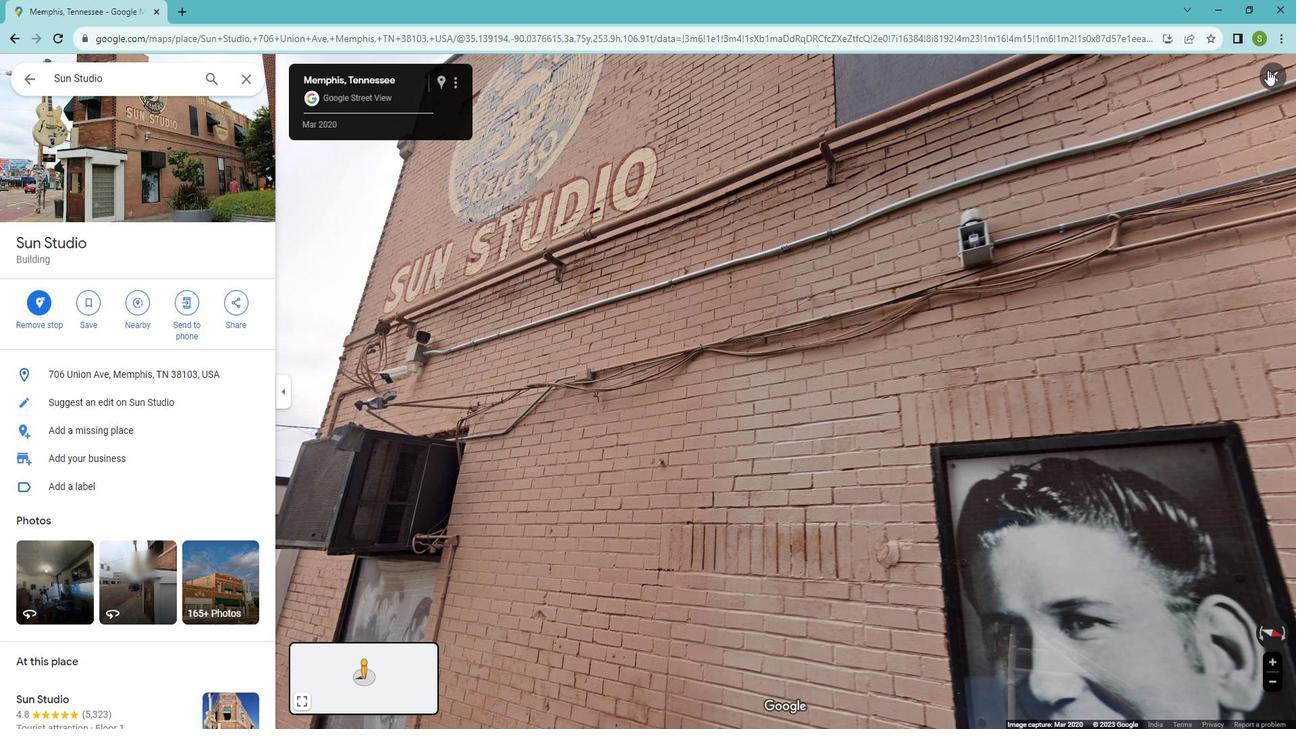 
Action: Mouse pressed left at (1265, 72)
Screenshot: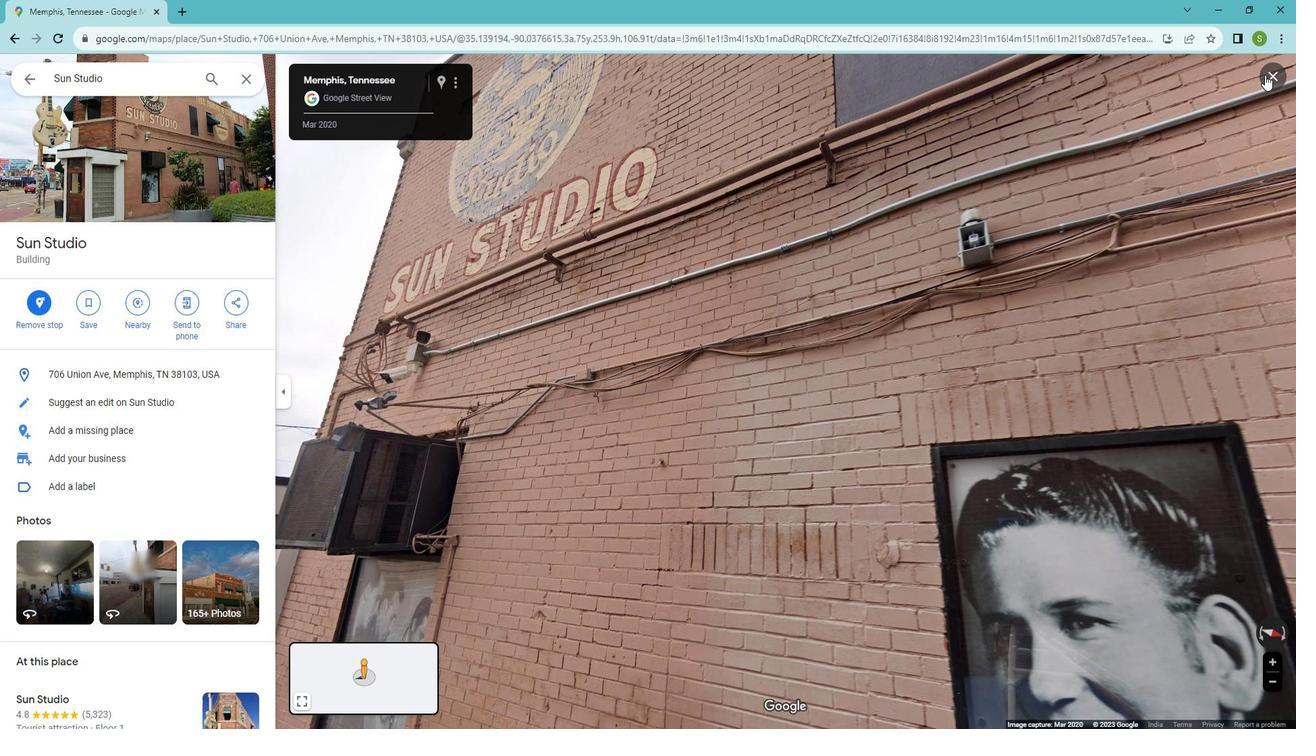 
Action: Mouse moved to (649, 384)
Screenshot: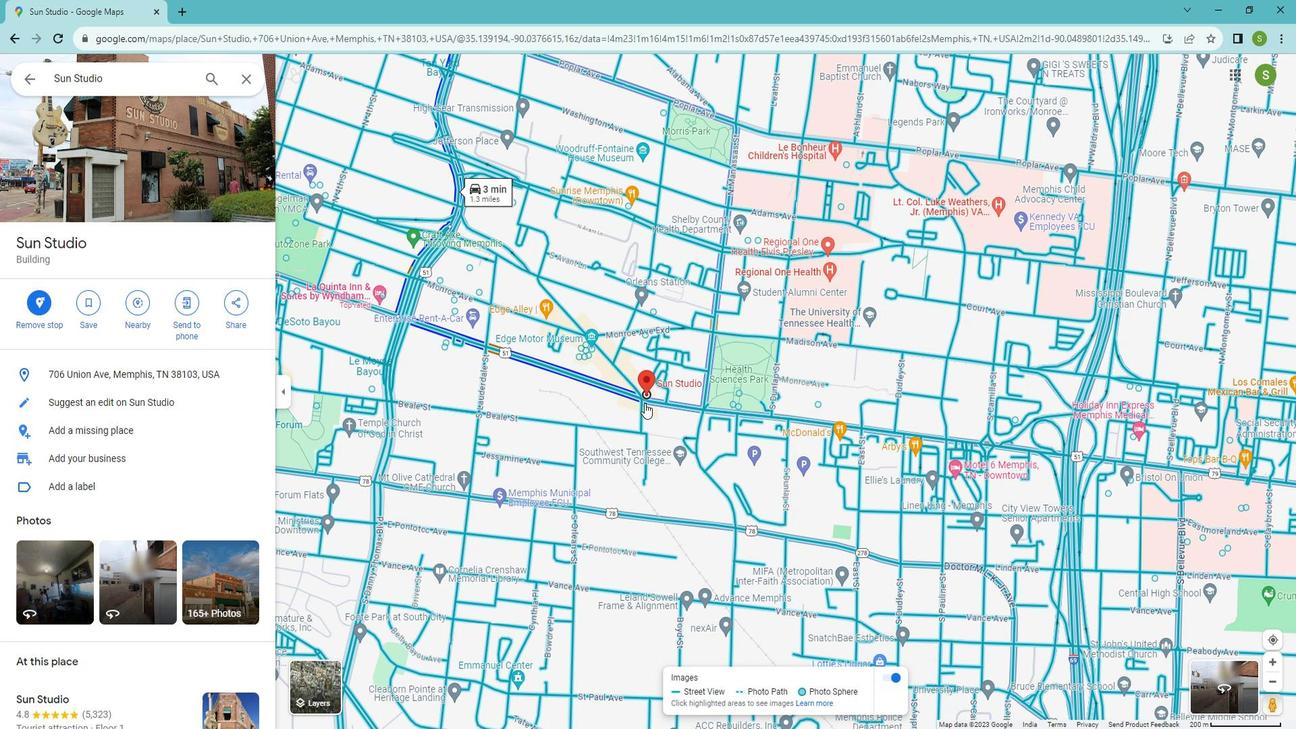 
Action: Mouse scrolled (649, 383) with delta (0, 0)
Screenshot: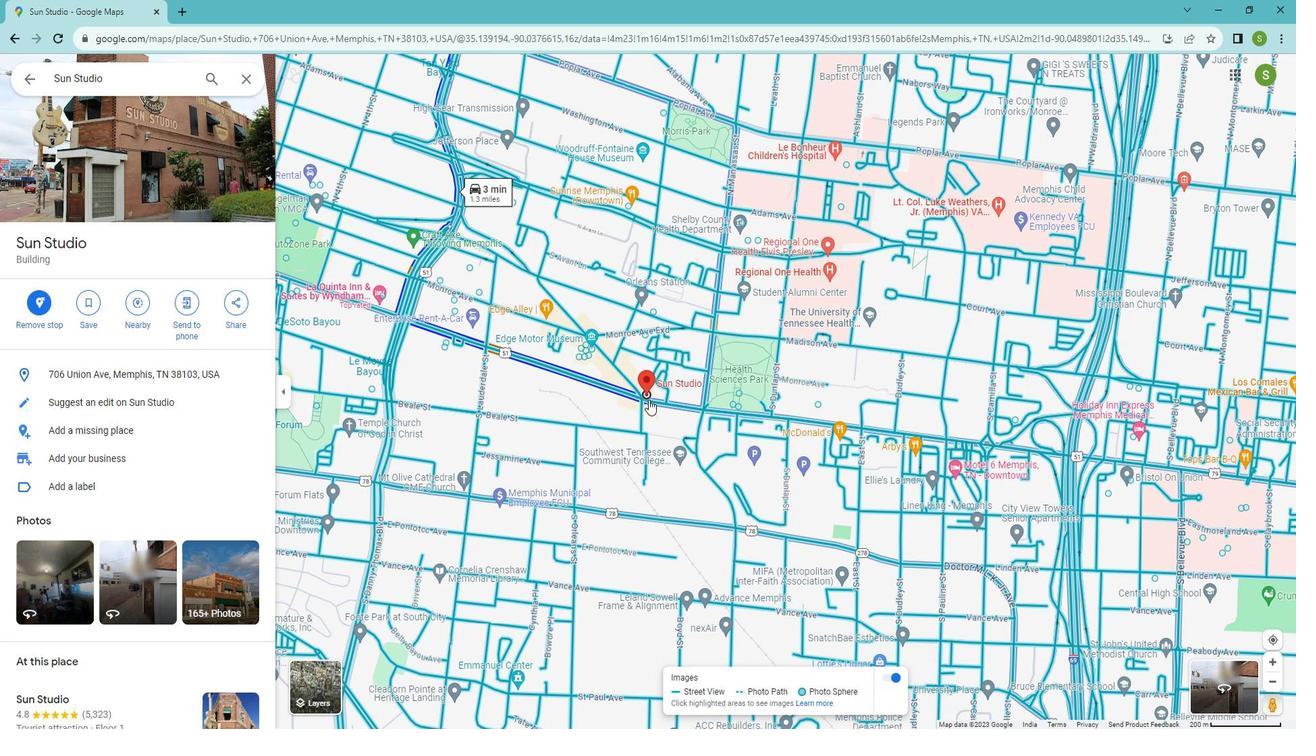 
Action: Mouse moved to (636, 388)
Screenshot: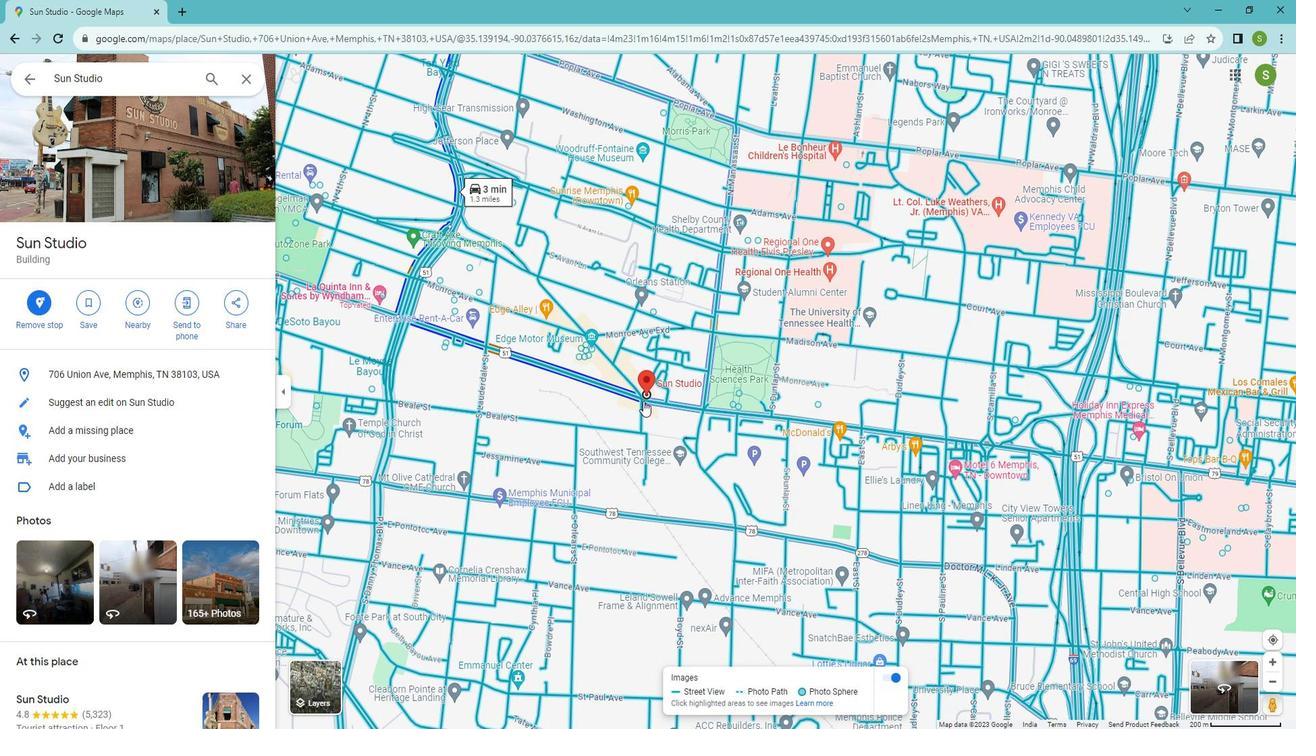 
Action: Mouse scrolled (636, 387) with delta (0, 0)
Screenshot: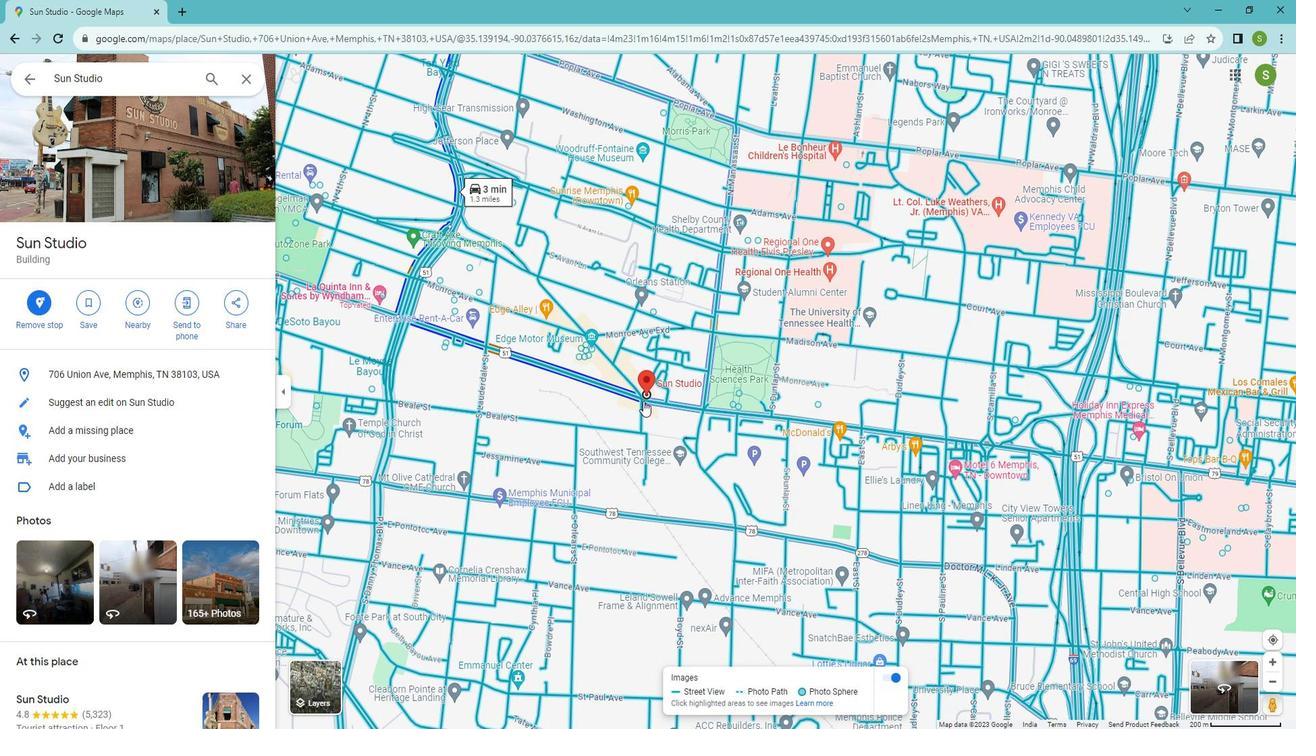 
Action: Mouse moved to (25, 68)
Screenshot: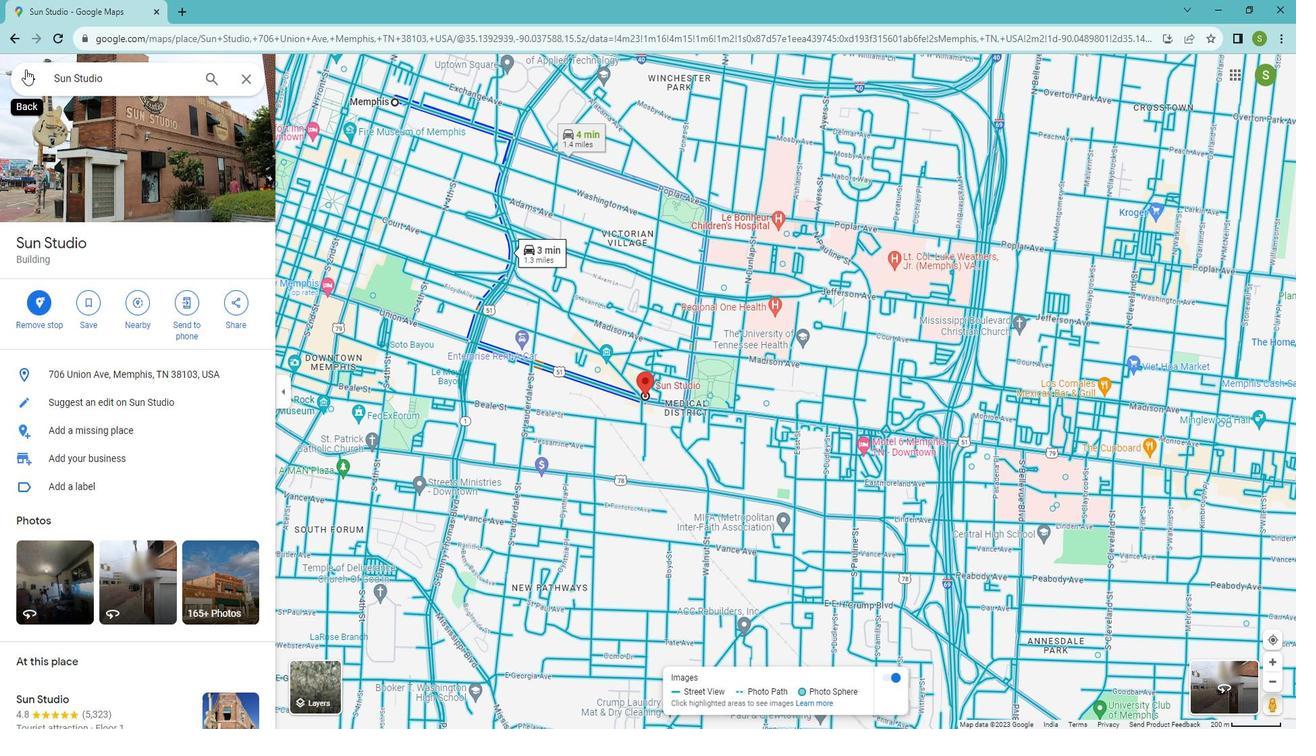 
Action: Mouse pressed left at (25, 68)
Screenshot: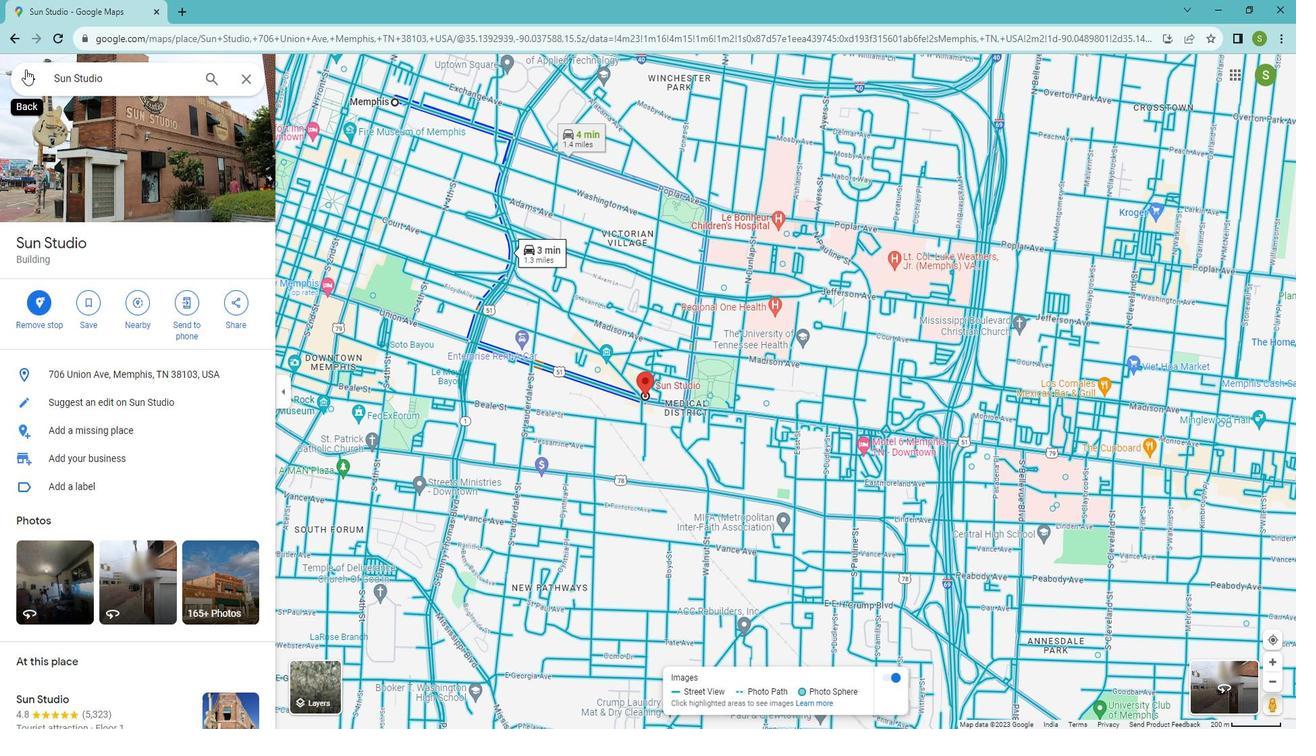 
Action: Mouse moved to (190, 70)
Screenshot: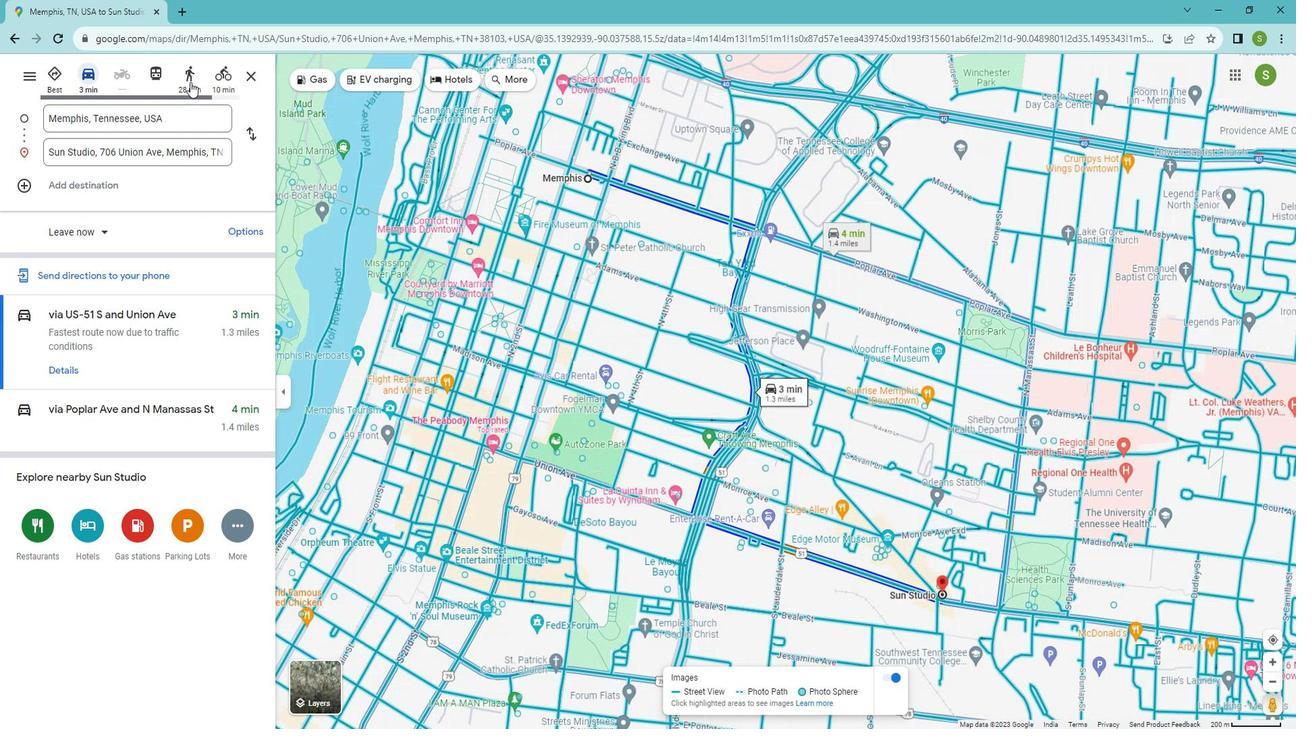 
Action: Mouse pressed left at (190, 70)
Screenshot: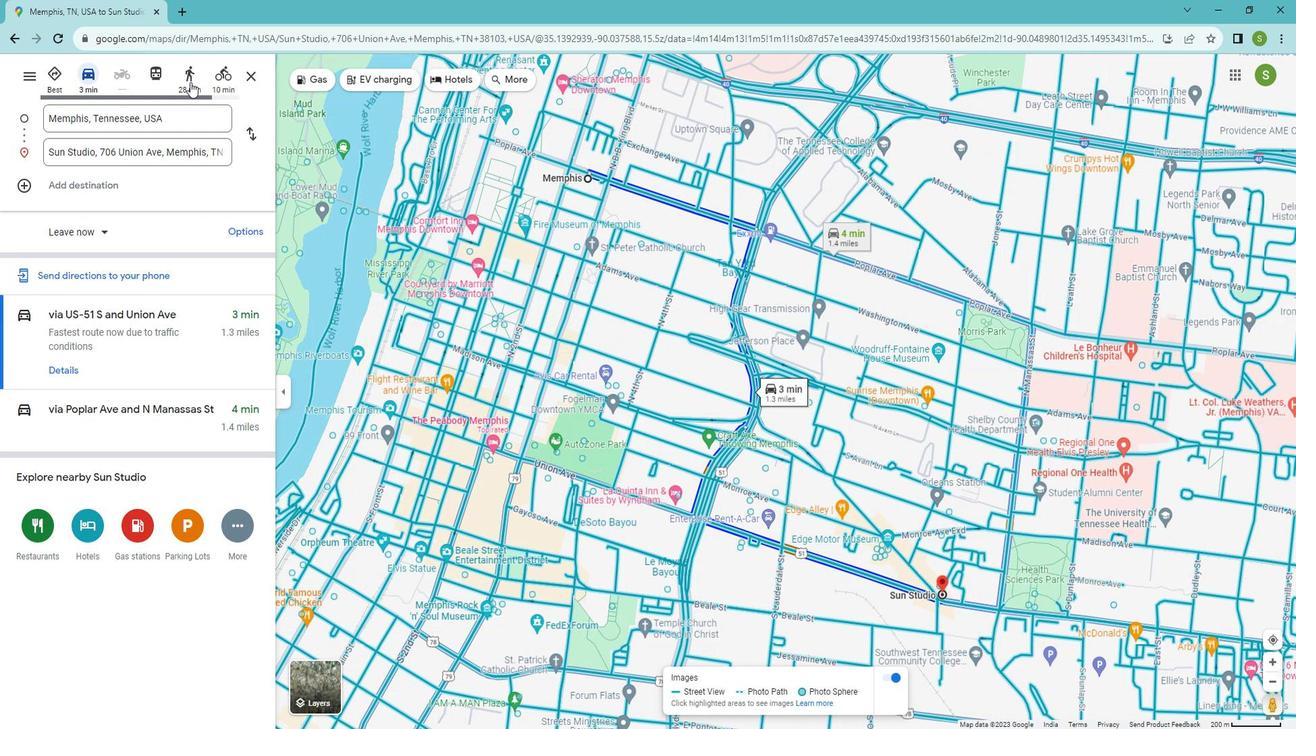 
Action: Mouse moved to (865, 552)
Screenshot: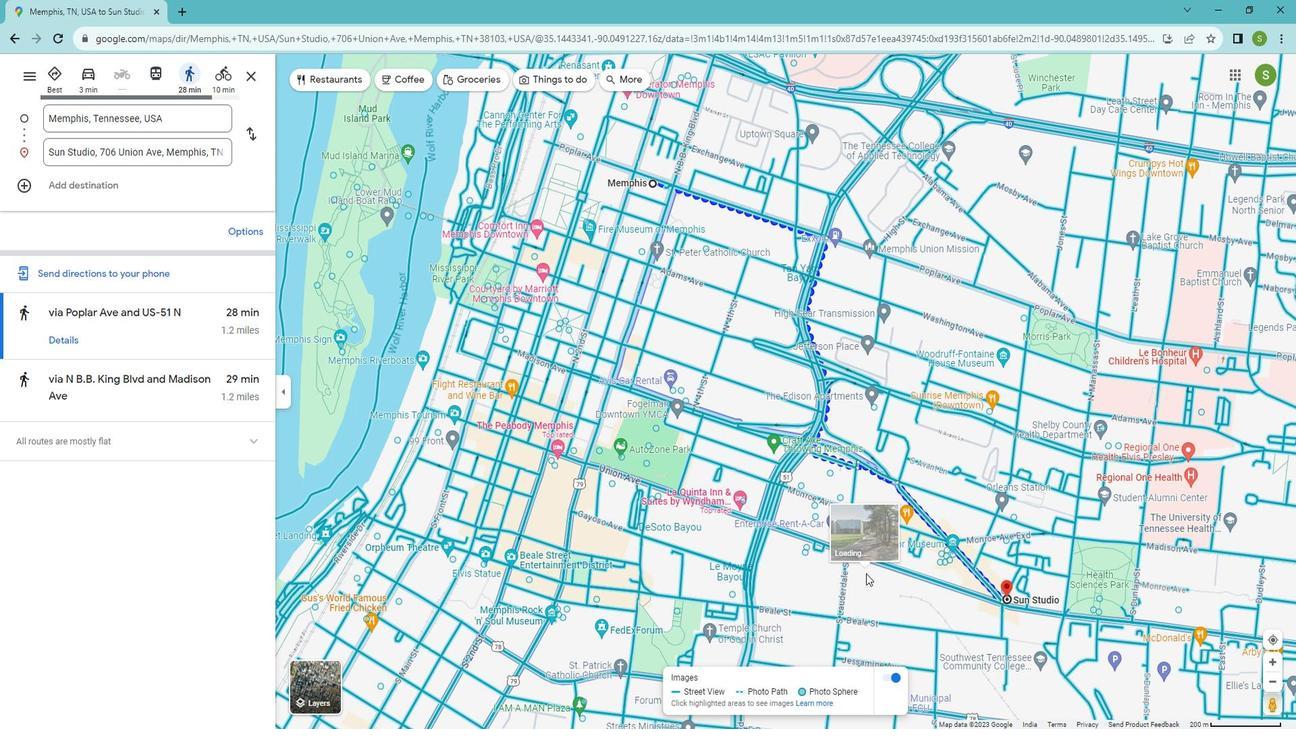 
